 Task: Look for space in Texarkana, United States from 12th June, 2023 to 15th June, 2023 for 2 adults in price range Rs.10000 to Rs.15000. Place can be entire place with 1  bedroom having 1 bed and 1 bathroom. Property type can be house, flat, guest house, hotel. Booking option can be shelf check-in. Required host language is English.
Action: Mouse moved to (432, 93)
Screenshot: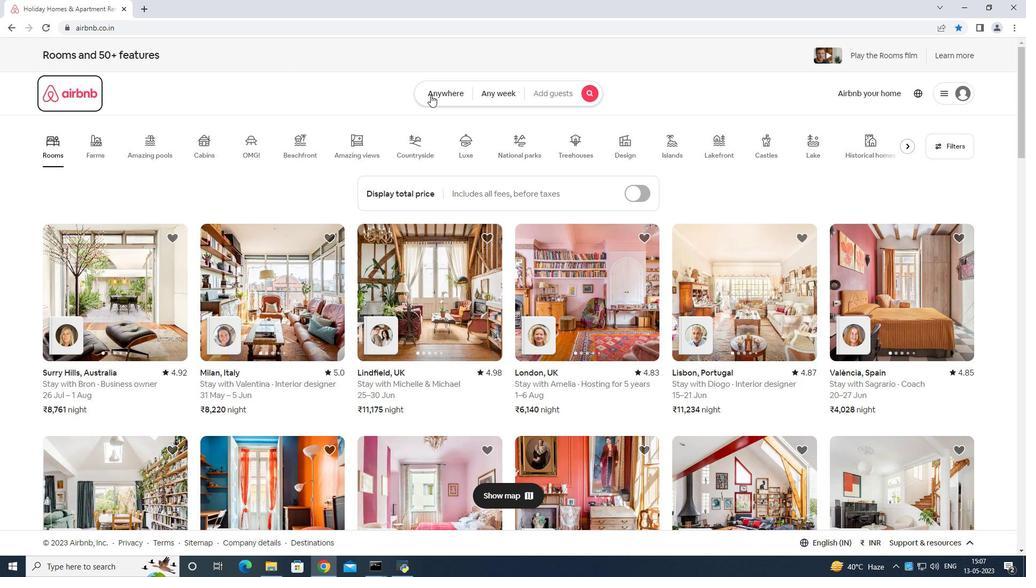 
Action: Mouse pressed left at (432, 93)
Screenshot: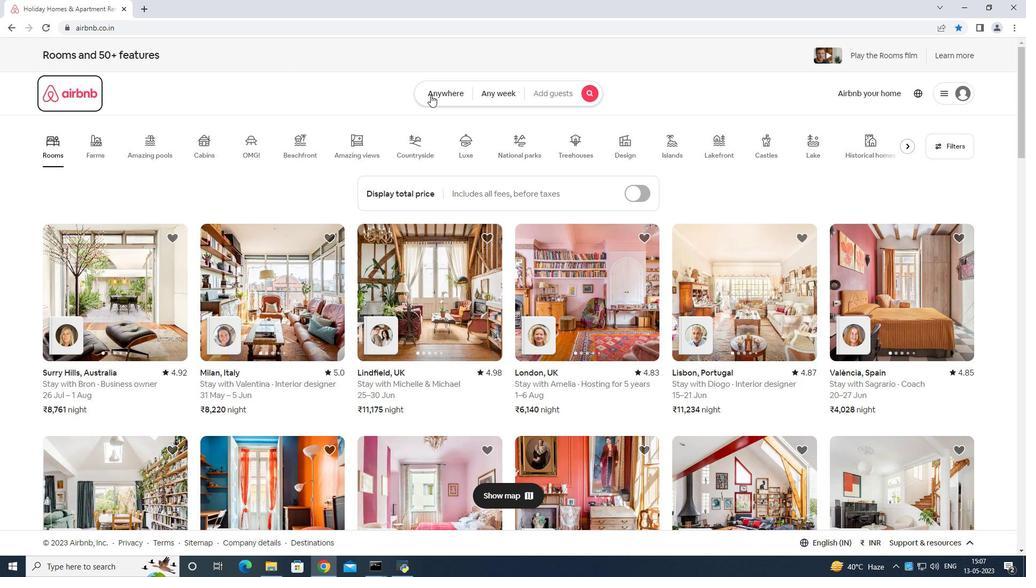 
Action: Mouse moved to (343, 133)
Screenshot: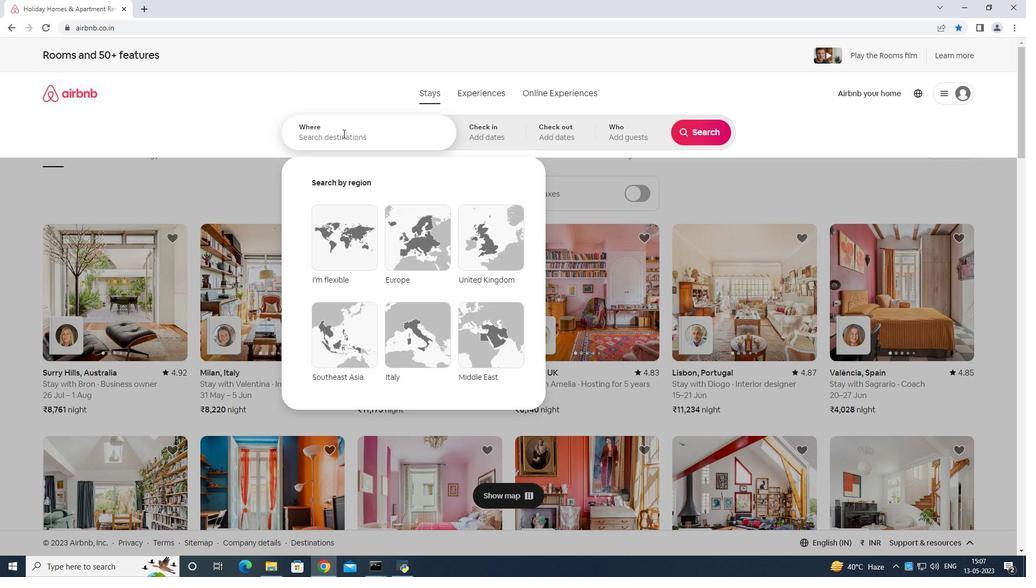
Action: Mouse pressed left at (343, 133)
Screenshot: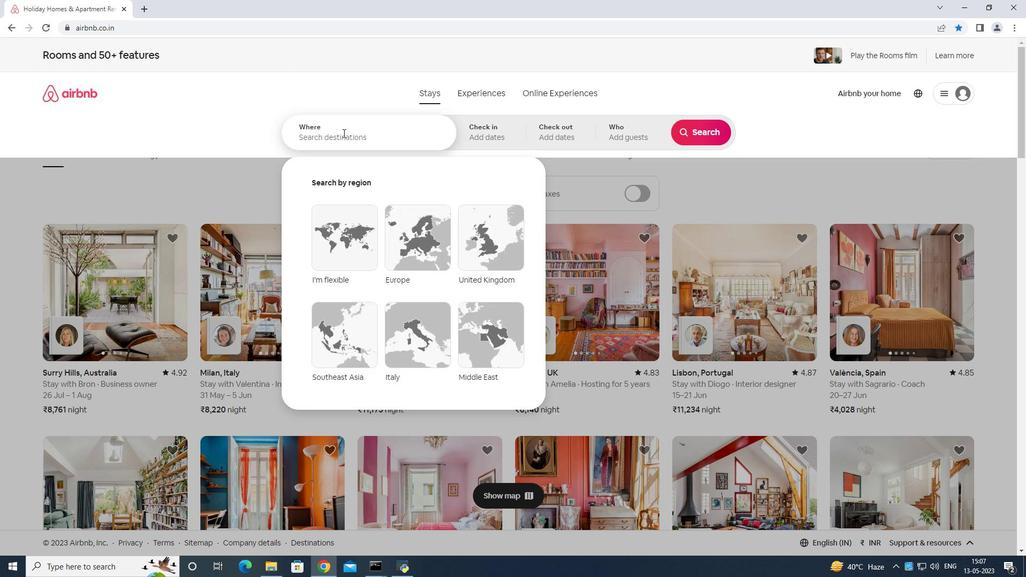 
Action: Mouse moved to (343, 133)
Screenshot: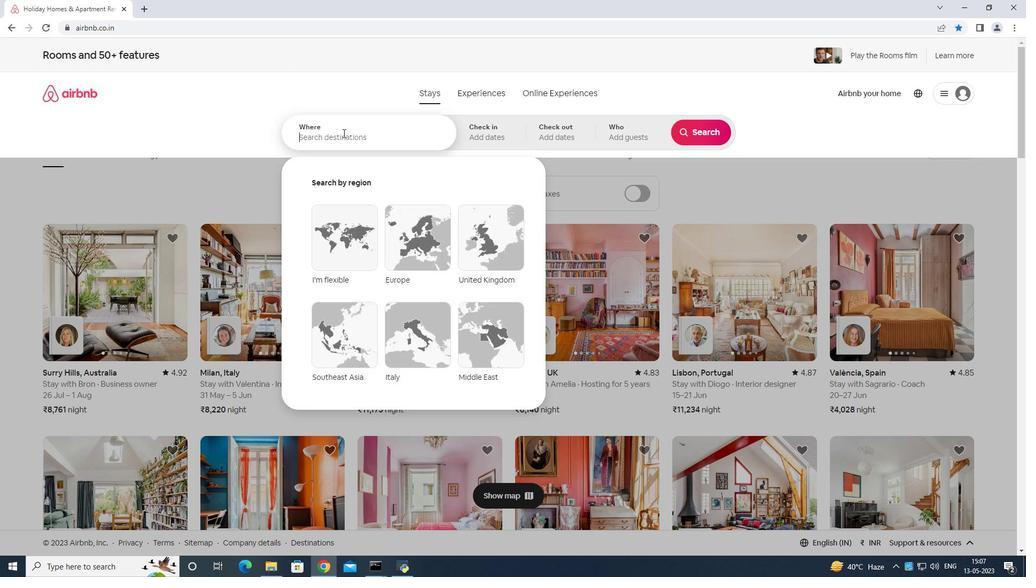 
Action: Key pressed <Key.shift>Taxerkana<Key.space>united<Key.space>sttes<Key.backspace><Key.backspace><Key.backspace>ates<Key.enter>
Screenshot: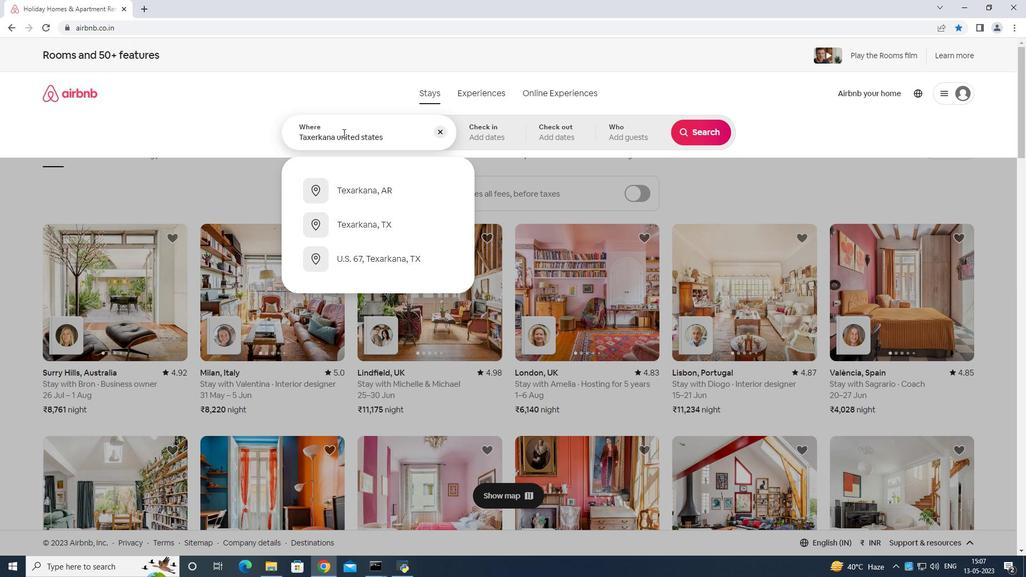 
Action: Mouse moved to (569, 309)
Screenshot: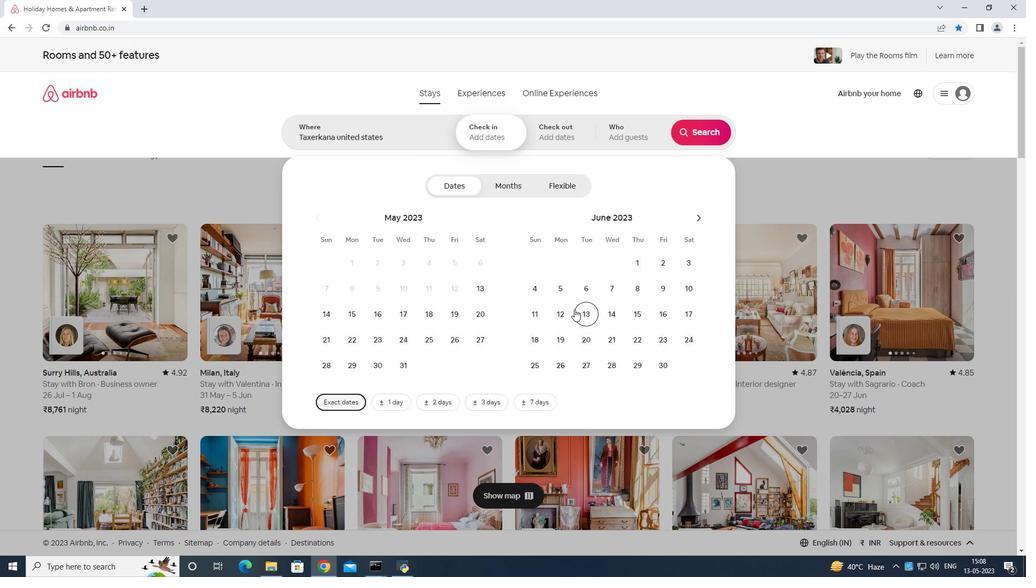 
Action: Mouse pressed left at (569, 309)
Screenshot: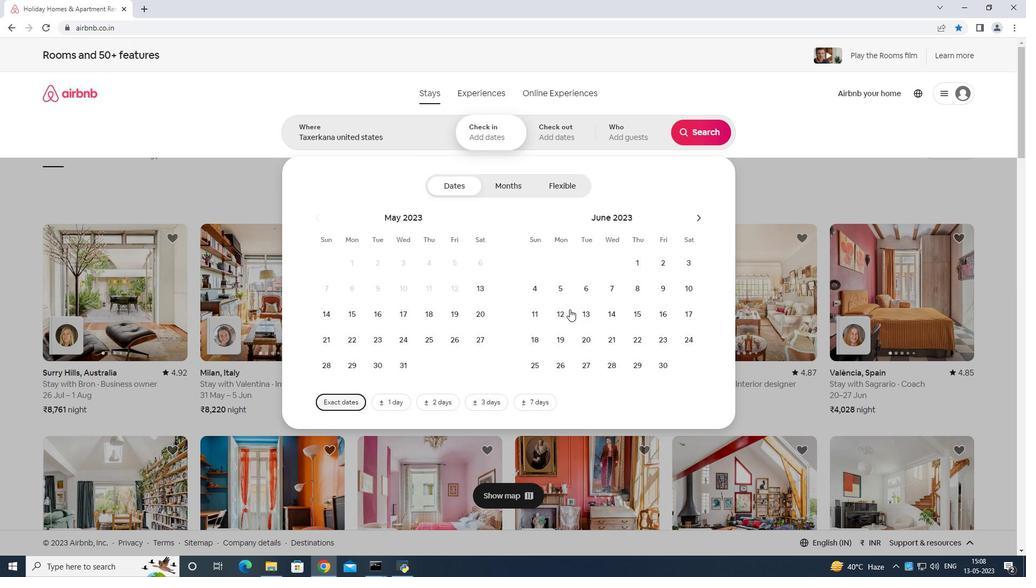 
Action: Mouse moved to (631, 306)
Screenshot: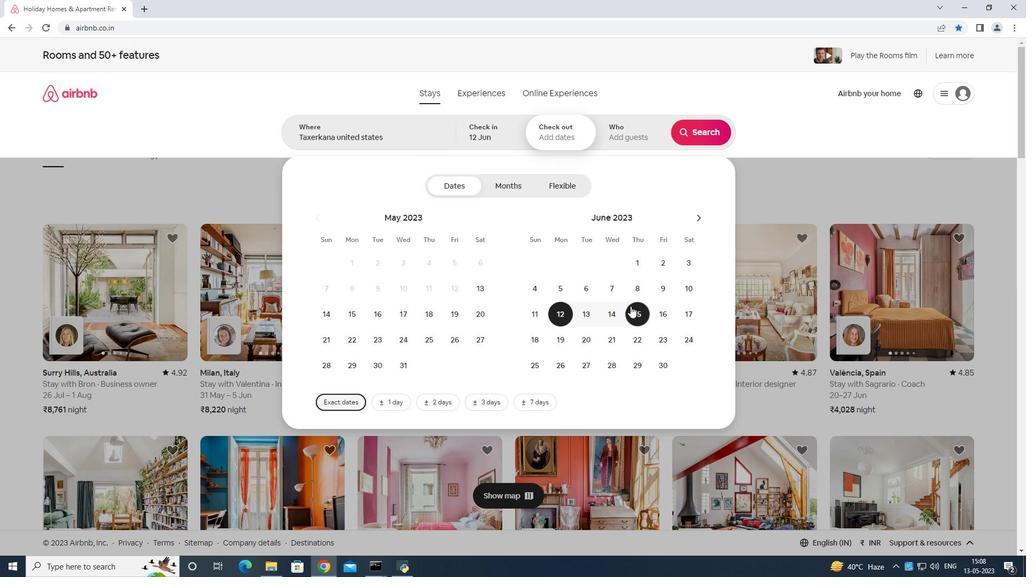 
Action: Mouse pressed left at (631, 306)
Screenshot: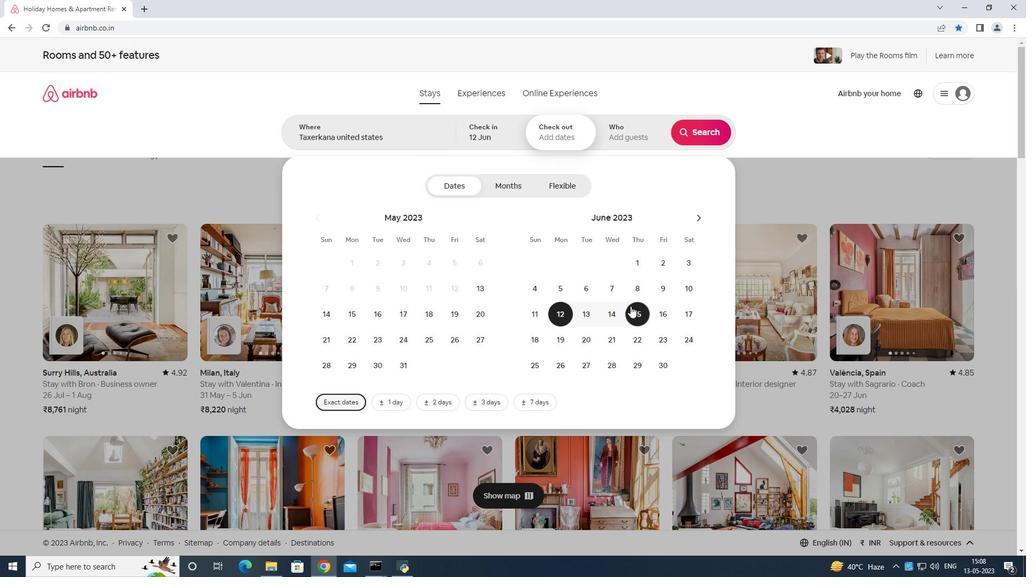 
Action: Mouse moved to (635, 132)
Screenshot: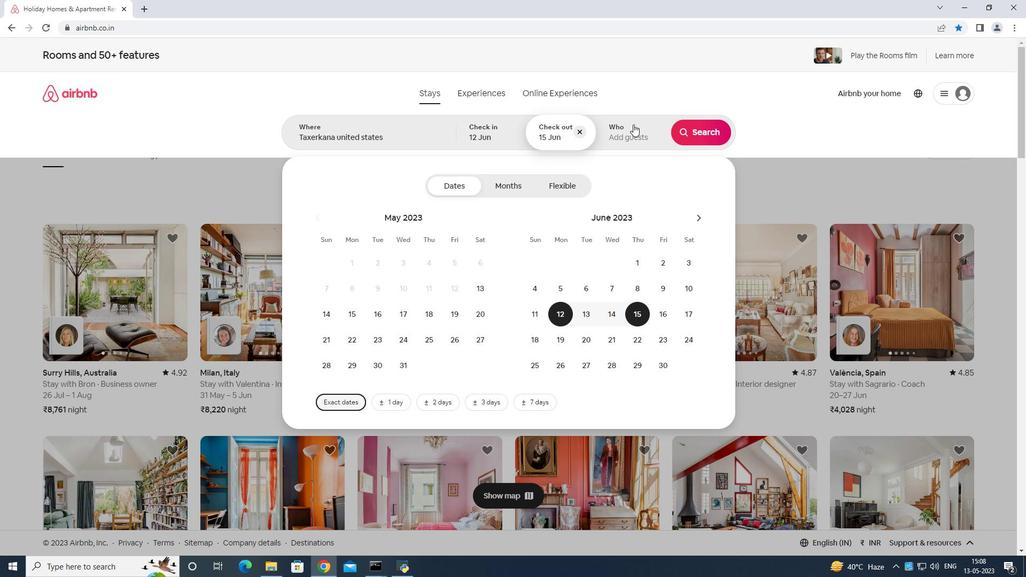 
Action: Mouse pressed left at (635, 132)
Screenshot: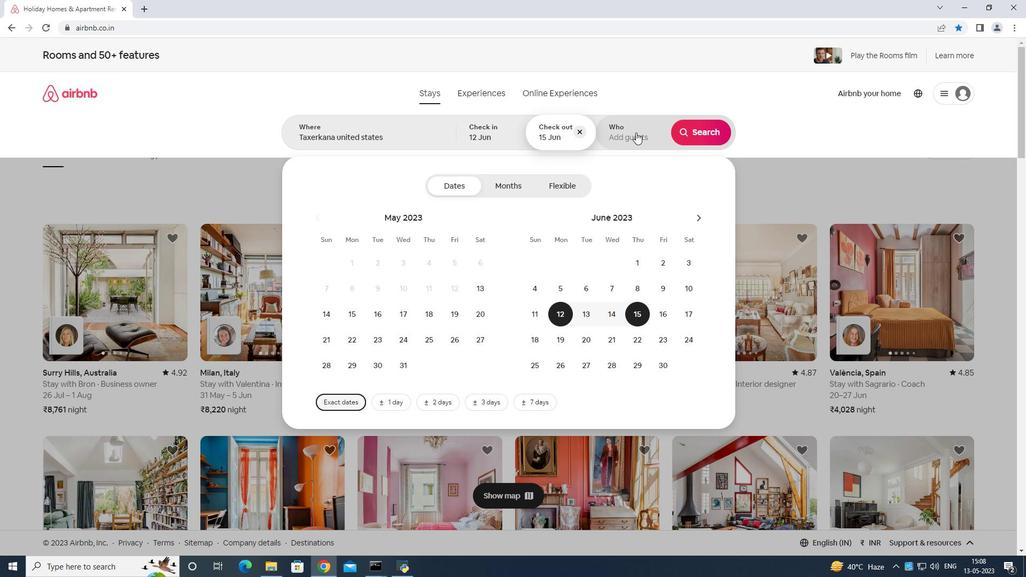 
Action: Mouse moved to (703, 184)
Screenshot: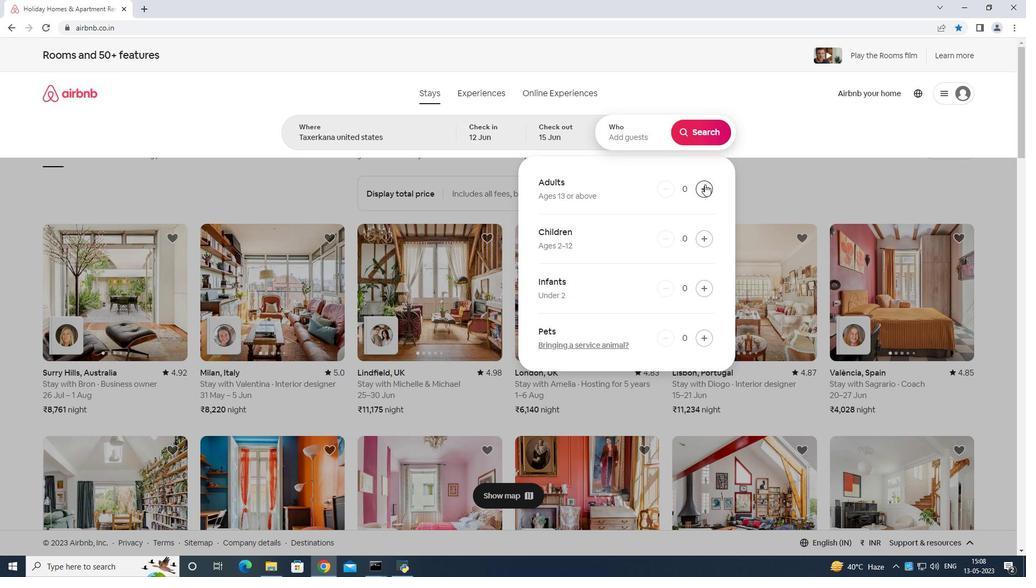 
Action: Mouse pressed left at (703, 184)
Screenshot: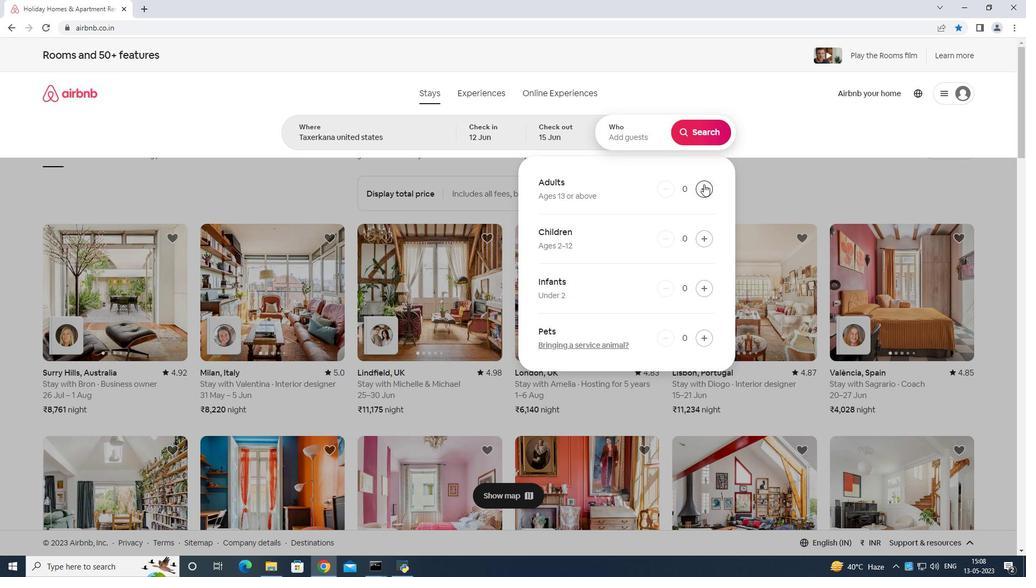 
Action: Mouse pressed left at (703, 184)
Screenshot: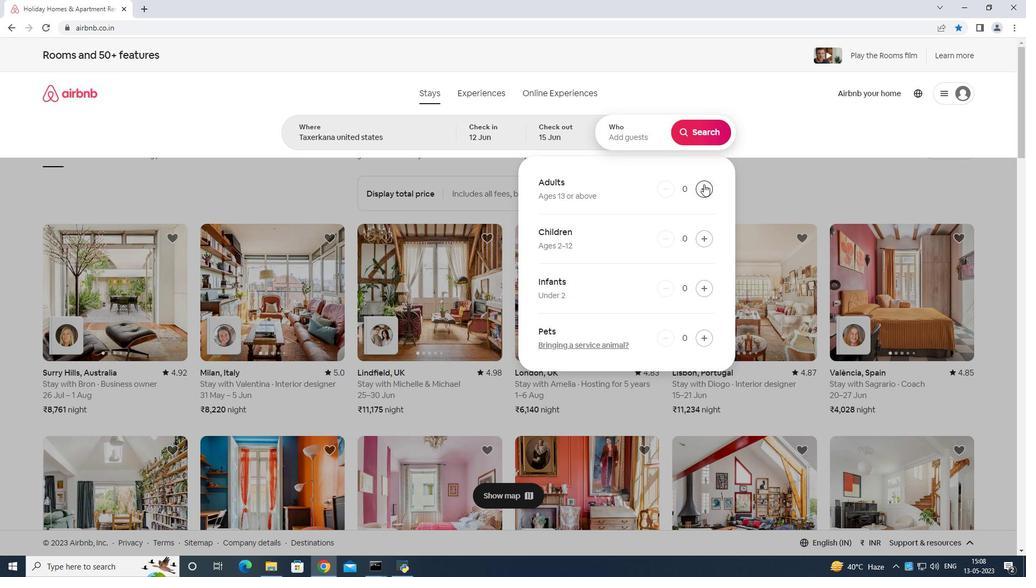 
Action: Mouse moved to (704, 136)
Screenshot: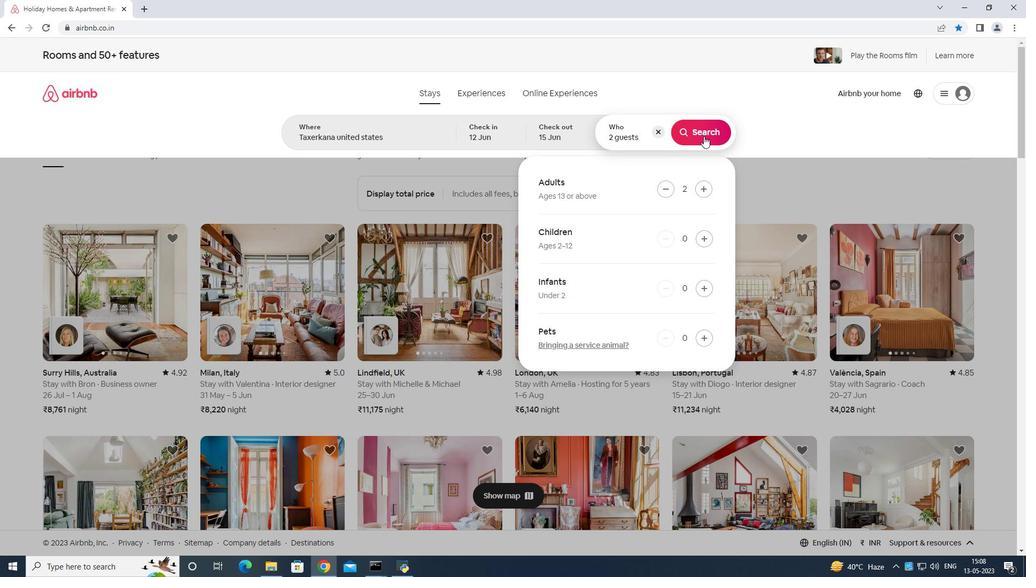 
Action: Mouse pressed left at (704, 136)
Screenshot: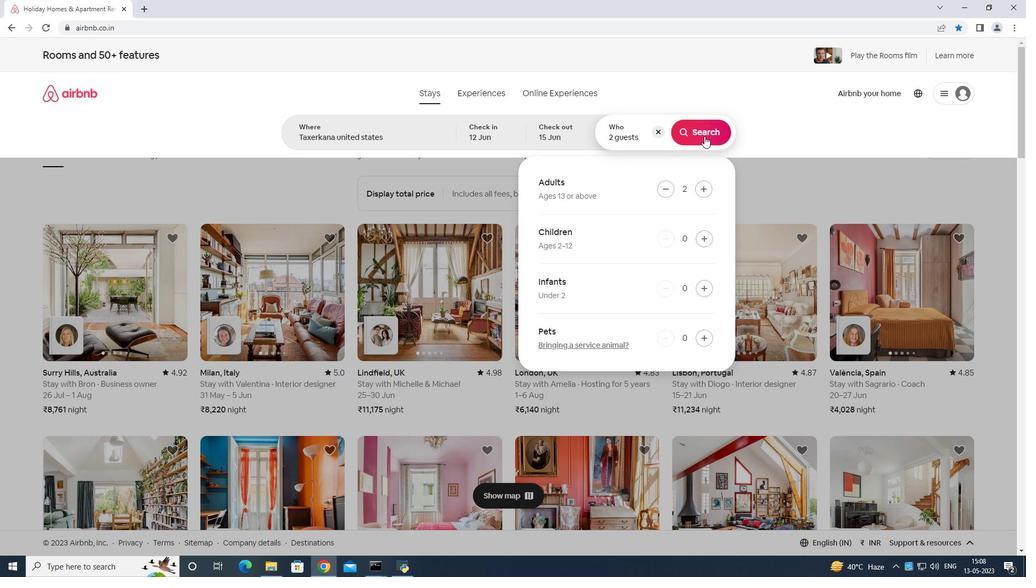 
Action: Mouse moved to (979, 96)
Screenshot: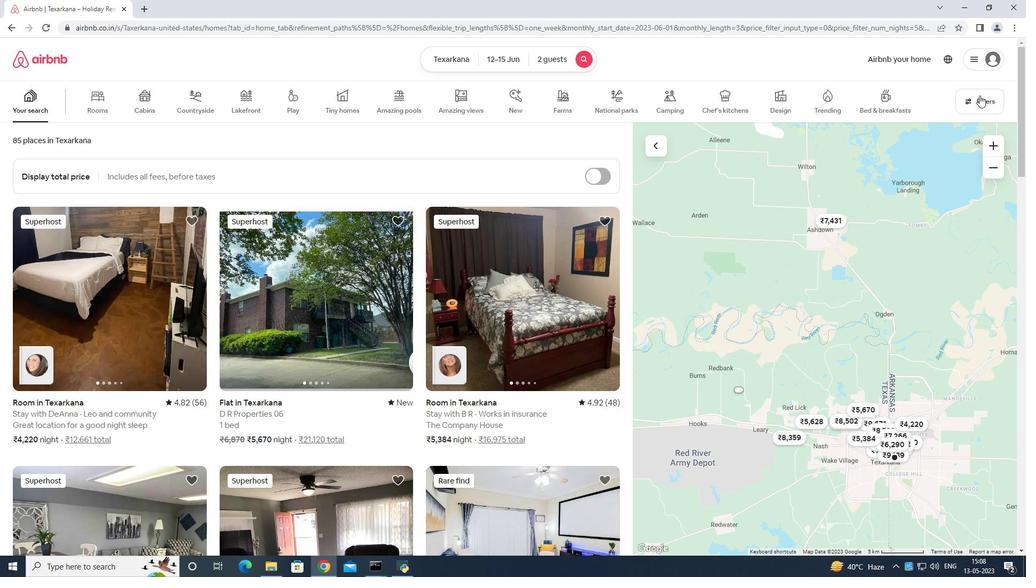 
Action: Mouse pressed left at (979, 96)
Screenshot: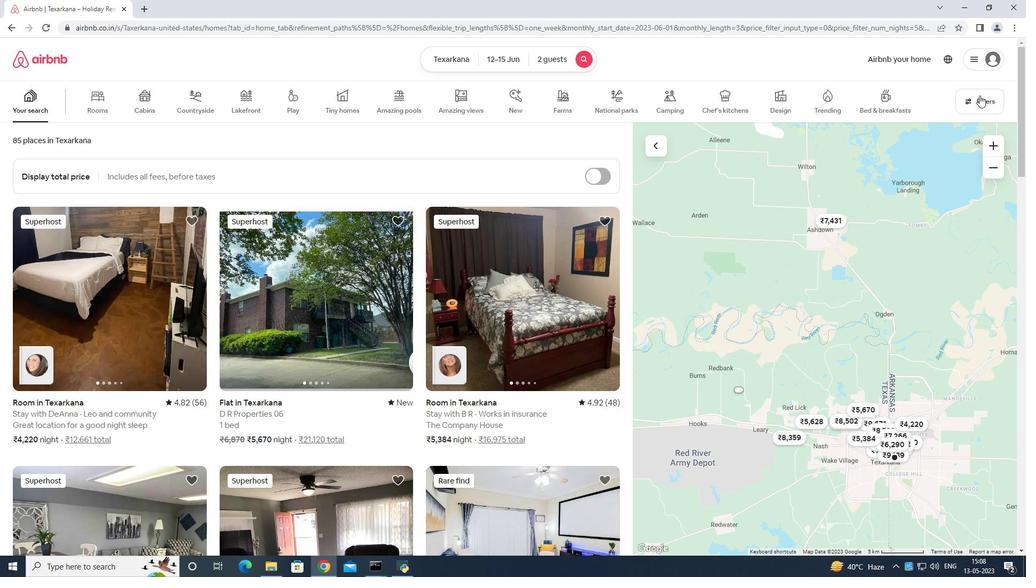
Action: Mouse moved to (448, 369)
Screenshot: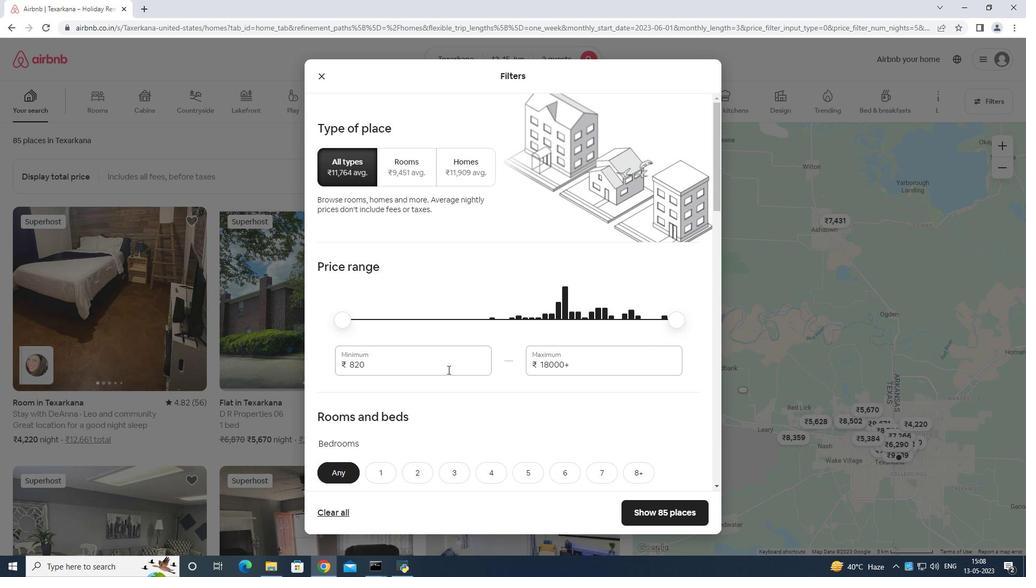 
Action: Mouse pressed left at (448, 369)
Screenshot: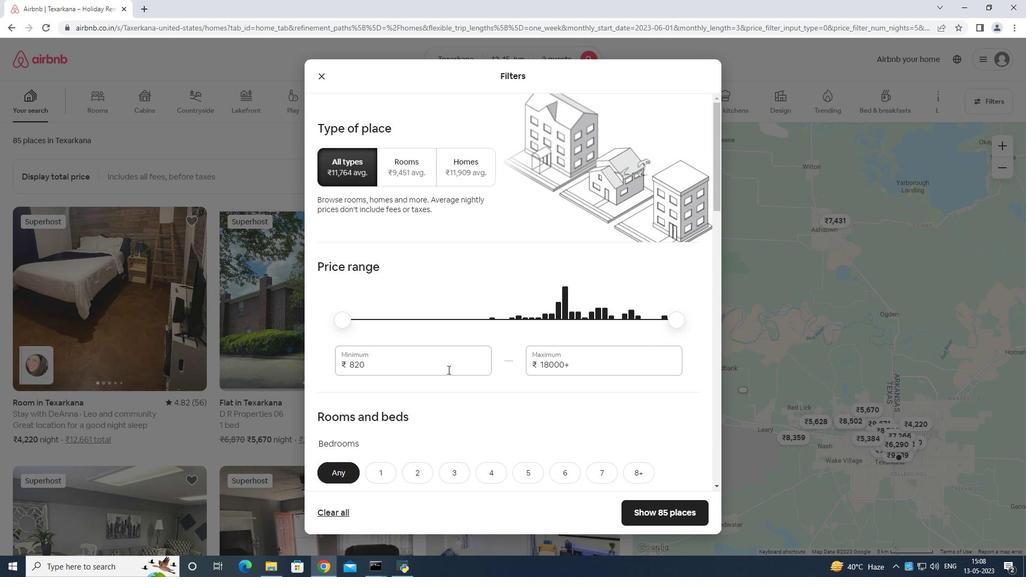 
Action: Mouse moved to (457, 363)
Screenshot: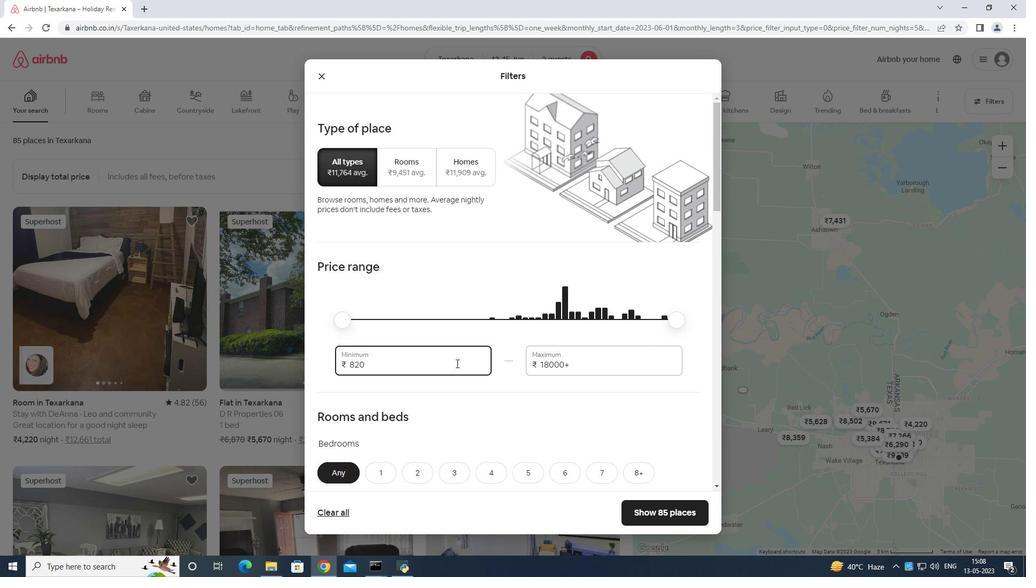 
Action: Key pressed <Key.backspace>
Screenshot: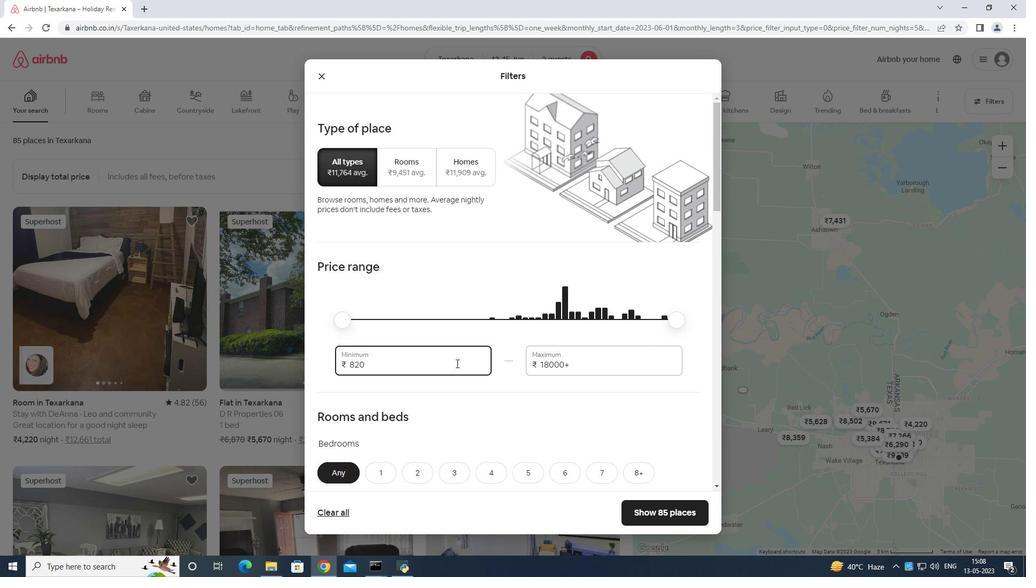 
Action: Mouse moved to (459, 363)
Screenshot: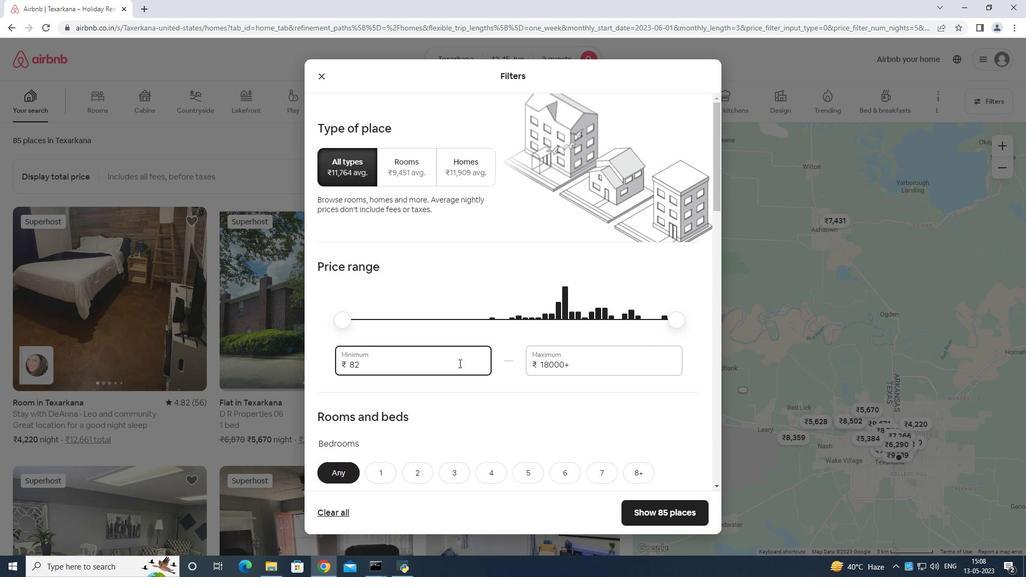 
Action: Key pressed <Key.backspace><Key.backspace><Key.backspace><Key.backspace><Key.backspace><Key.backspace><Key.backspace><Key.backspace><Key.backspace><Key.backspace><Key.backspace>
Screenshot: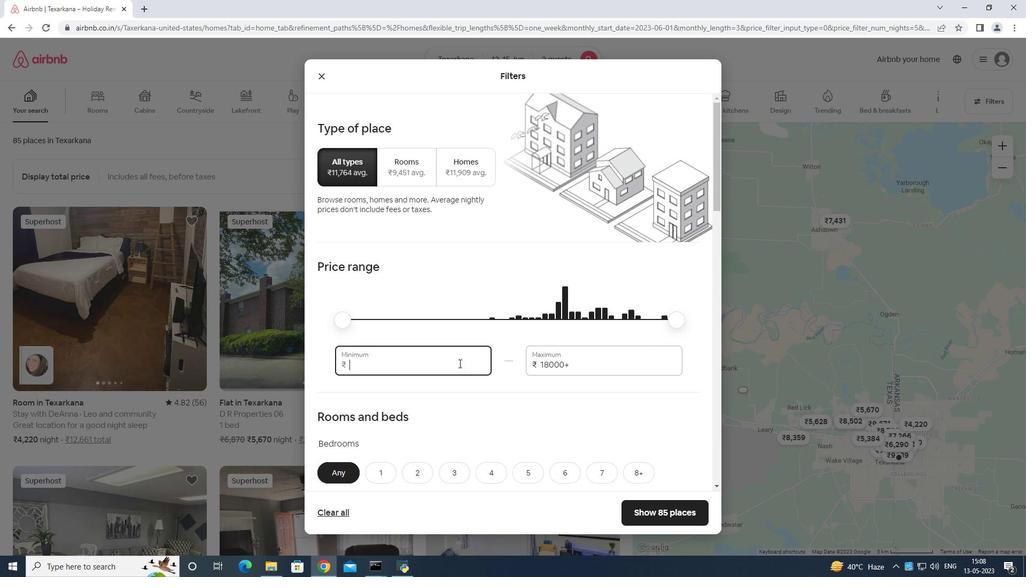 
Action: Mouse moved to (459, 363)
Screenshot: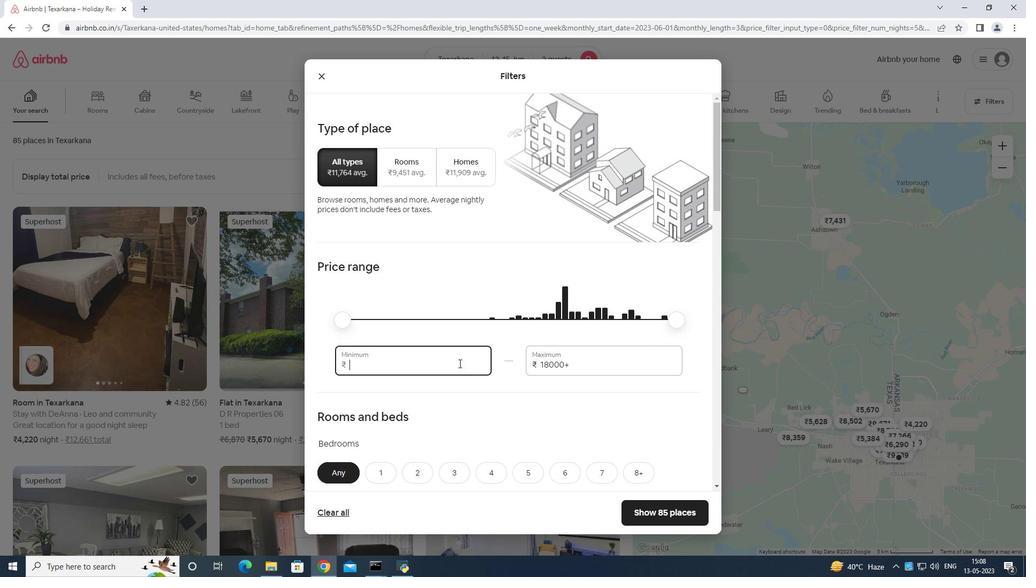 
Action: Key pressed <Key.backspace><Key.backspace>
Screenshot: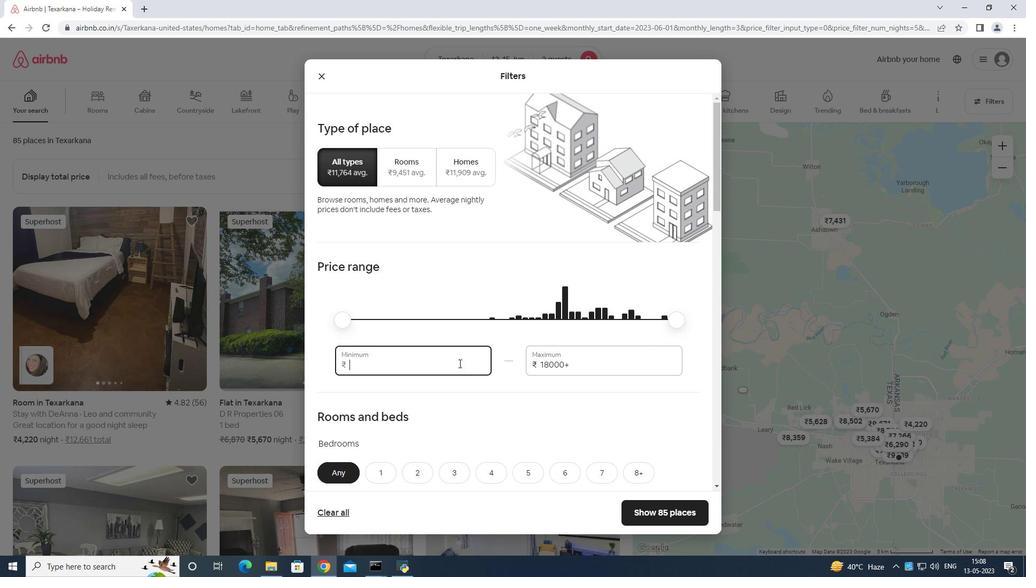 
Action: Mouse moved to (467, 363)
Screenshot: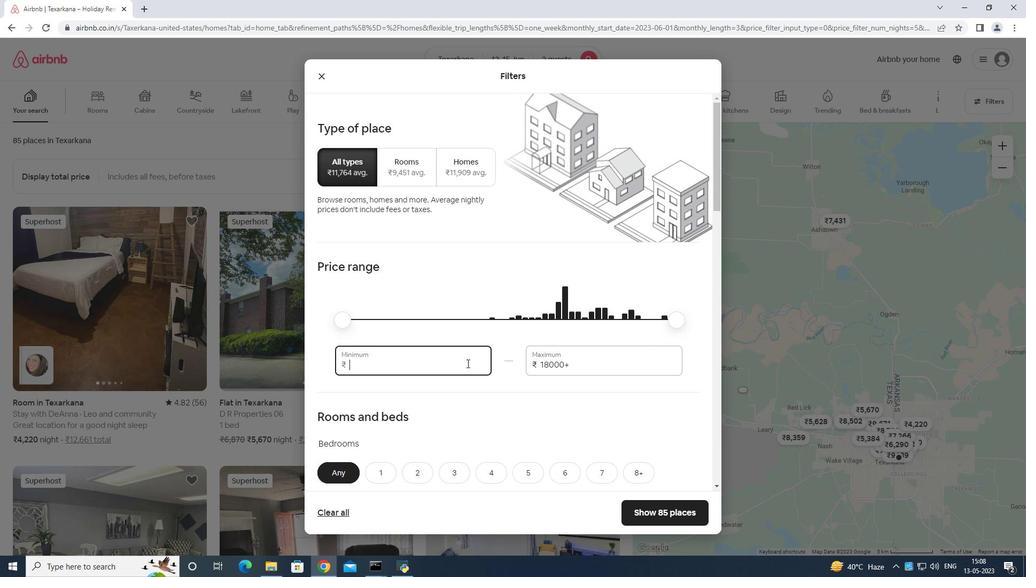 
Action: Key pressed 1
Screenshot: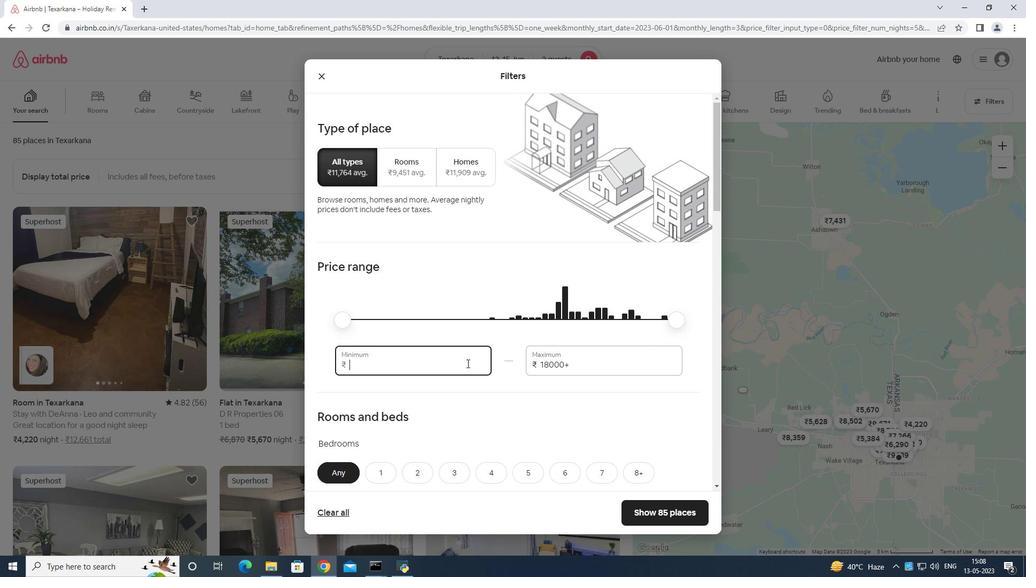 
Action: Mouse moved to (468, 363)
Screenshot: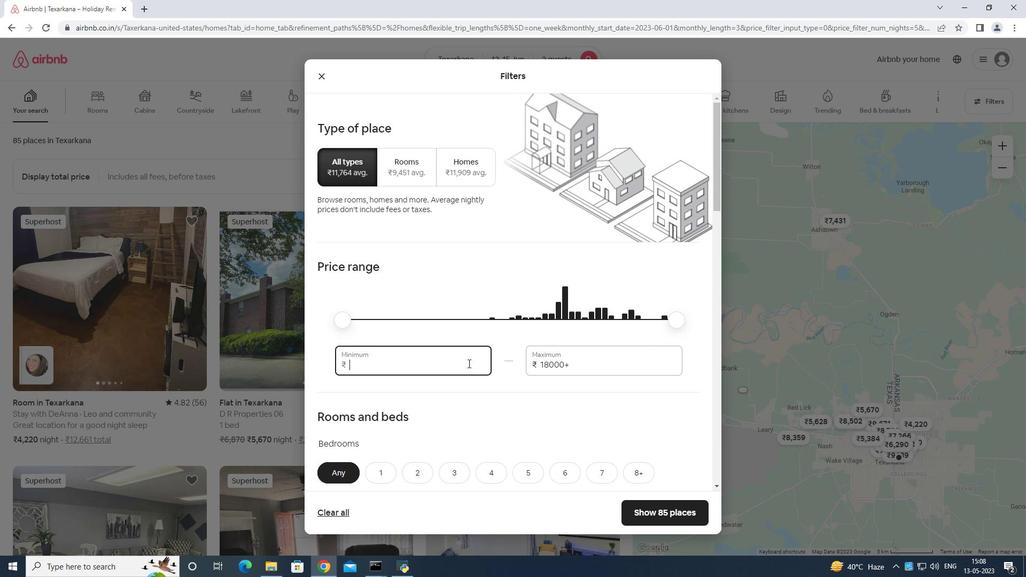 
Action: Key pressed 000
Screenshot: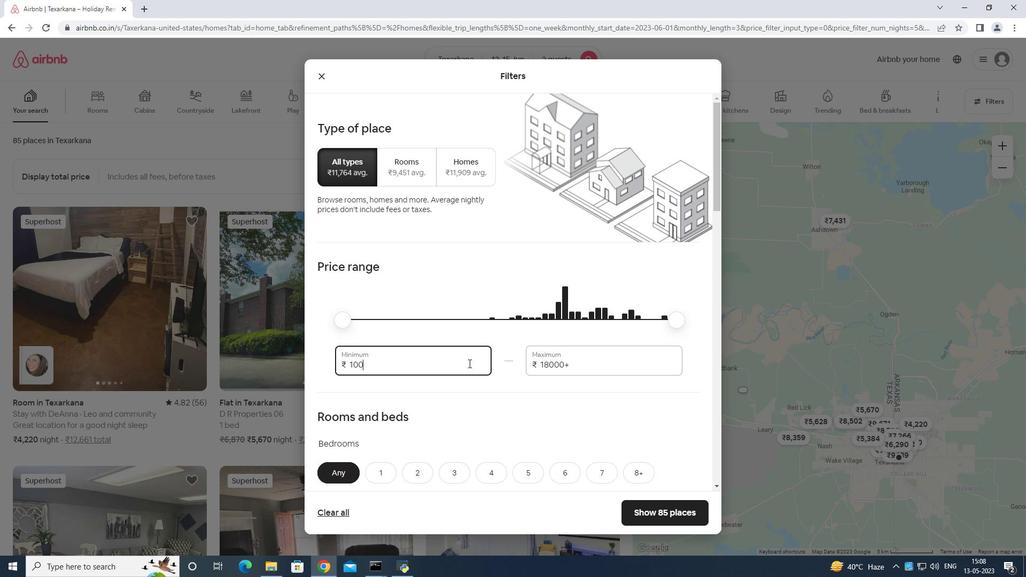 
Action: Mouse moved to (484, 363)
Screenshot: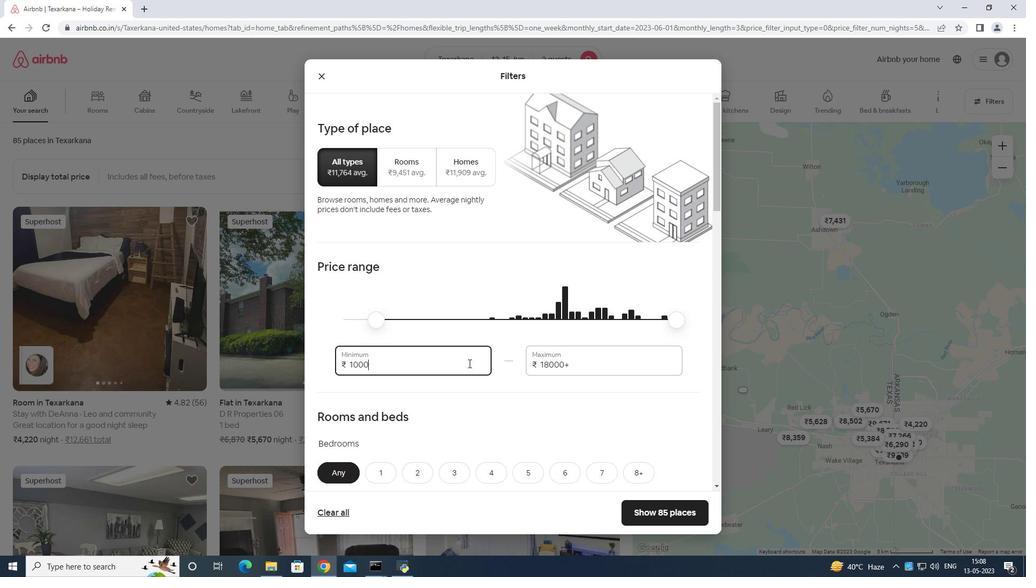 
Action: Key pressed 0
Screenshot: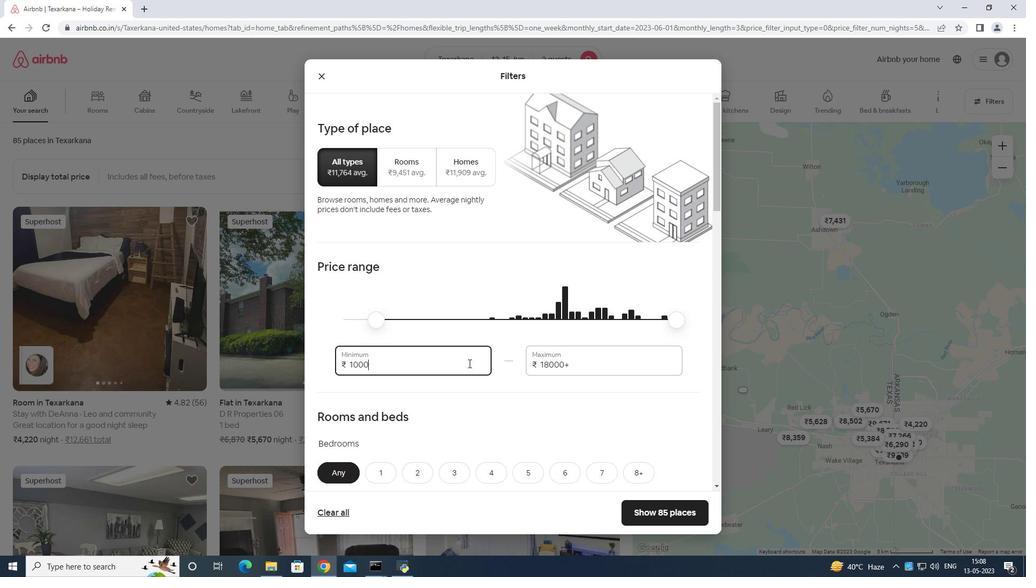 
Action: Mouse moved to (611, 360)
Screenshot: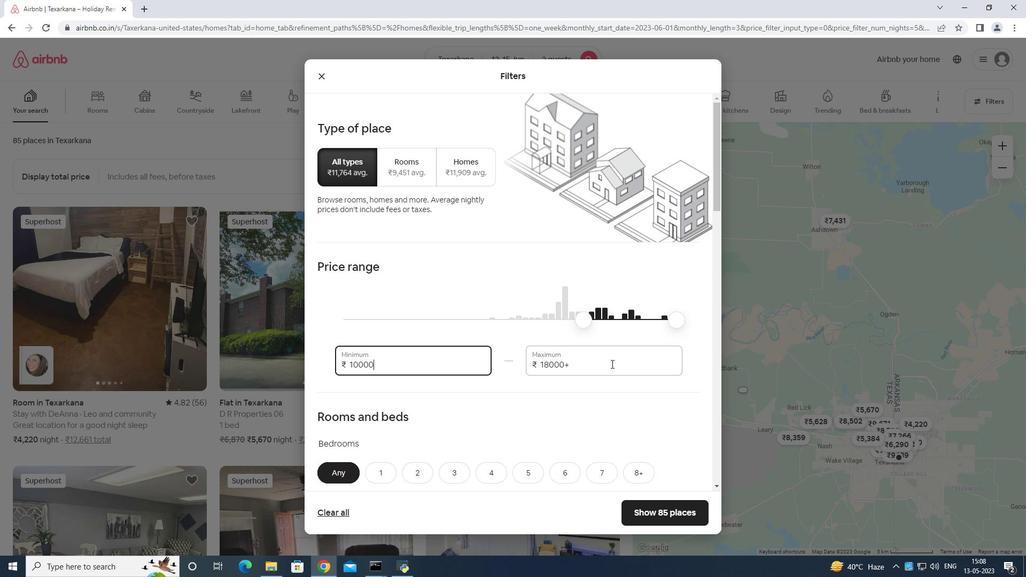 
Action: Mouse pressed left at (611, 360)
Screenshot: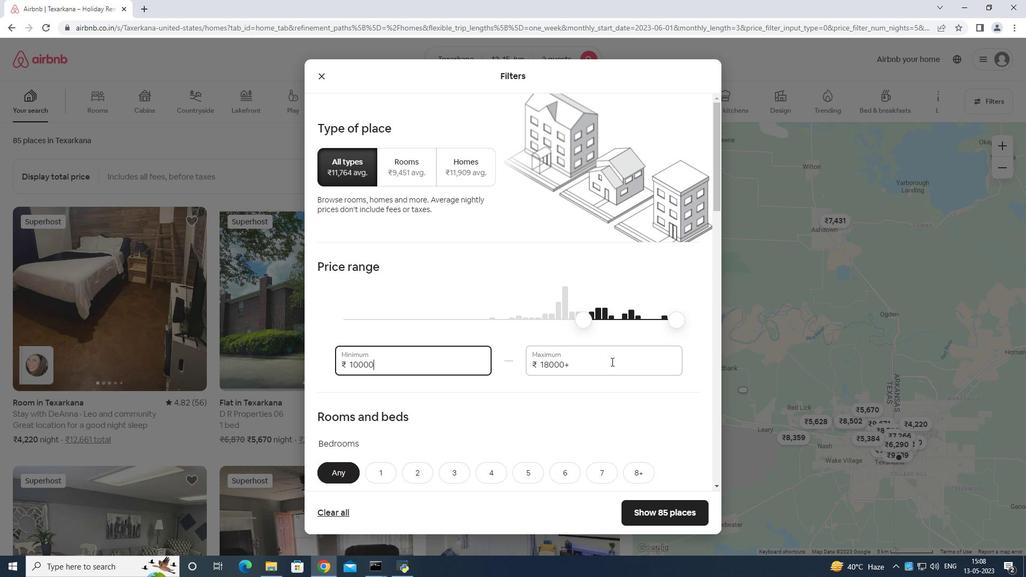 
Action: Mouse moved to (612, 359)
Screenshot: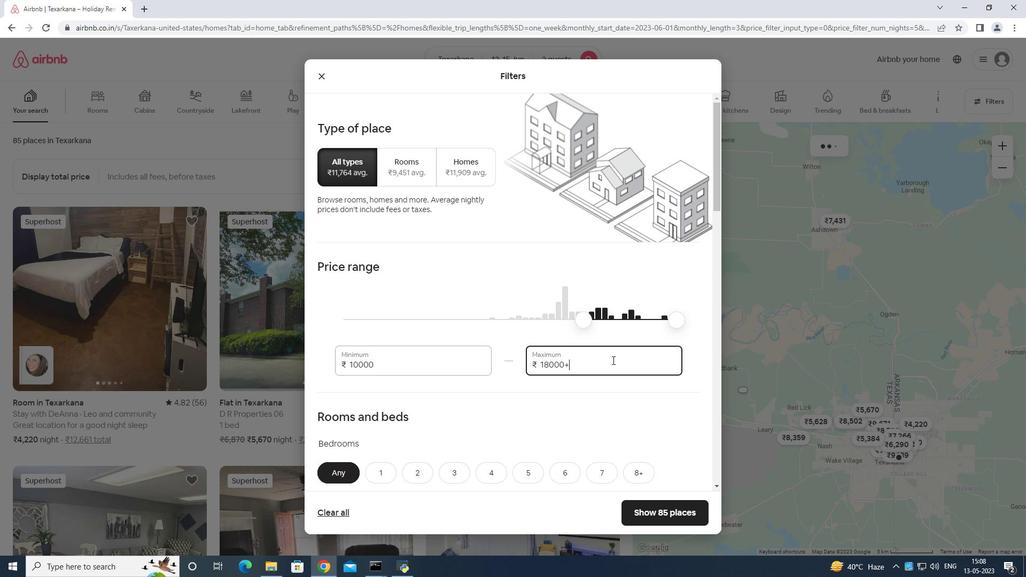 
Action: Key pressed <Key.backspace><Key.backspace><Key.backspace><Key.backspace><Key.backspace><Key.backspace><Key.backspace><Key.backspace><Key.backspace><Key.backspace>
Screenshot: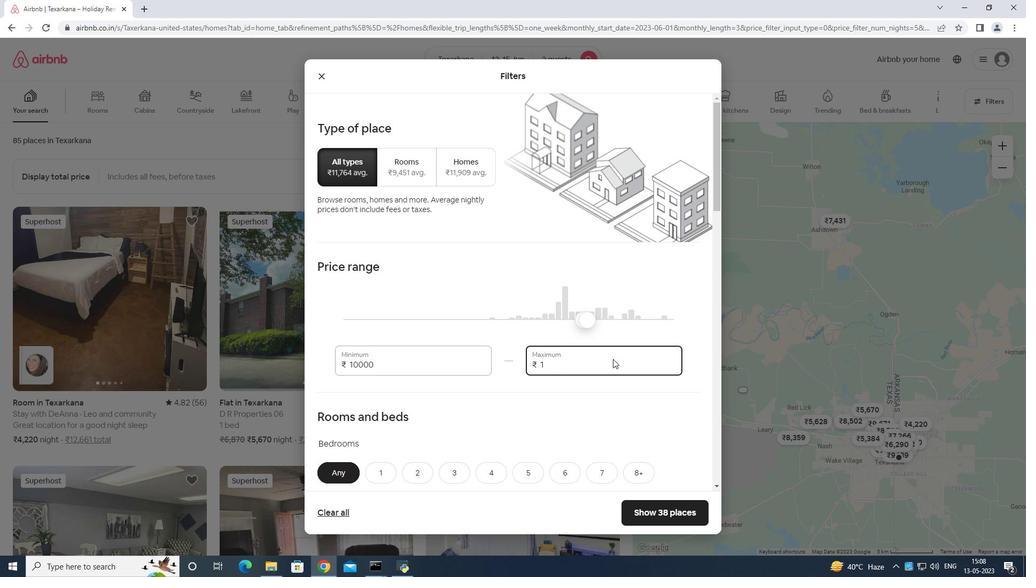 
Action: Mouse moved to (614, 359)
Screenshot: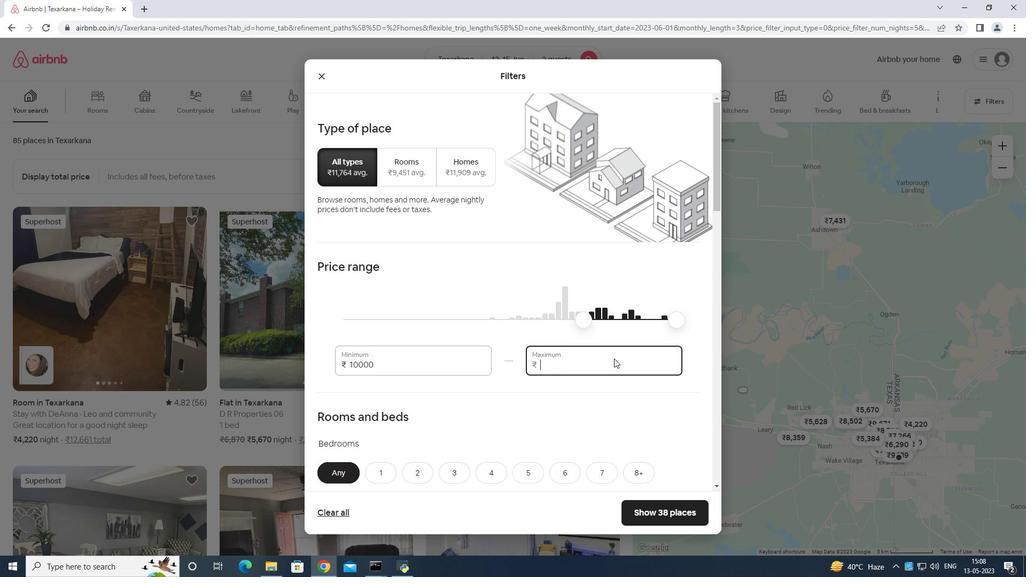 
Action: Key pressed 1
Screenshot: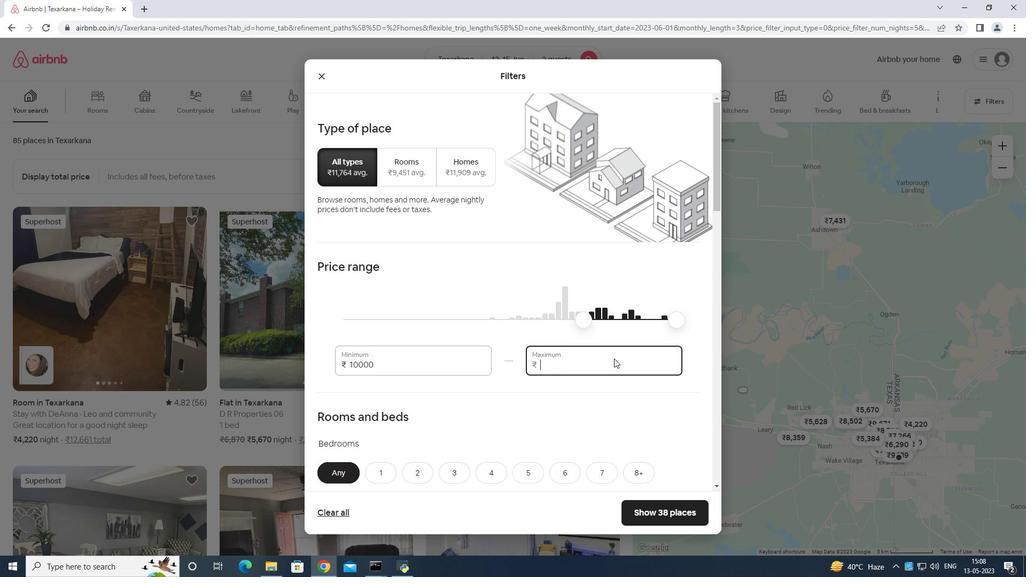 
Action: Mouse moved to (615, 359)
Screenshot: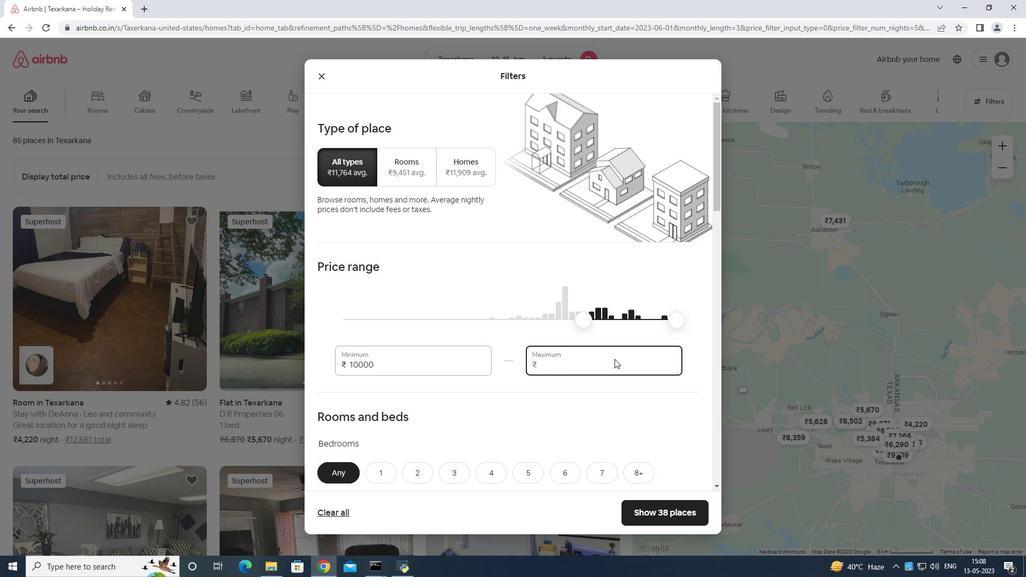 
Action: Key pressed 5000
Screenshot: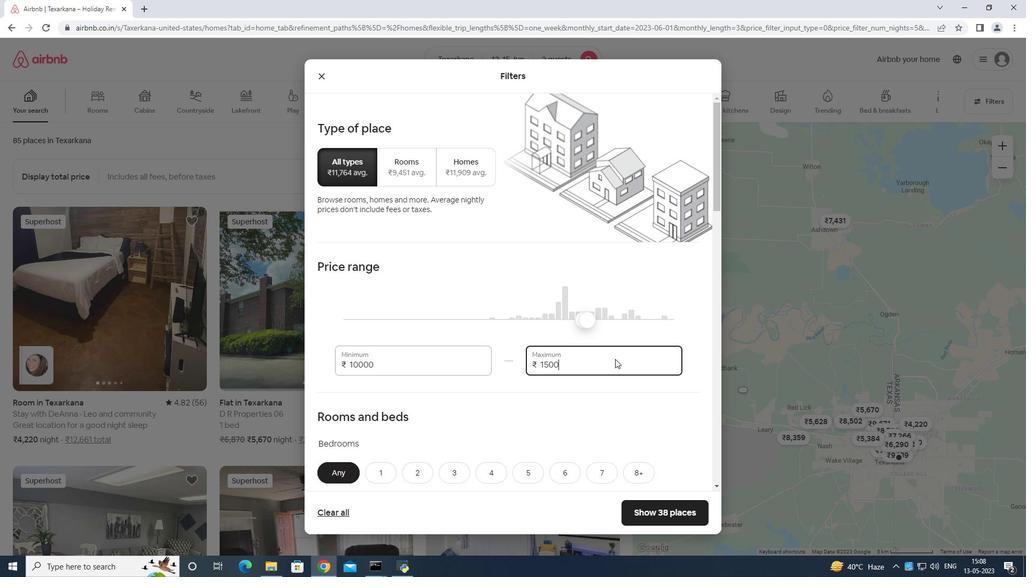 
Action: Mouse moved to (621, 355)
Screenshot: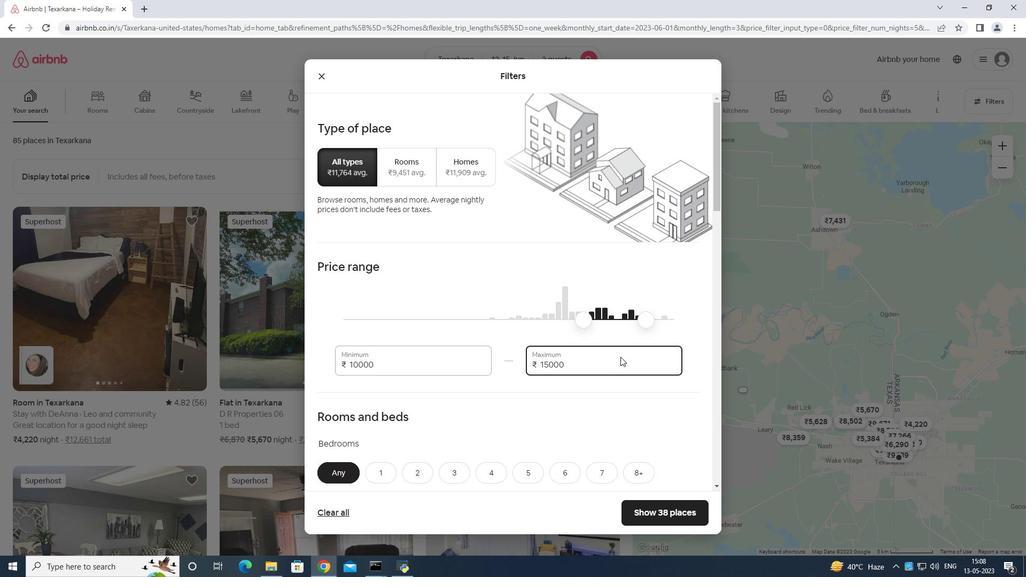 
Action: Mouse scrolled (621, 354) with delta (0, 0)
Screenshot: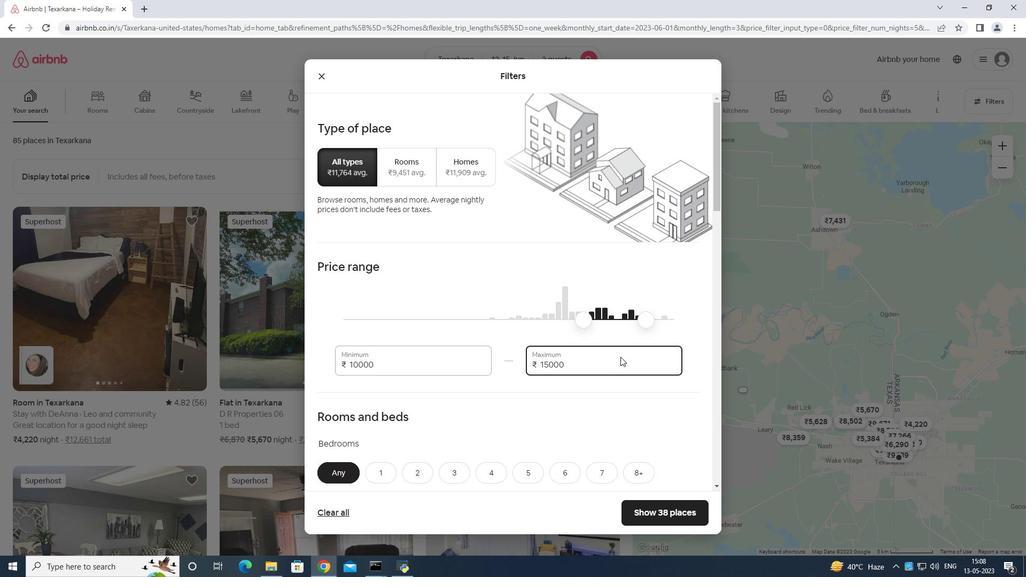 
Action: Mouse moved to (377, 415)
Screenshot: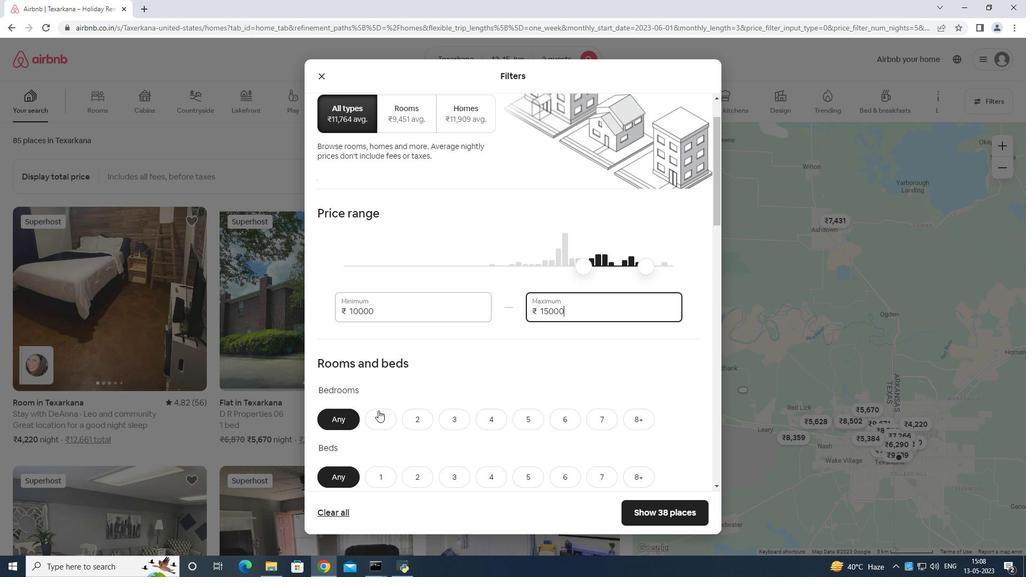 
Action: Mouse pressed left at (377, 415)
Screenshot: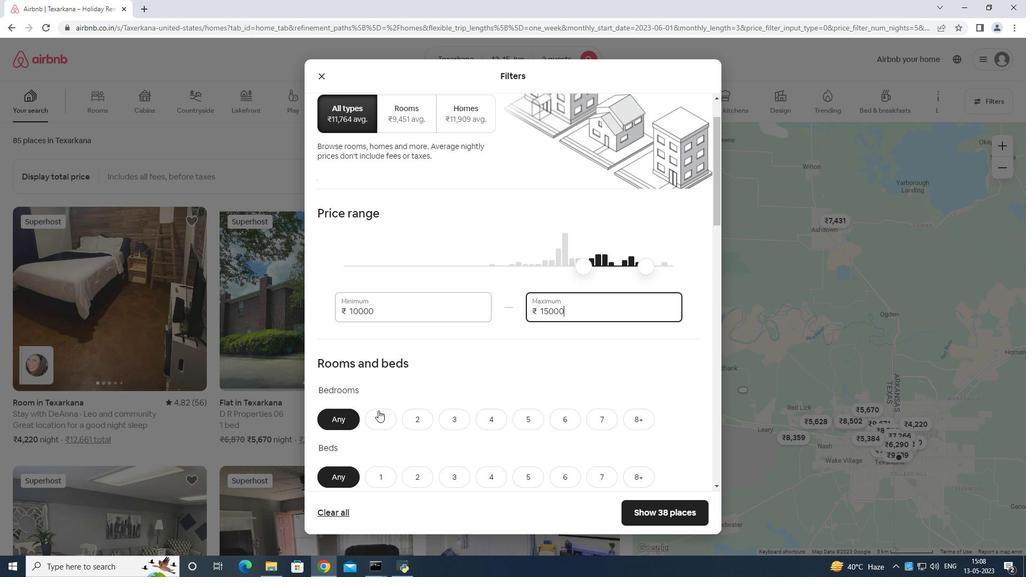 
Action: Mouse moved to (441, 362)
Screenshot: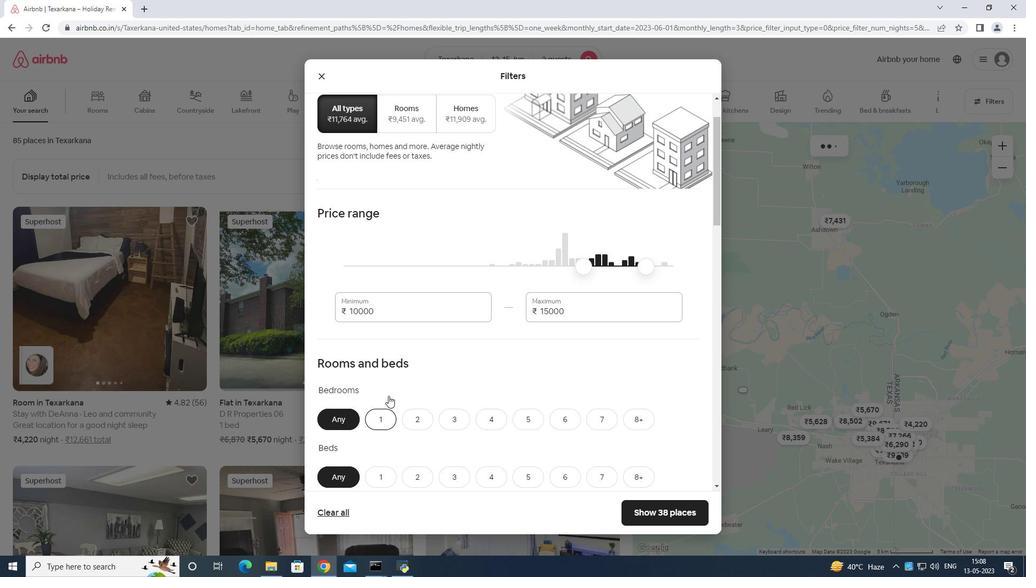 
Action: Mouse scrolled (441, 362) with delta (0, 0)
Screenshot: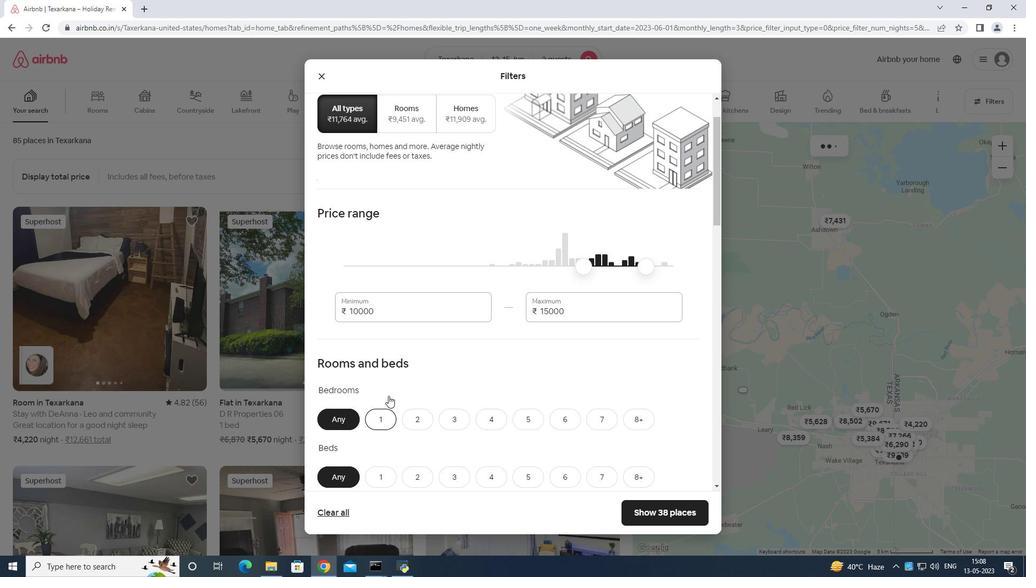 
Action: Mouse moved to (443, 363)
Screenshot: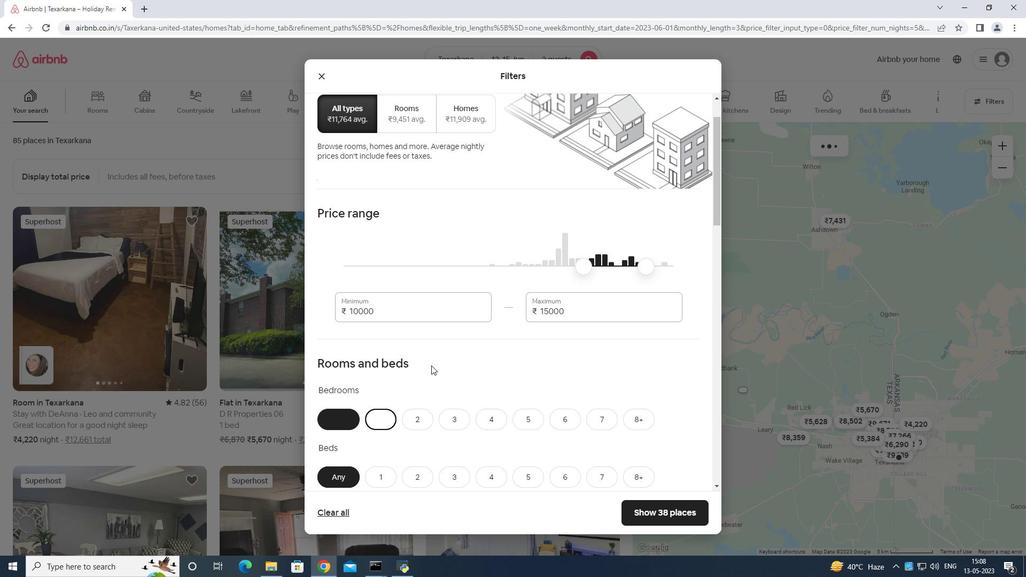
Action: Mouse scrolled (443, 362) with delta (0, 0)
Screenshot: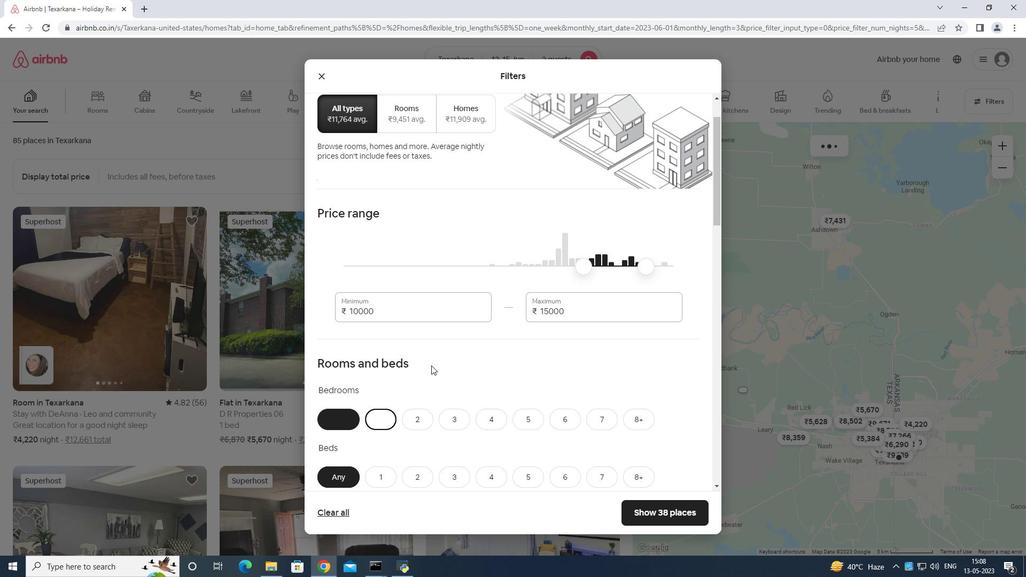 
Action: Mouse moved to (383, 368)
Screenshot: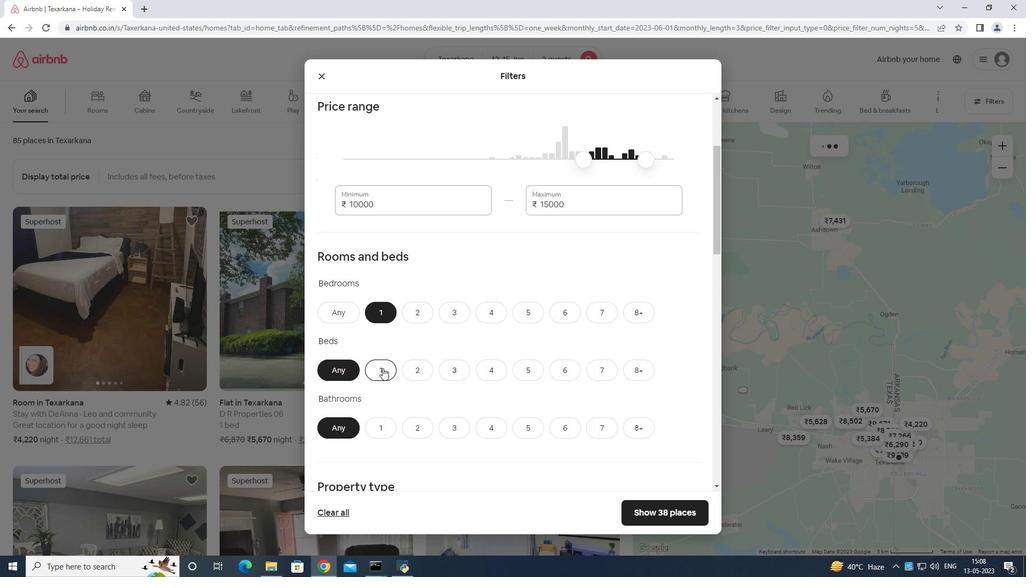 
Action: Mouse pressed left at (383, 368)
Screenshot: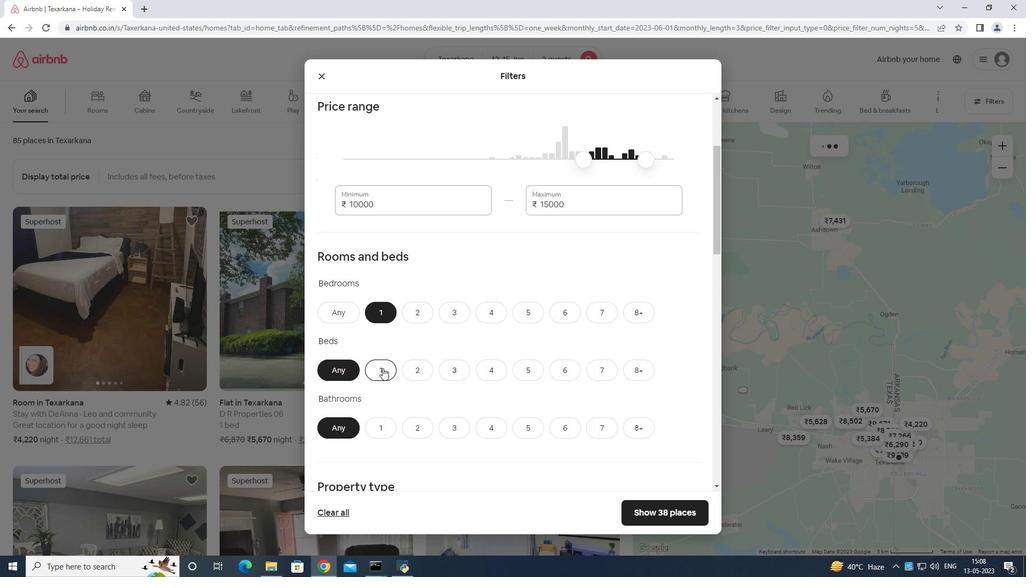 
Action: Mouse moved to (383, 422)
Screenshot: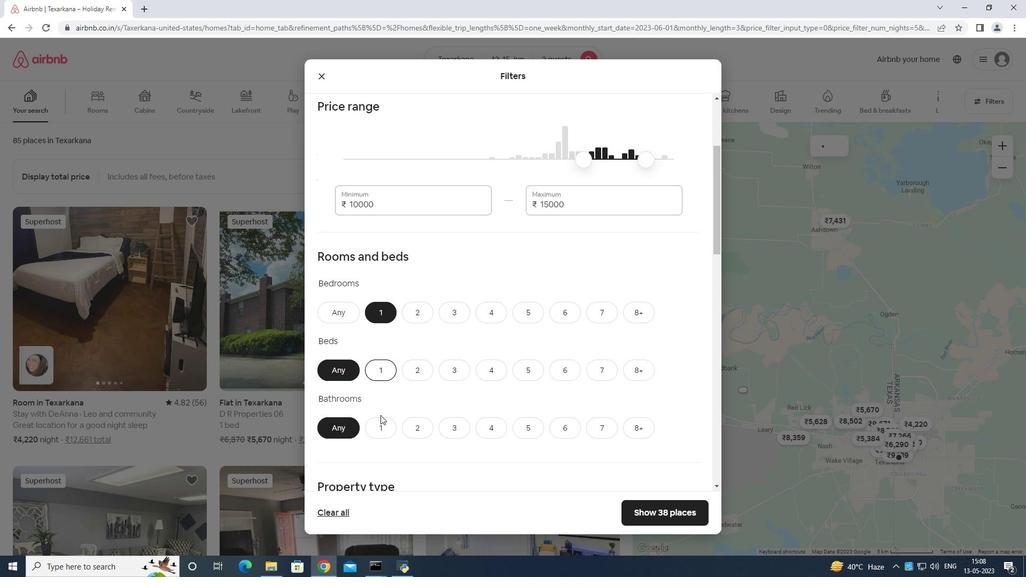 
Action: Mouse pressed left at (383, 422)
Screenshot: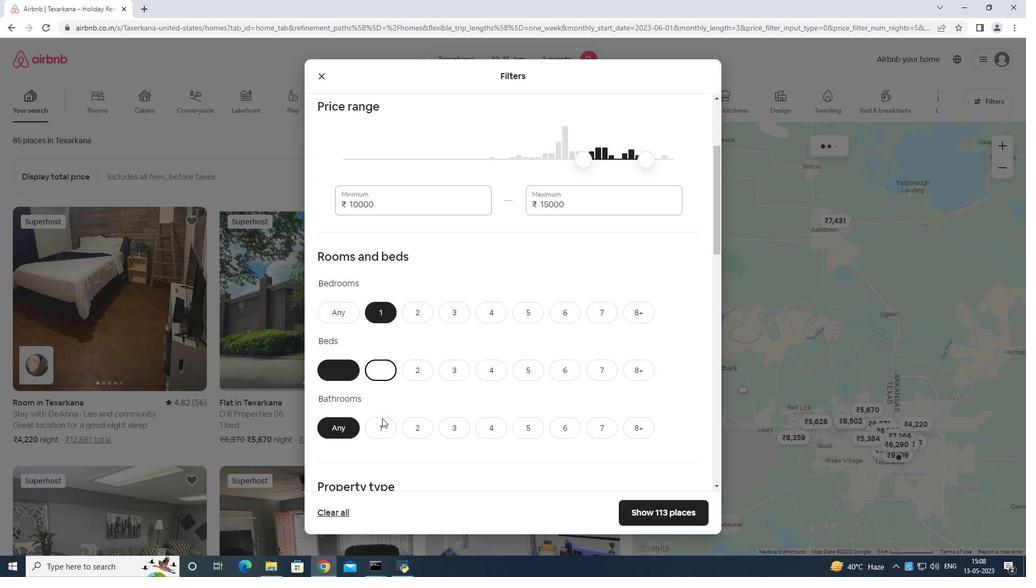 
Action: Mouse moved to (532, 335)
Screenshot: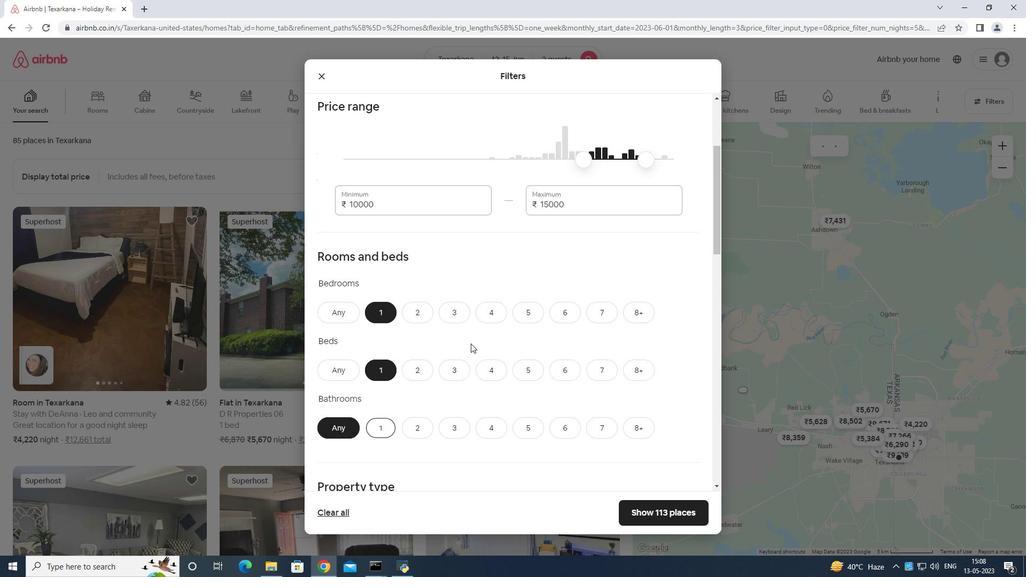 
Action: Mouse scrolled (532, 334) with delta (0, 0)
Screenshot: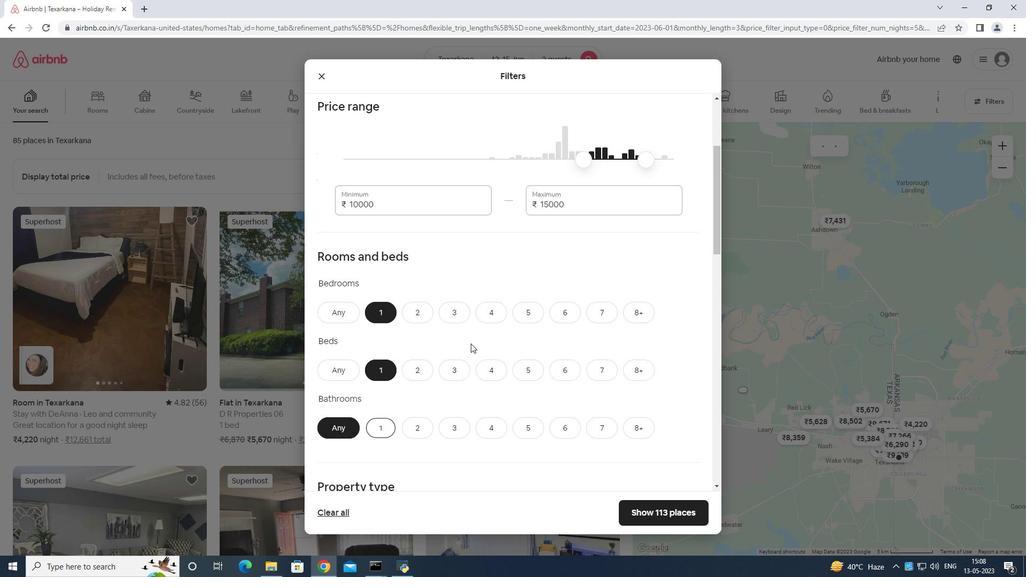 
Action: Mouse moved to (540, 337)
Screenshot: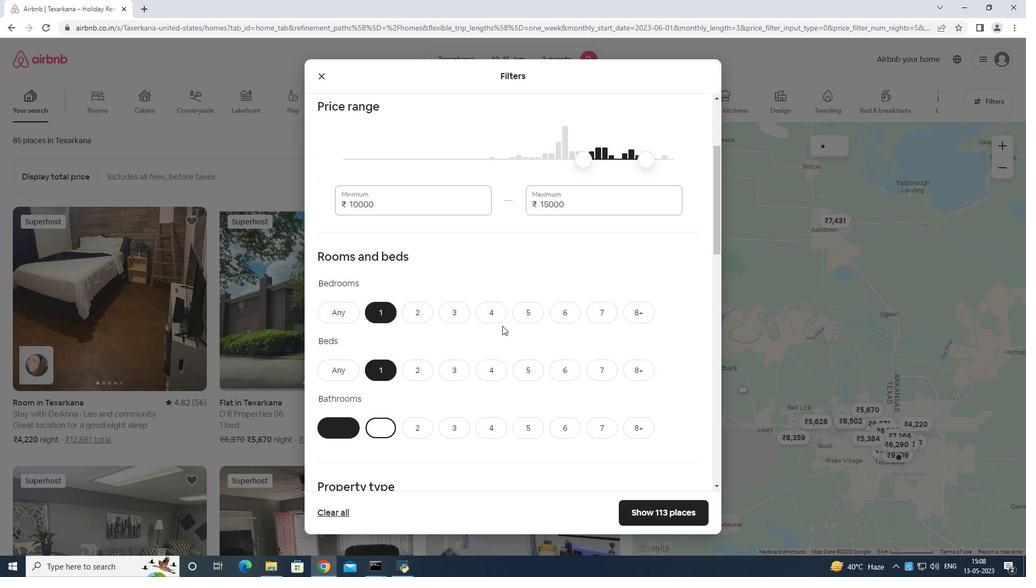 
Action: Mouse scrolled (540, 337) with delta (0, 0)
Screenshot: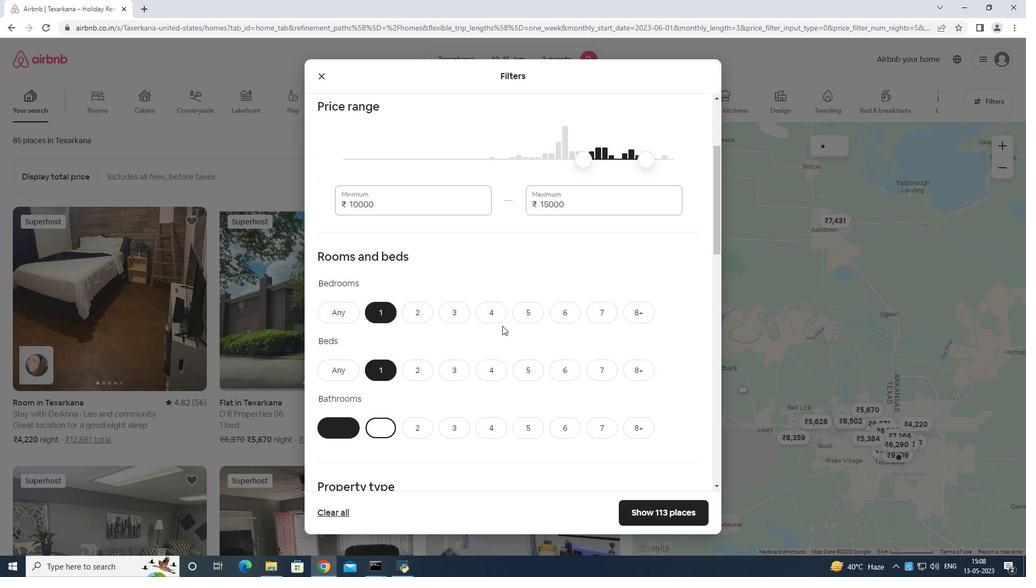 
Action: Mouse moved to (545, 336)
Screenshot: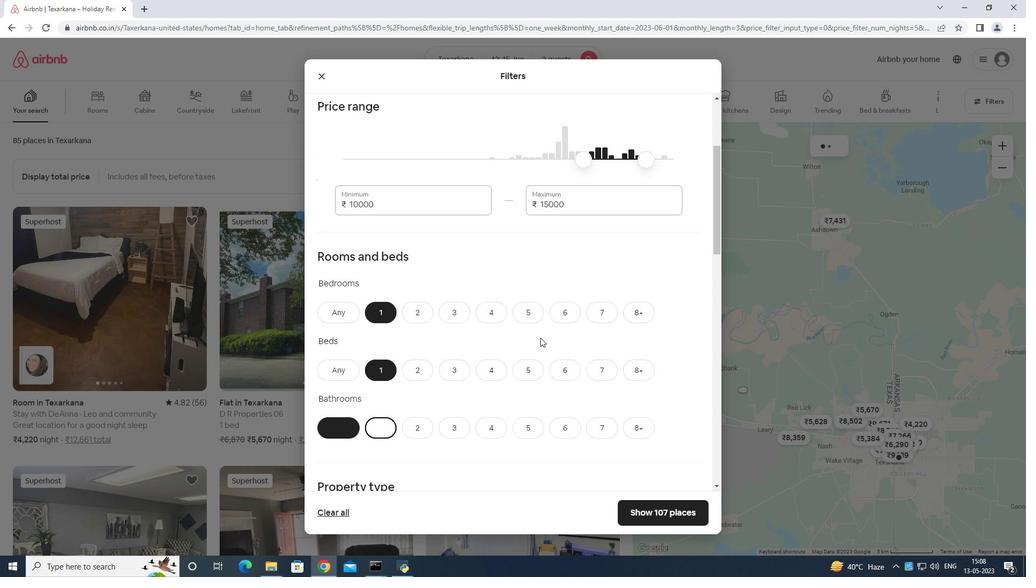 
Action: Mouse scrolled (545, 336) with delta (0, 0)
Screenshot: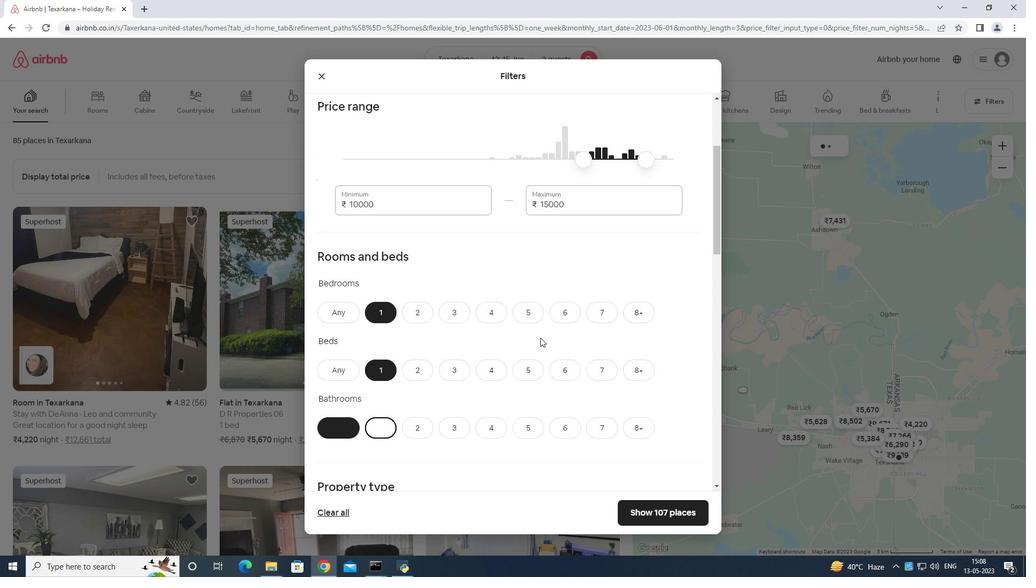 
Action: Mouse moved to (555, 330)
Screenshot: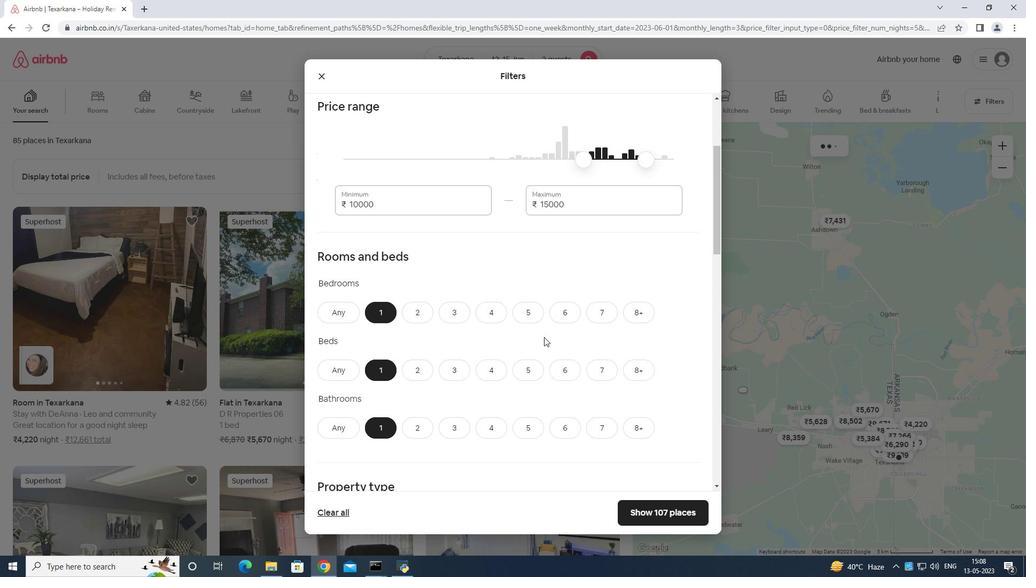 
Action: Mouse scrolled (555, 329) with delta (0, 0)
Screenshot: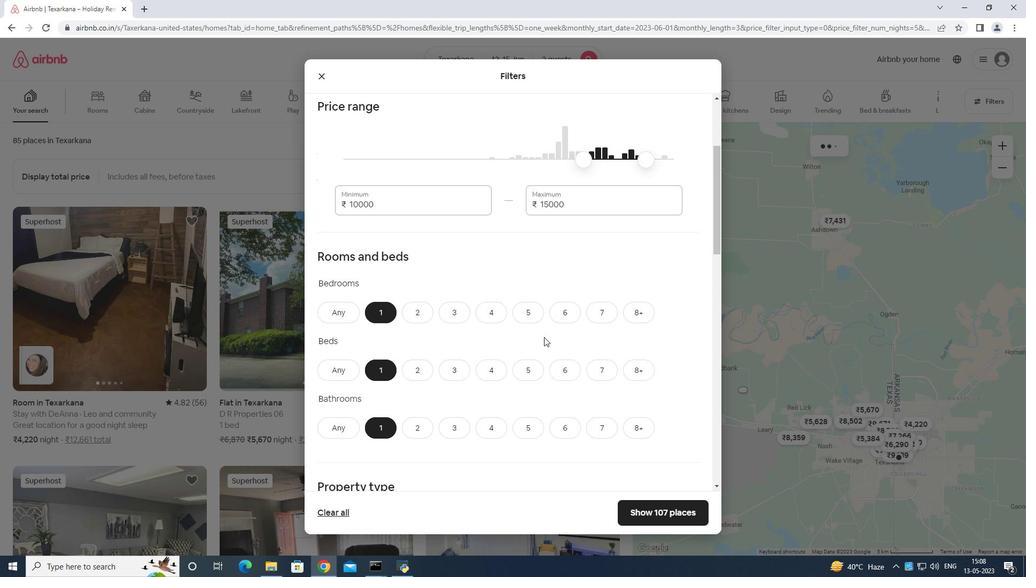 
Action: Mouse moved to (359, 330)
Screenshot: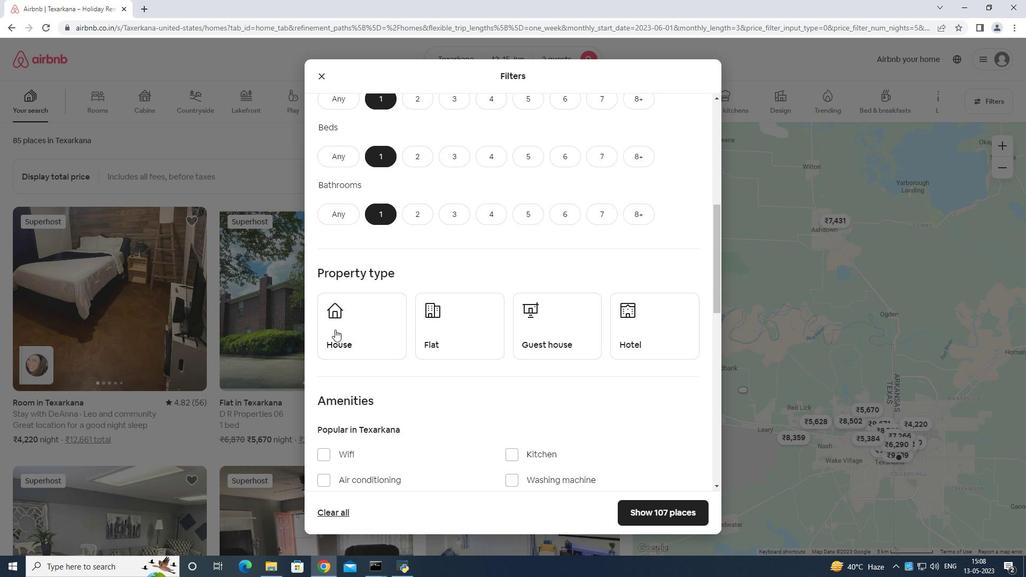 
Action: Mouse pressed left at (359, 330)
Screenshot: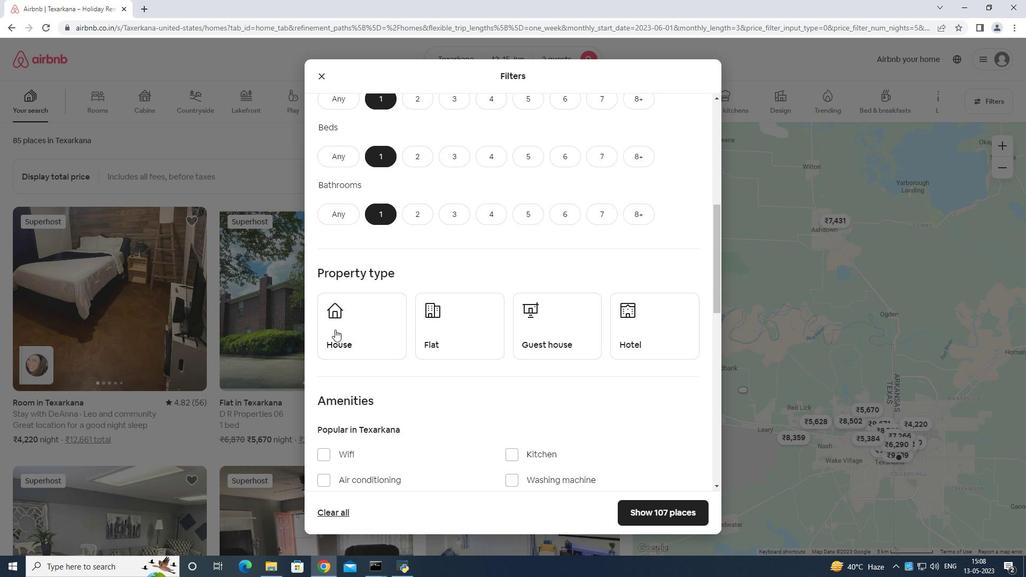 
Action: Mouse moved to (446, 334)
Screenshot: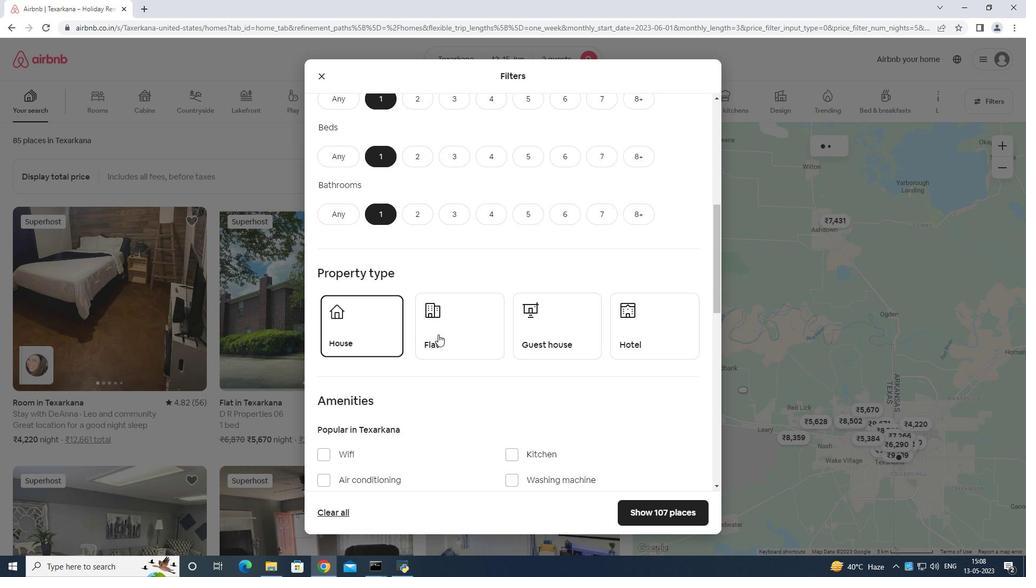 
Action: Mouse pressed left at (446, 334)
Screenshot: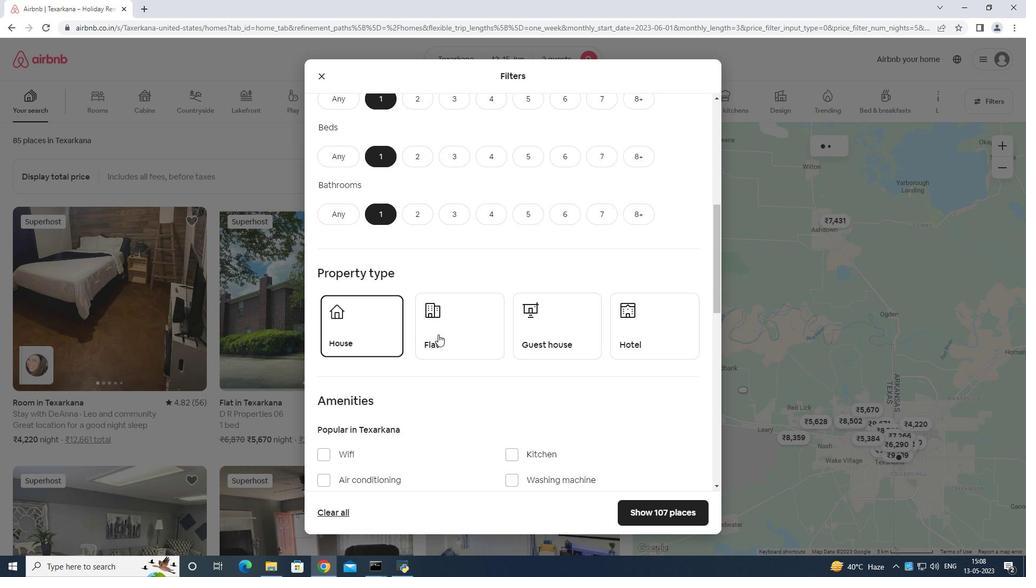 
Action: Mouse moved to (549, 319)
Screenshot: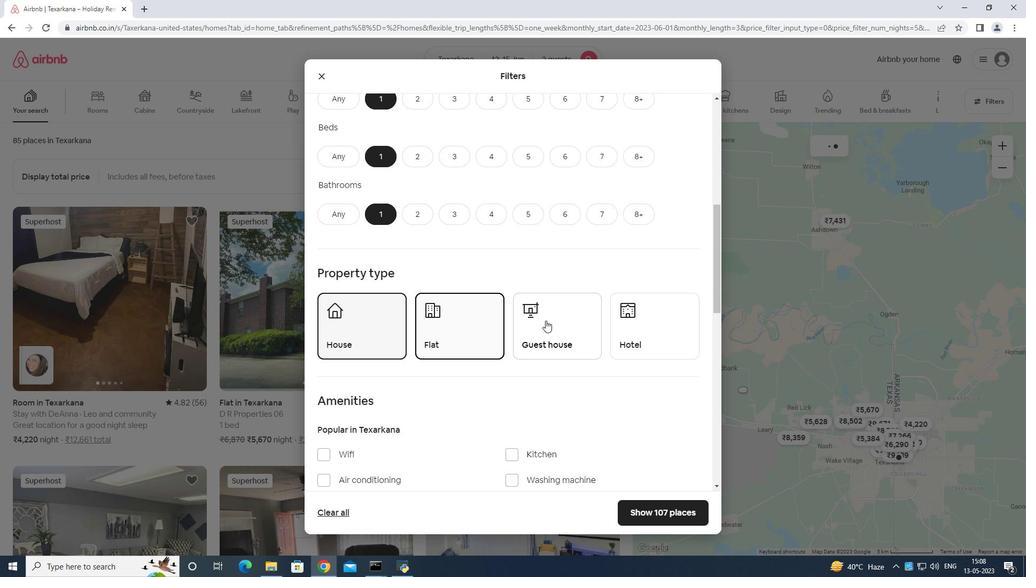 
Action: Mouse pressed left at (549, 319)
Screenshot: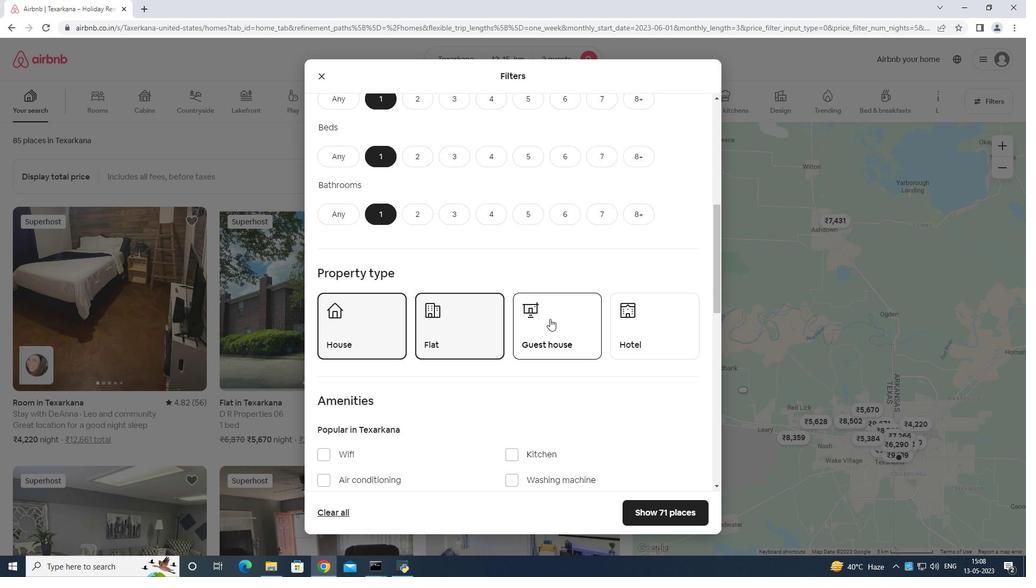 
Action: Mouse moved to (620, 279)
Screenshot: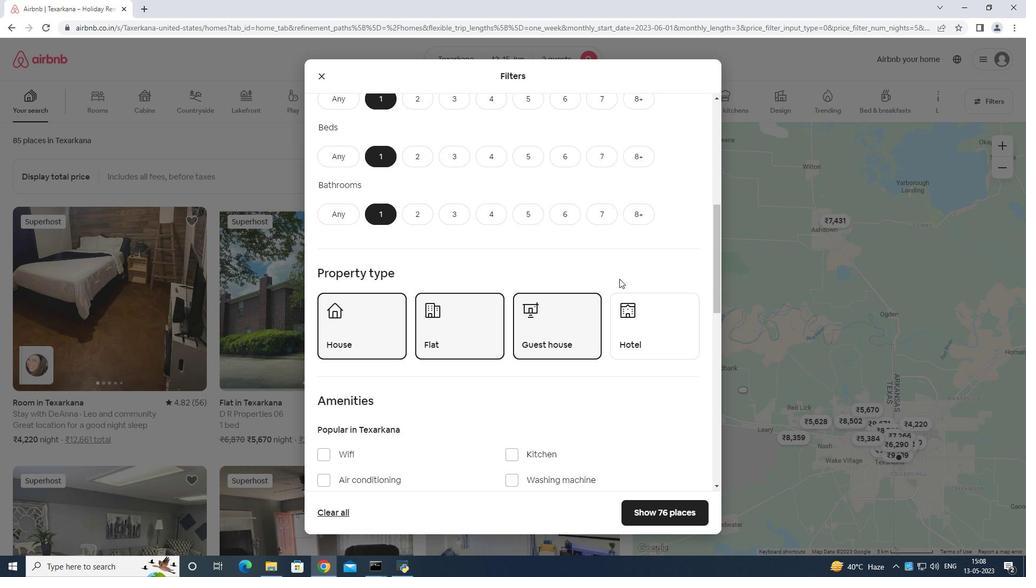 
Action: Mouse scrolled (620, 278) with delta (0, 0)
Screenshot: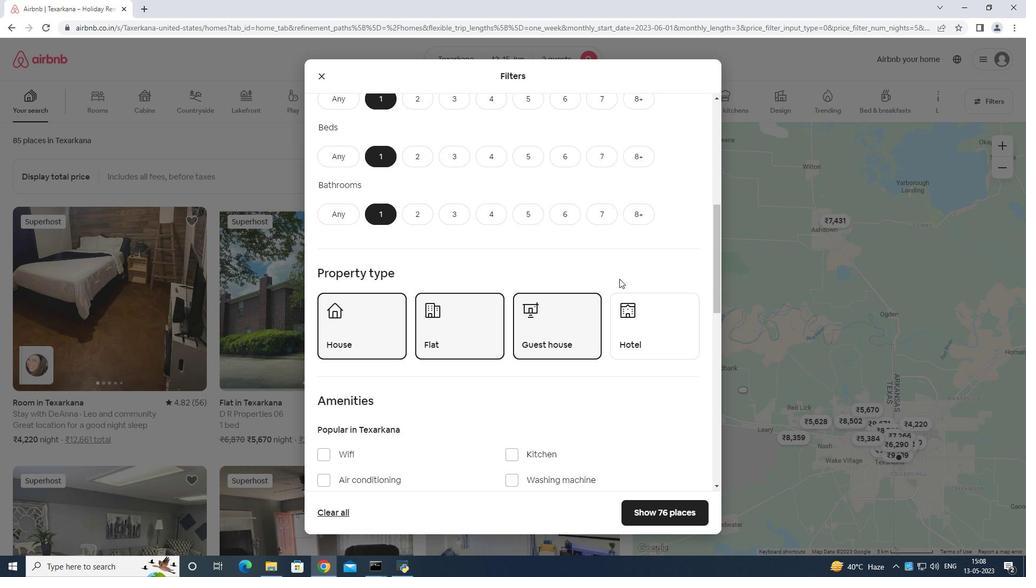 
Action: Mouse moved to (622, 280)
Screenshot: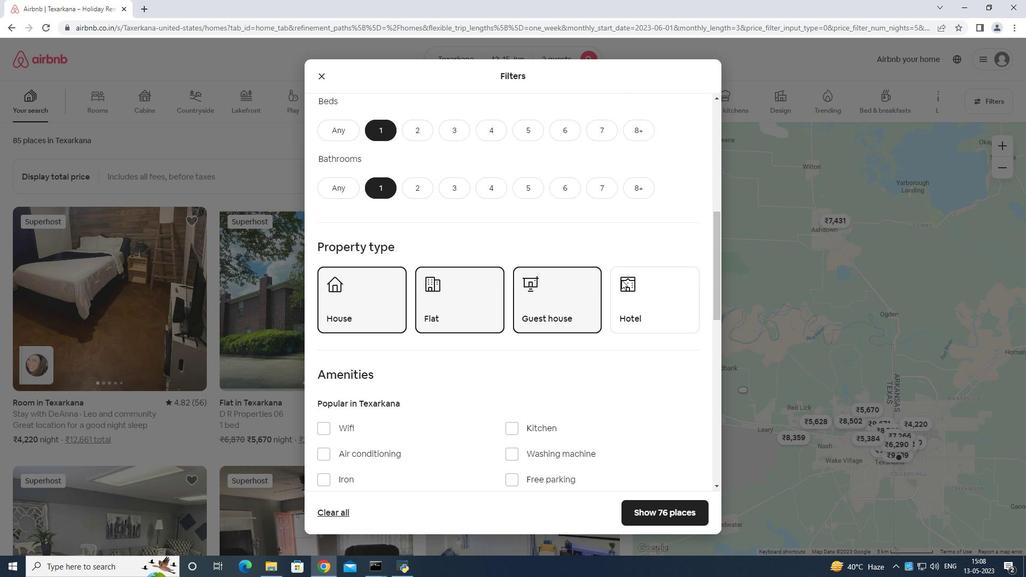 
Action: Mouse scrolled (622, 280) with delta (0, 0)
Screenshot: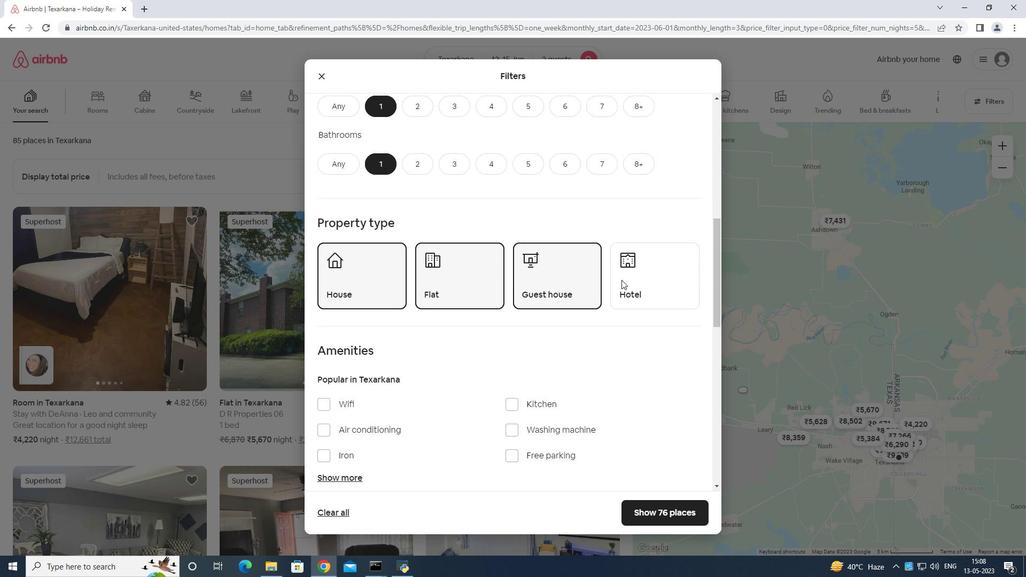 
Action: Mouse moved to (625, 284)
Screenshot: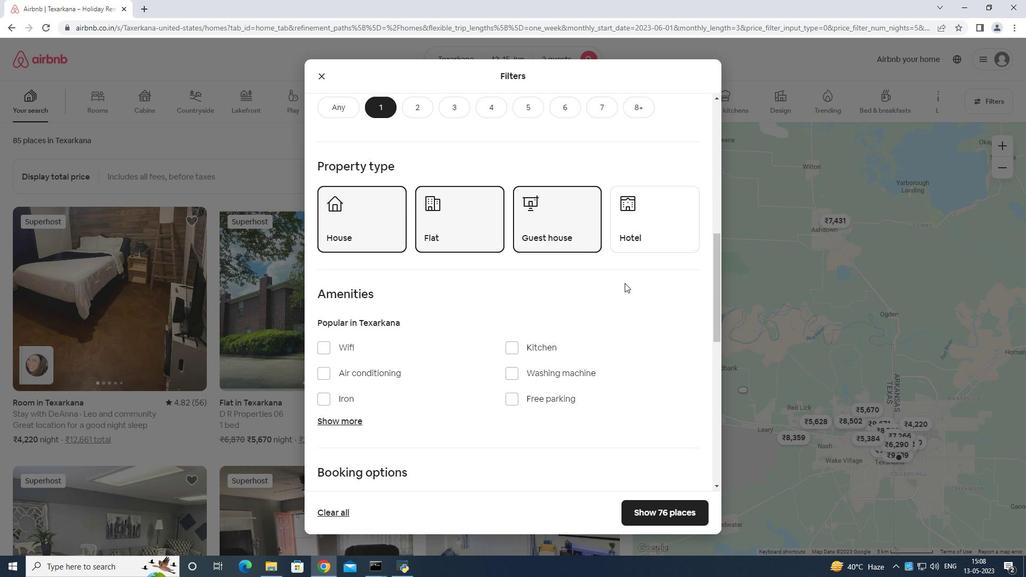 
Action: Mouse scrolled (625, 284) with delta (0, 0)
Screenshot: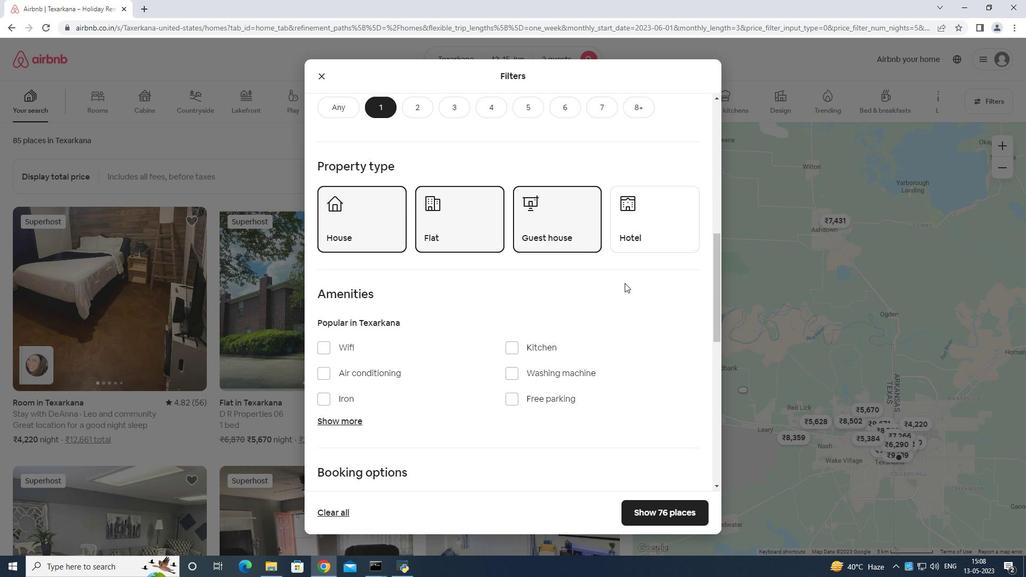 
Action: Mouse moved to (660, 159)
Screenshot: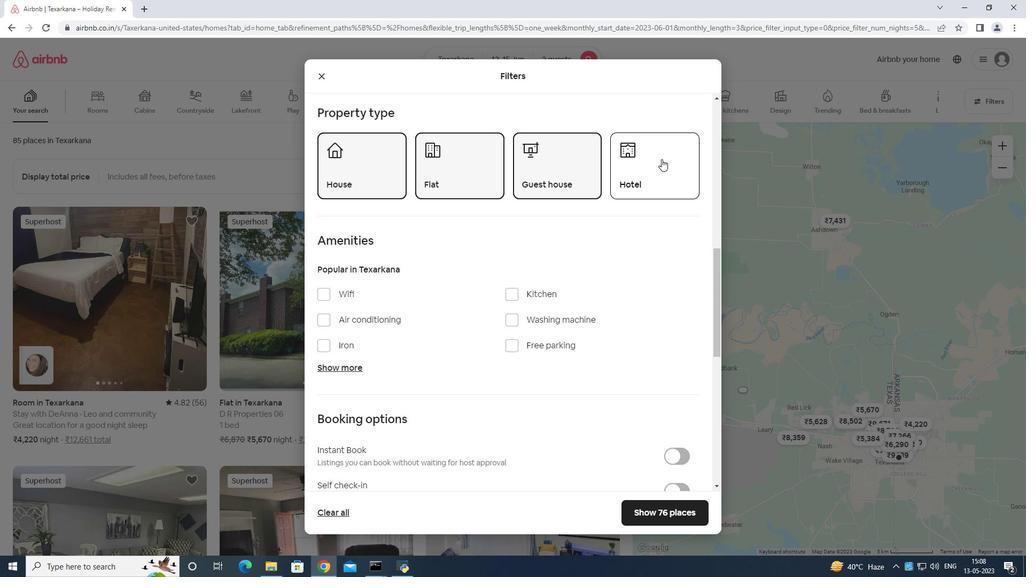 
Action: Mouse pressed left at (660, 159)
Screenshot: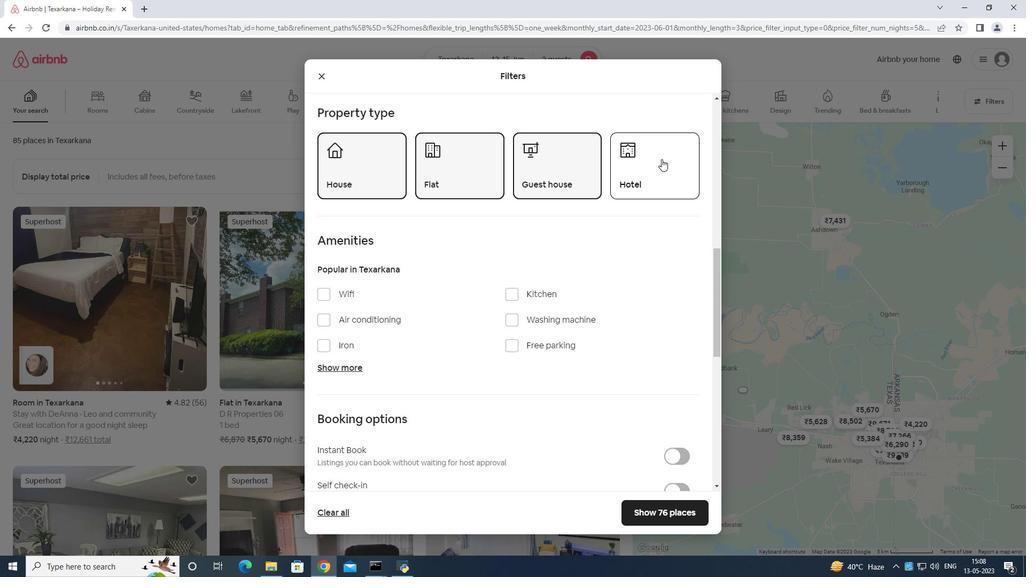 
Action: Mouse moved to (641, 166)
Screenshot: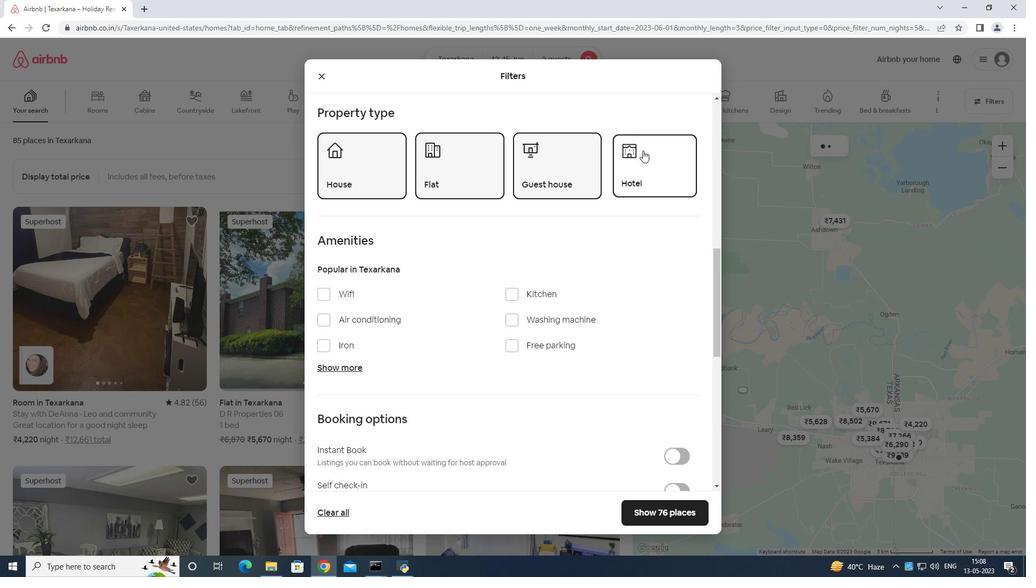 
Action: Mouse scrolled (641, 165) with delta (0, 0)
Screenshot: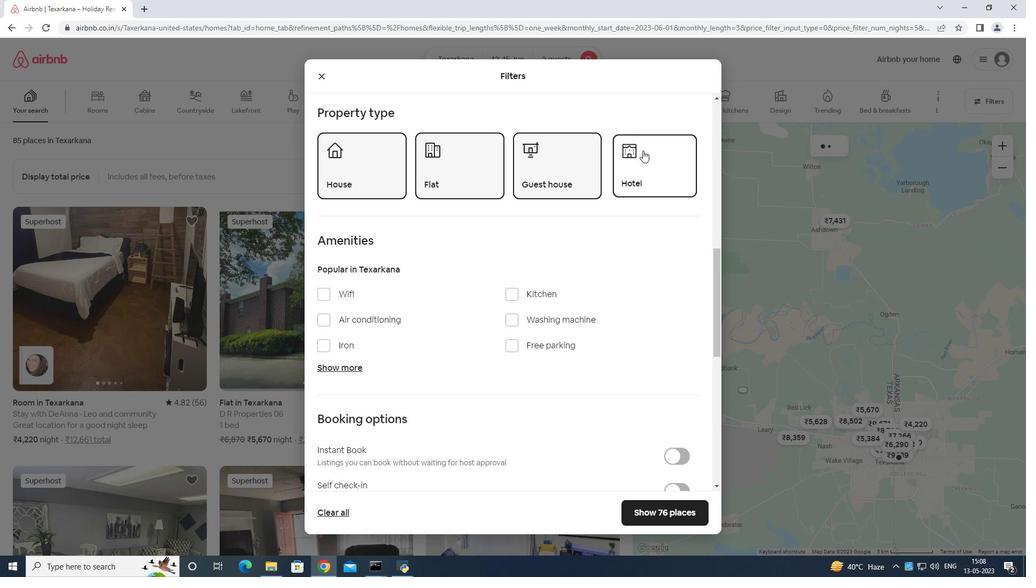 
Action: Mouse moved to (641, 182)
Screenshot: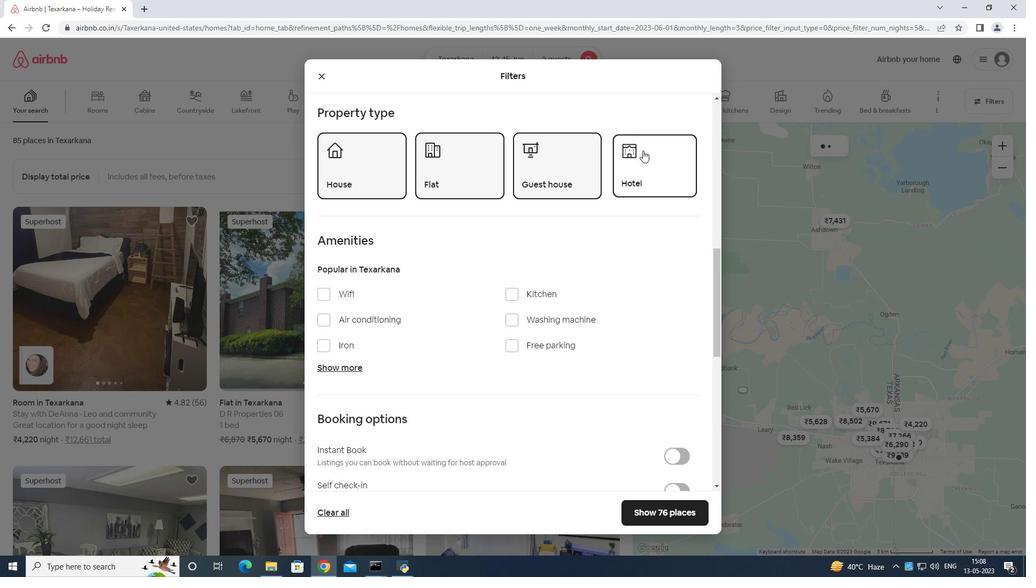 
Action: Mouse scrolled (641, 181) with delta (0, 0)
Screenshot: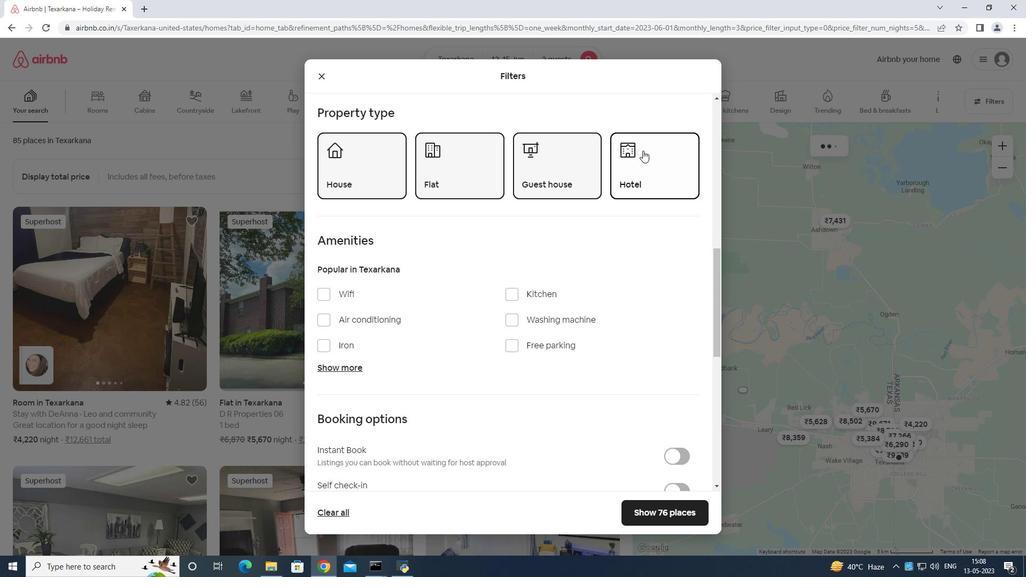 
Action: Mouse moved to (641, 190)
Screenshot: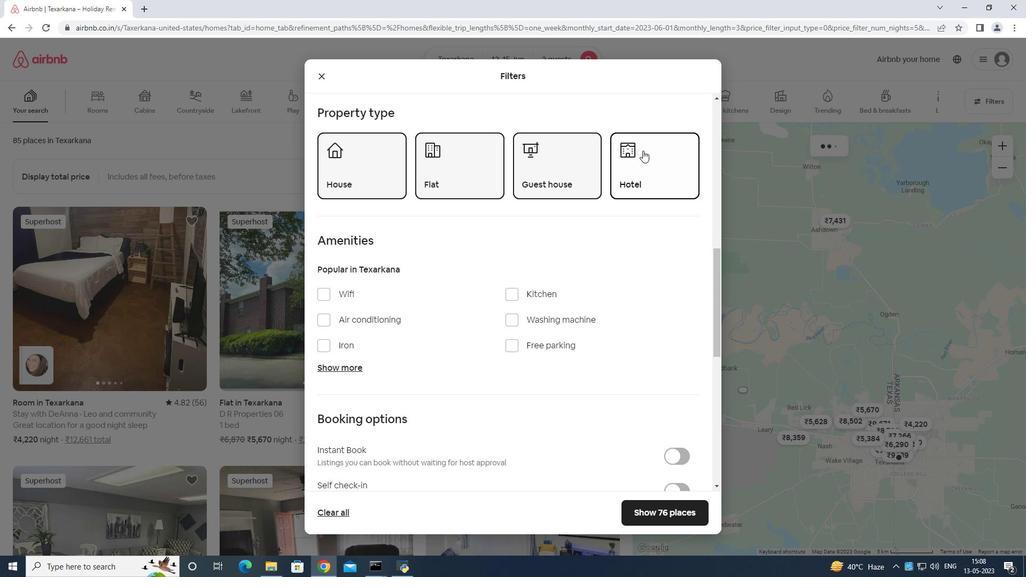 
Action: Mouse scrolled (641, 190) with delta (0, 0)
Screenshot: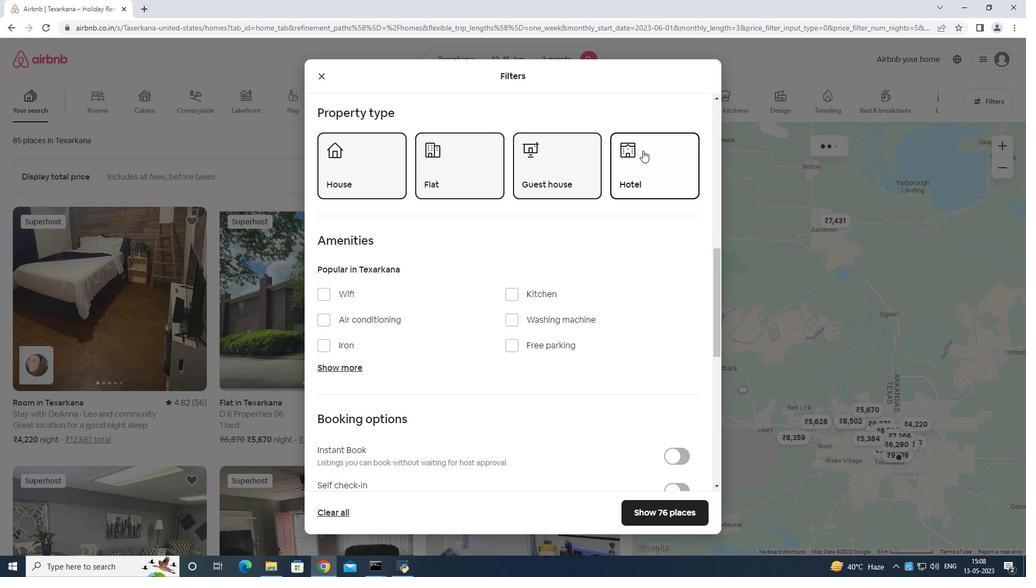 
Action: Mouse moved to (641, 192)
Screenshot: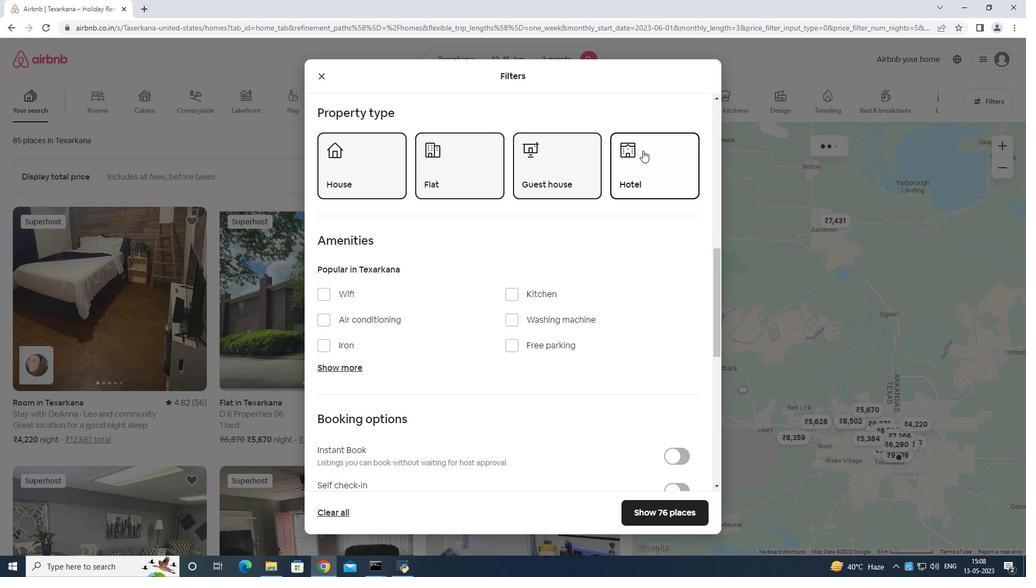 
Action: Mouse scrolled (641, 192) with delta (0, 0)
Screenshot: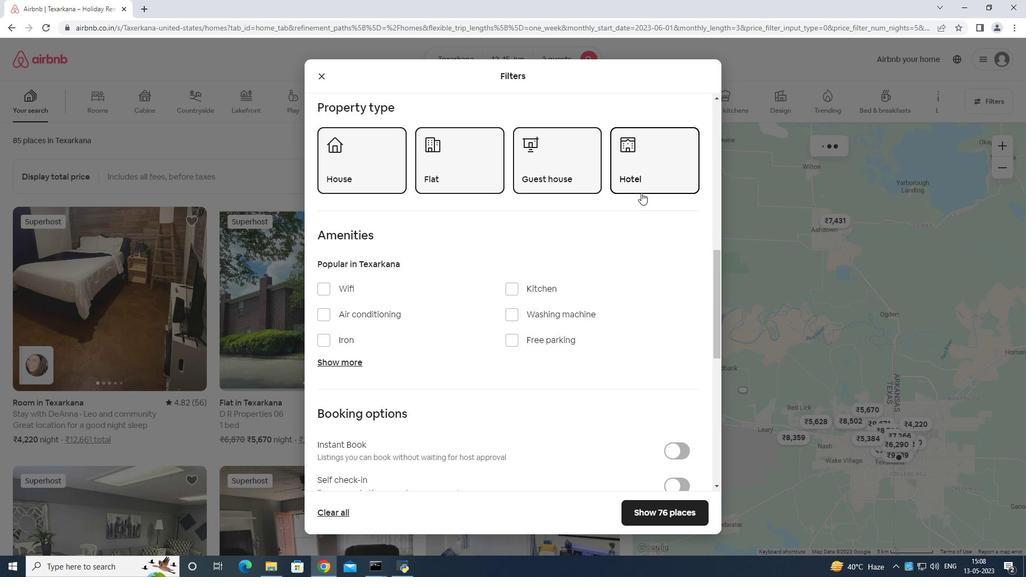 
Action: Mouse moved to (641, 194)
Screenshot: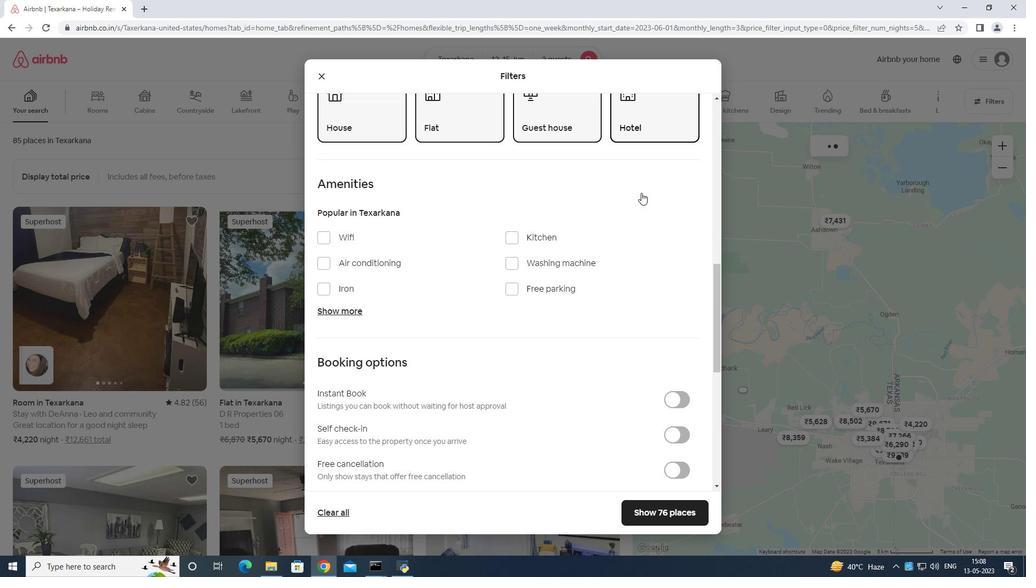 
Action: Mouse scrolled (641, 193) with delta (0, 0)
Screenshot: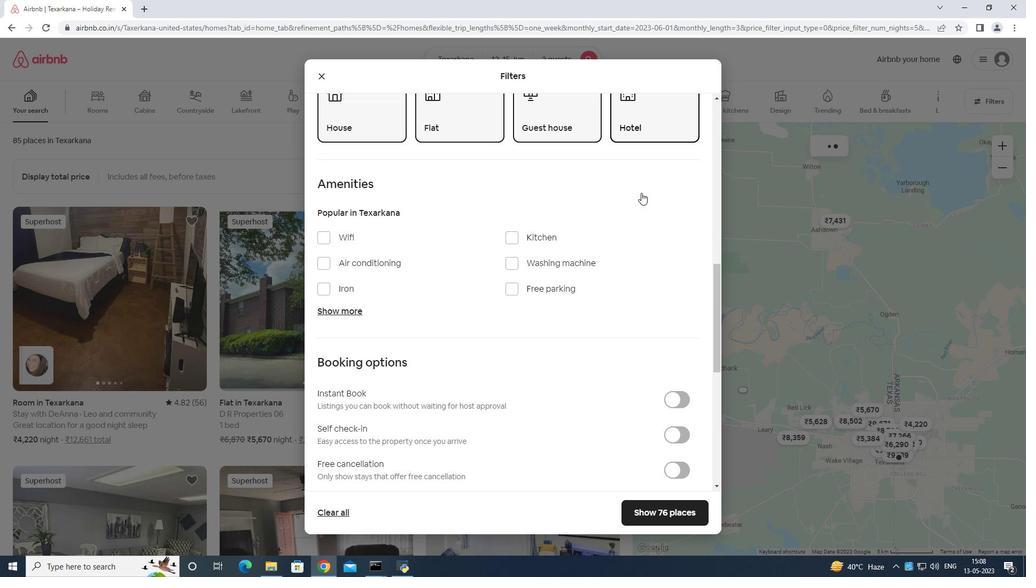 
Action: Mouse moved to (641, 196)
Screenshot: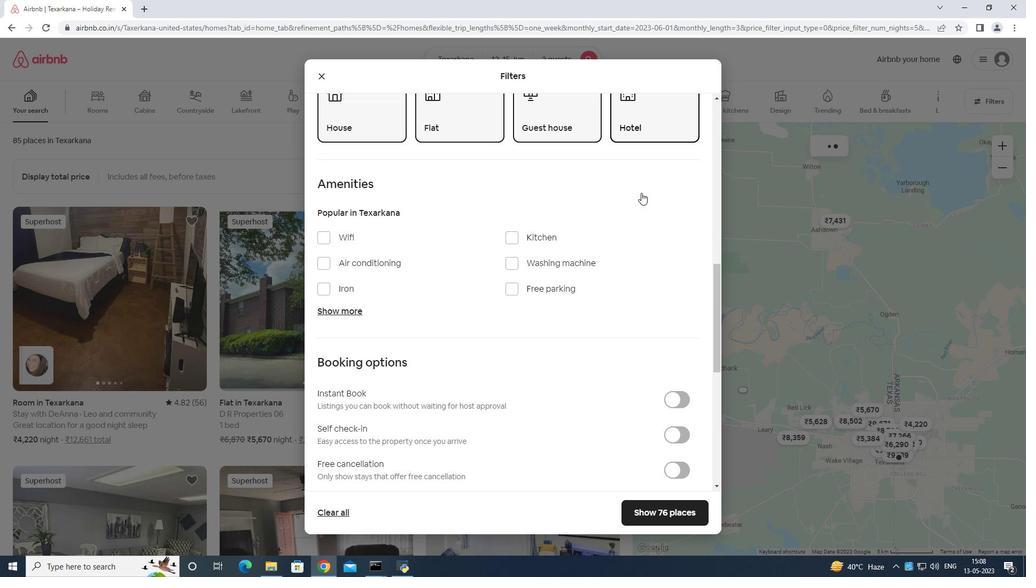 
Action: Mouse scrolled (641, 196) with delta (0, 0)
Screenshot: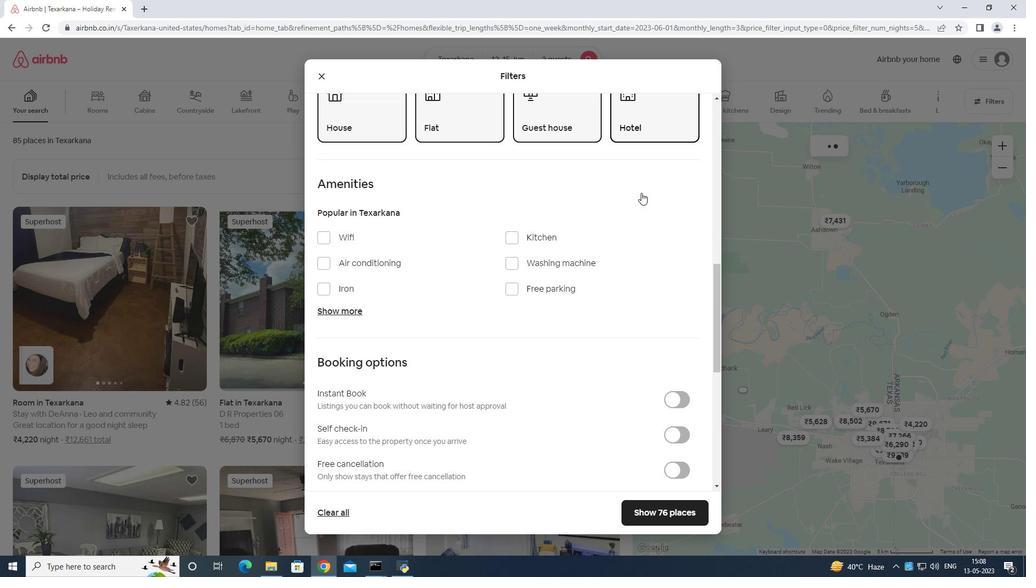 
Action: Mouse moved to (682, 172)
Screenshot: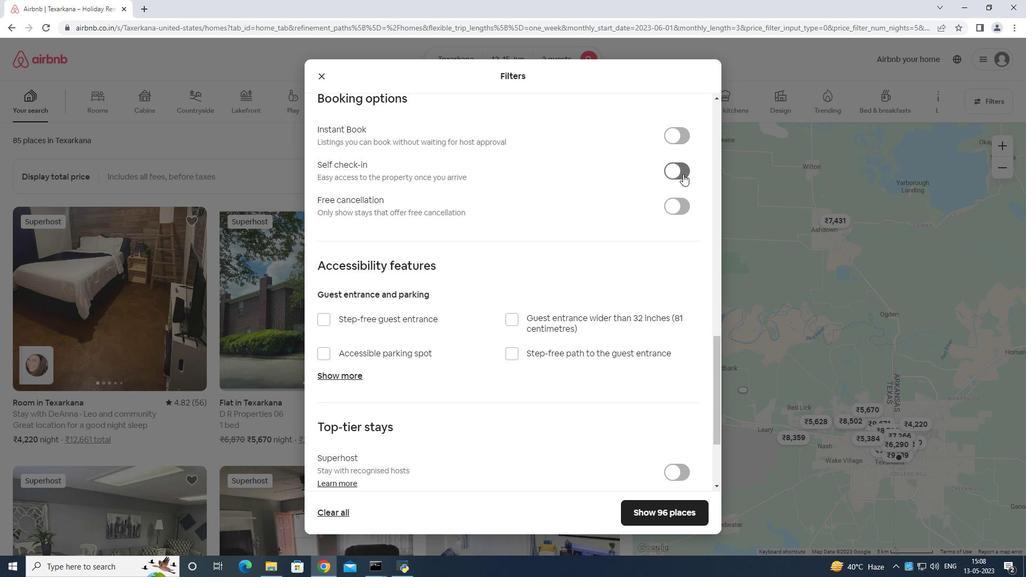 
Action: Mouse pressed left at (682, 172)
Screenshot: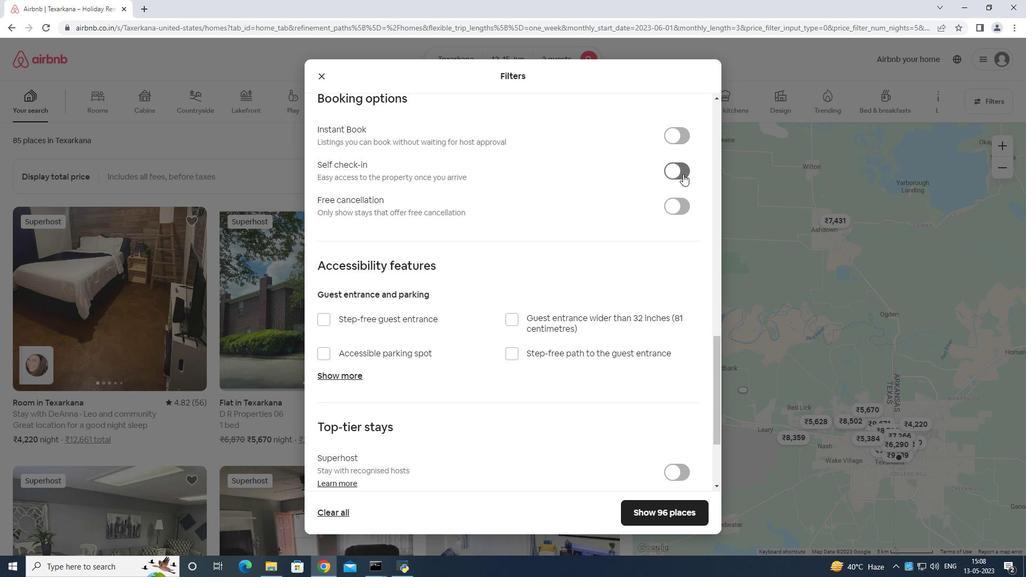 
Action: Mouse moved to (666, 182)
Screenshot: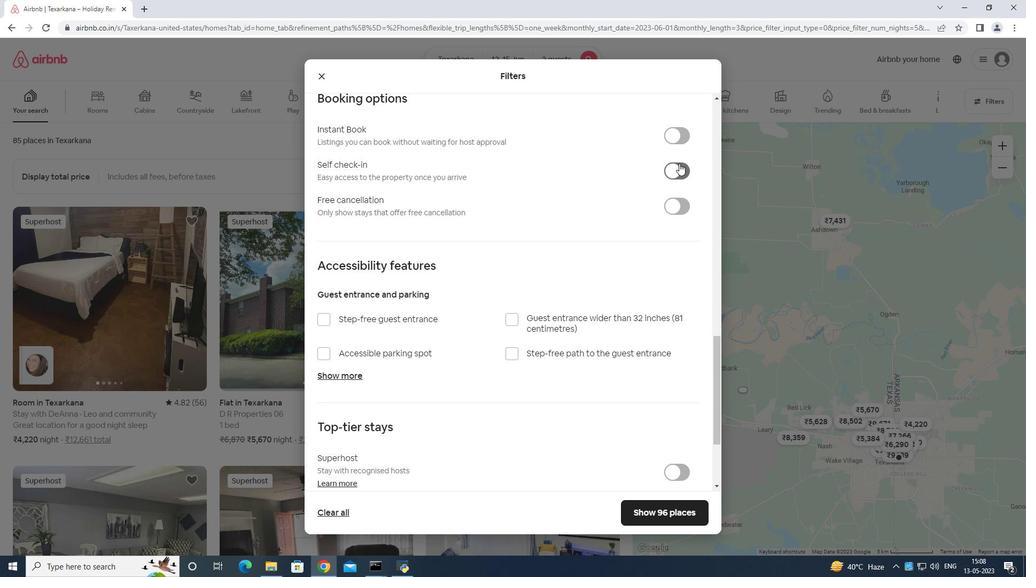 
Action: Mouse scrolled (666, 182) with delta (0, 0)
Screenshot: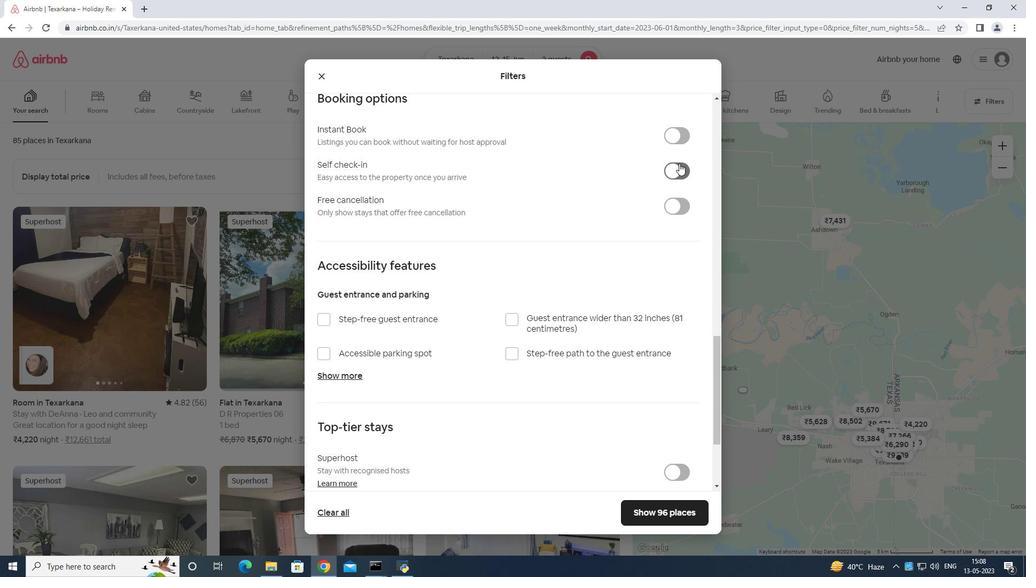 
Action: Mouse moved to (659, 218)
Screenshot: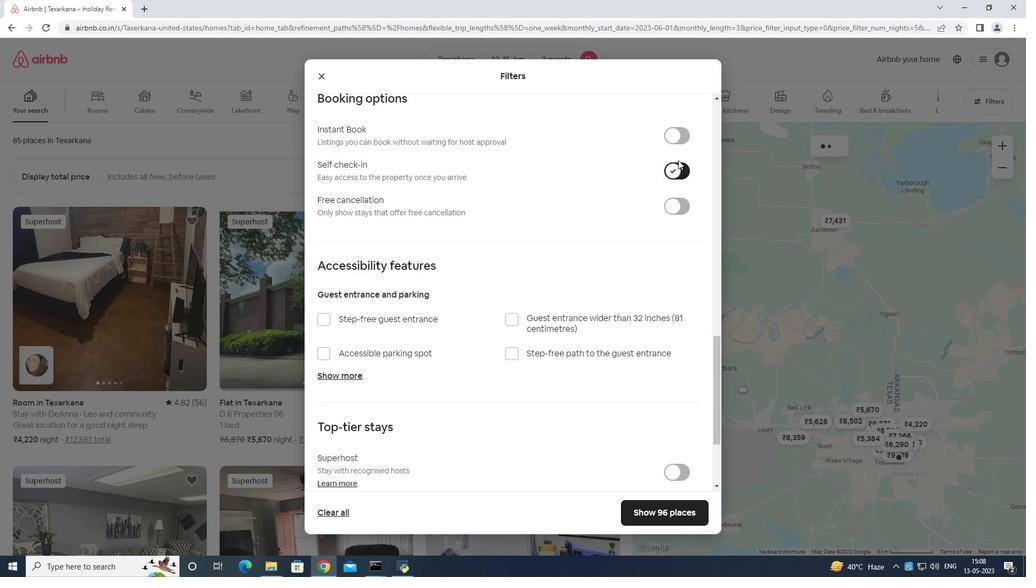 
Action: Mouse scrolled (659, 217) with delta (0, 0)
Screenshot: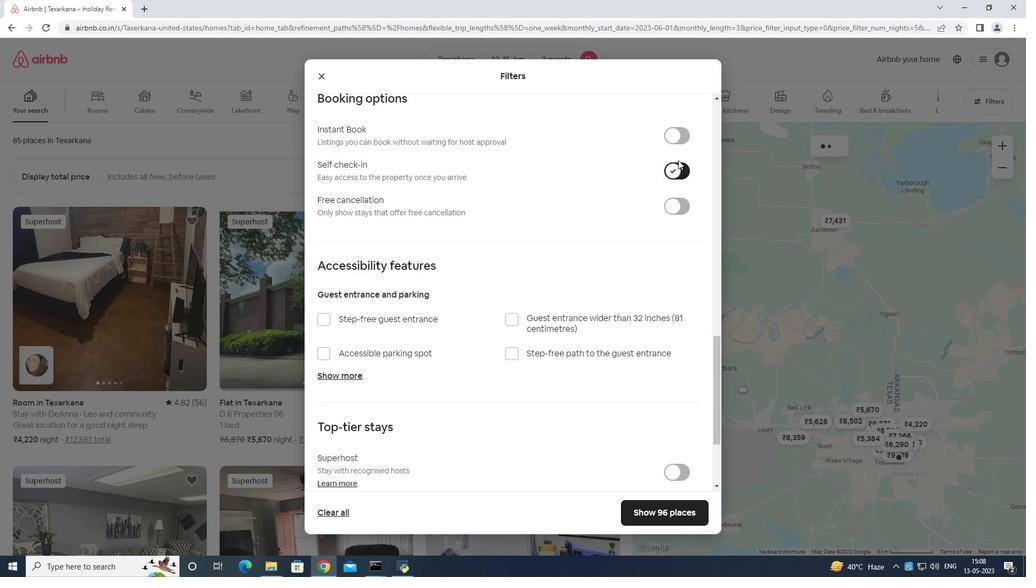 
Action: Mouse moved to (654, 231)
Screenshot: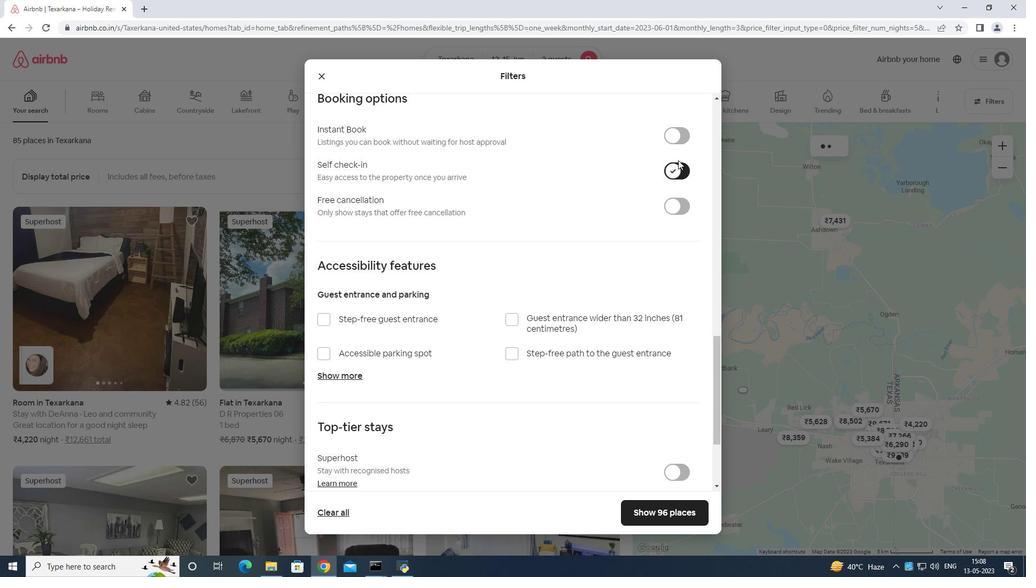 
Action: Mouse scrolled (654, 230) with delta (0, 0)
Screenshot: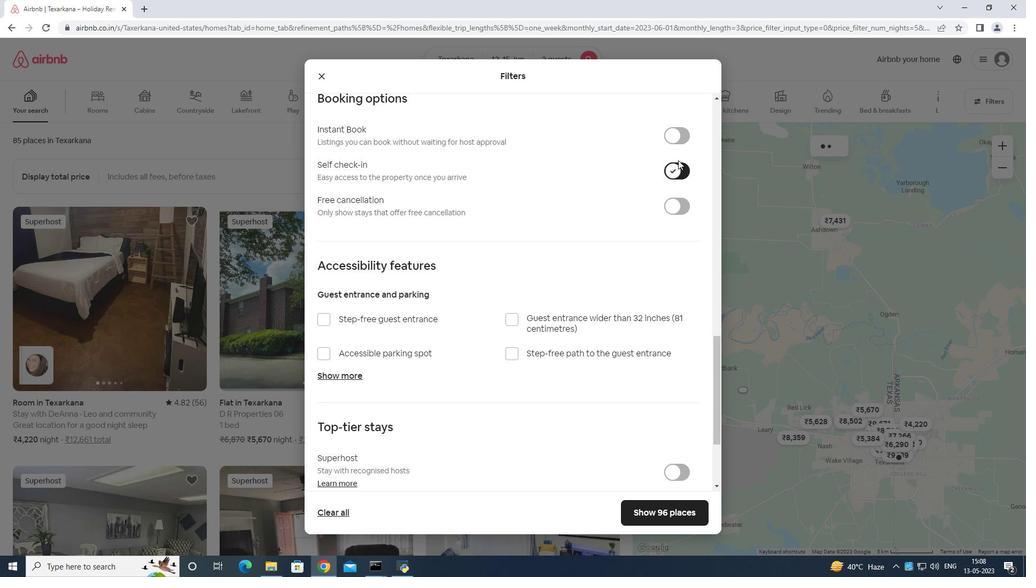 
Action: Mouse moved to (647, 243)
Screenshot: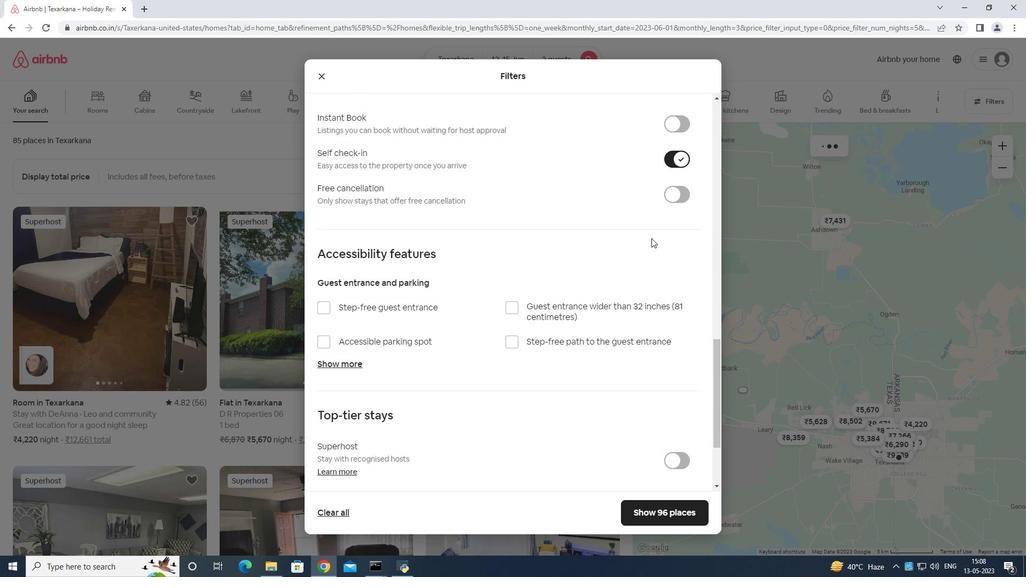 
Action: Mouse scrolled (650, 237) with delta (0, 0)
Screenshot: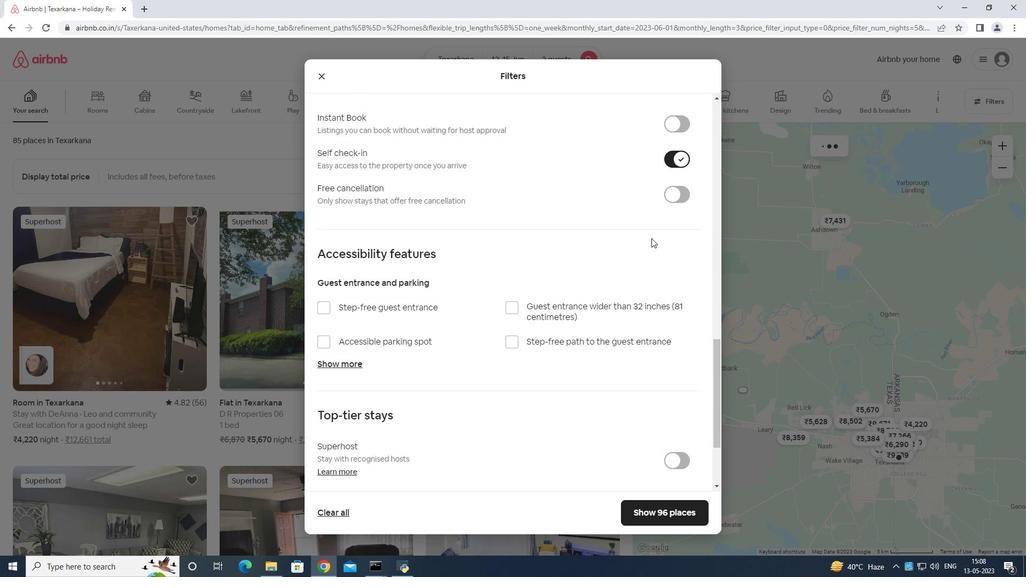 
Action: Mouse moved to (643, 258)
Screenshot: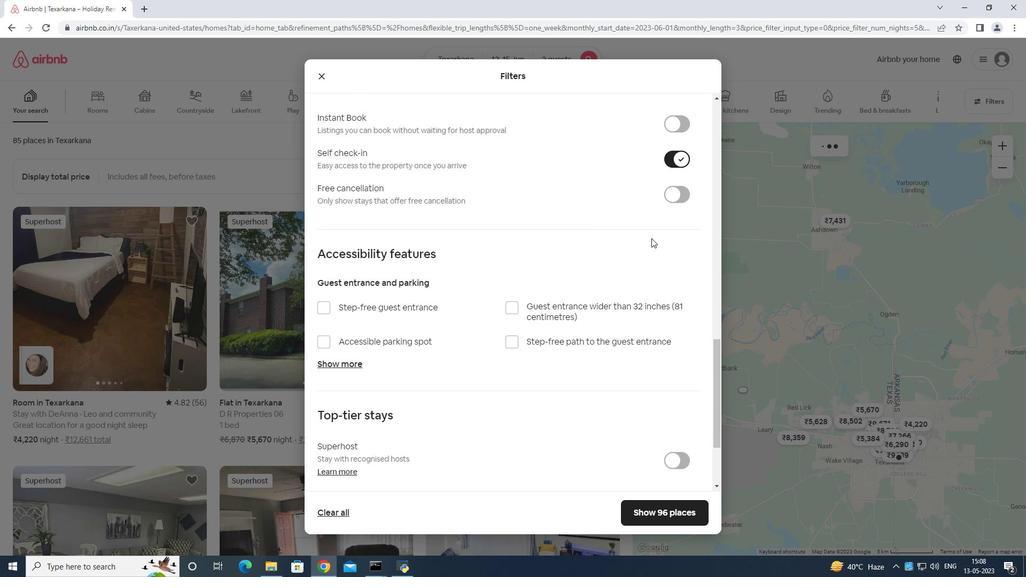 
Action: Mouse scrolled (645, 251) with delta (0, 0)
Screenshot: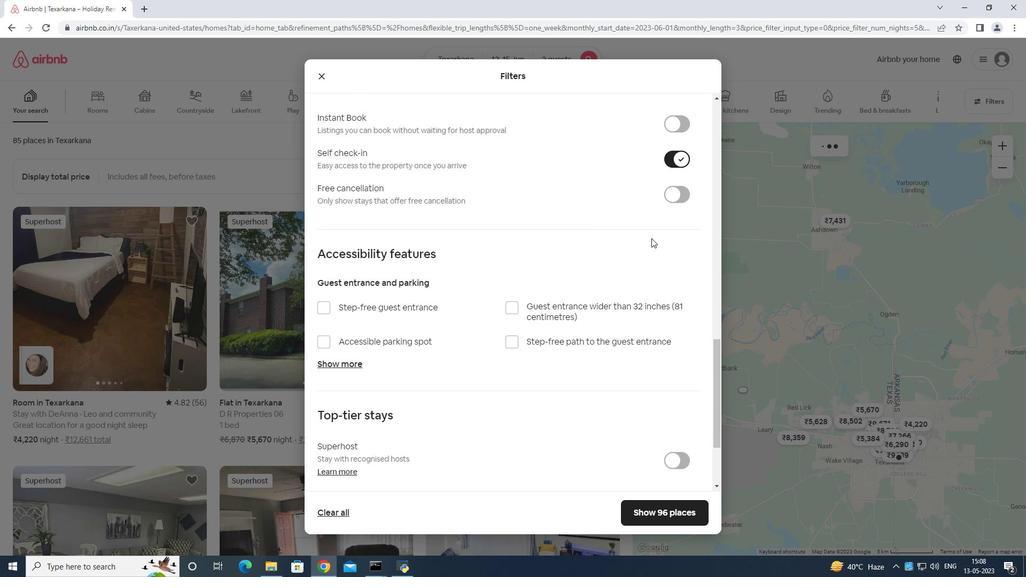 
Action: Mouse moved to (638, 269)
Screenshot: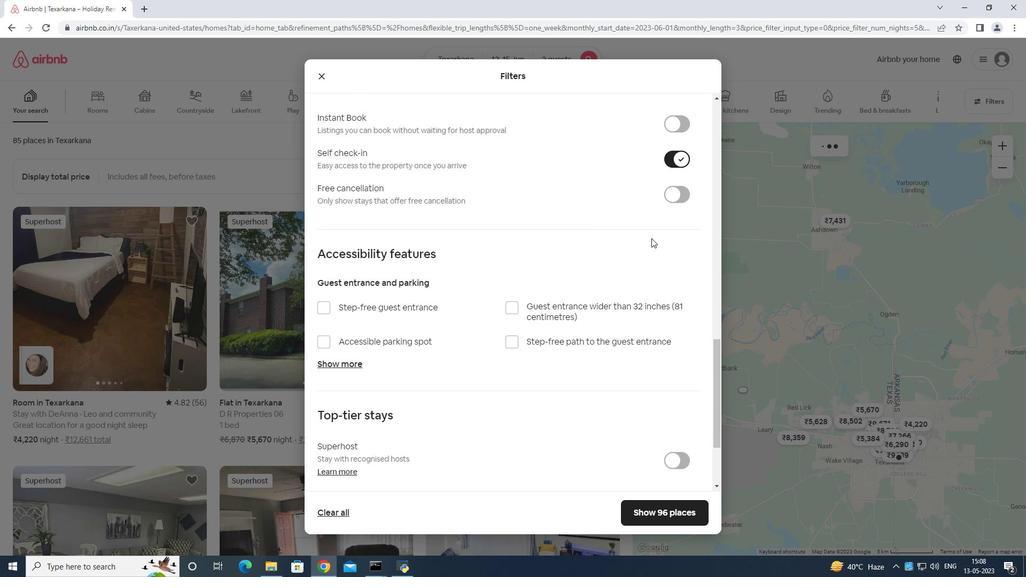 
Action: Mouse scrolled (640, 263) with delta (0, 0)
Screenshot: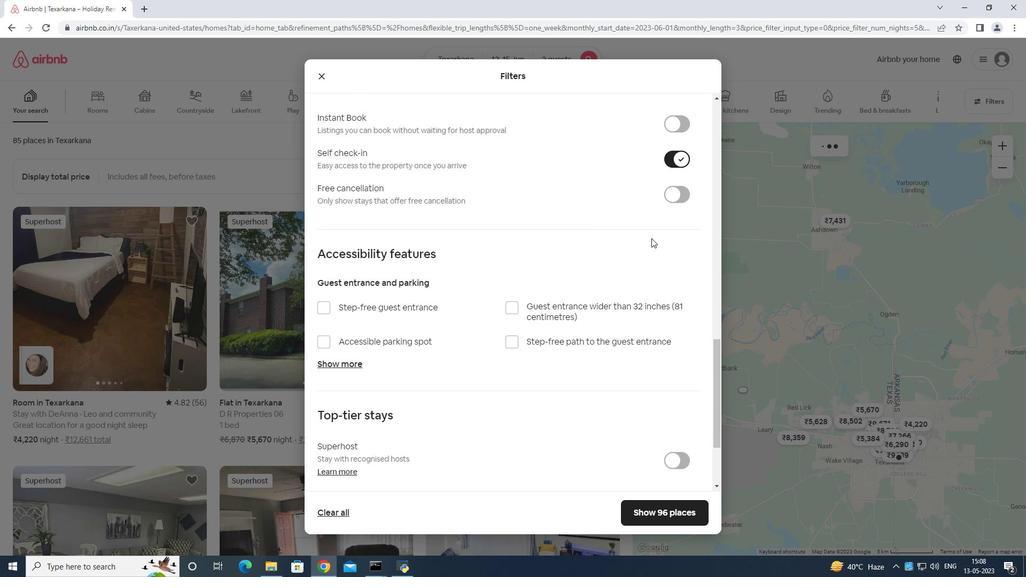 
Action: Mouse moved to (634, 282)
Screenshot: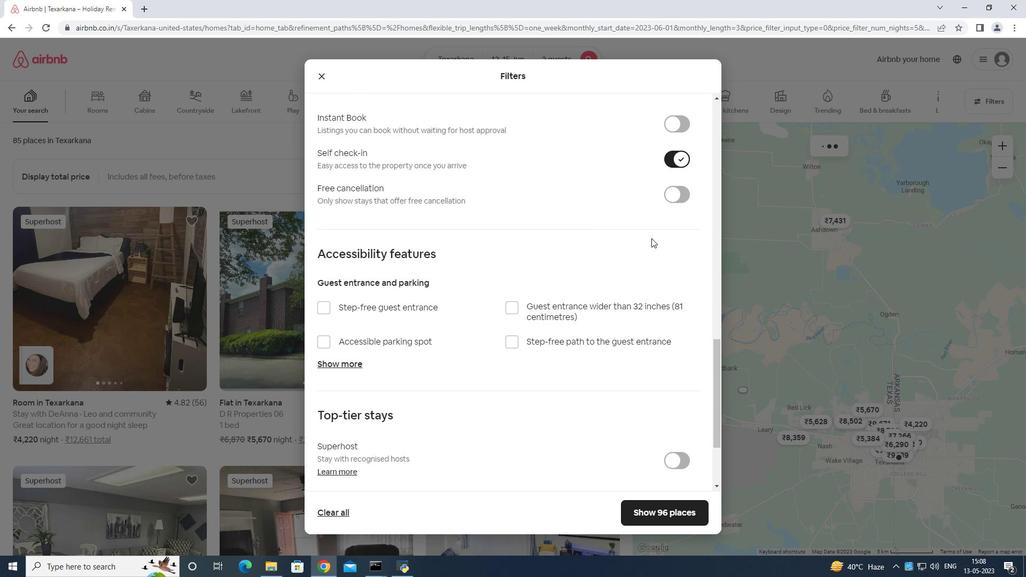 
Action: Mouse scrolled (636, 274) with delta (0, 0)
Screenshot: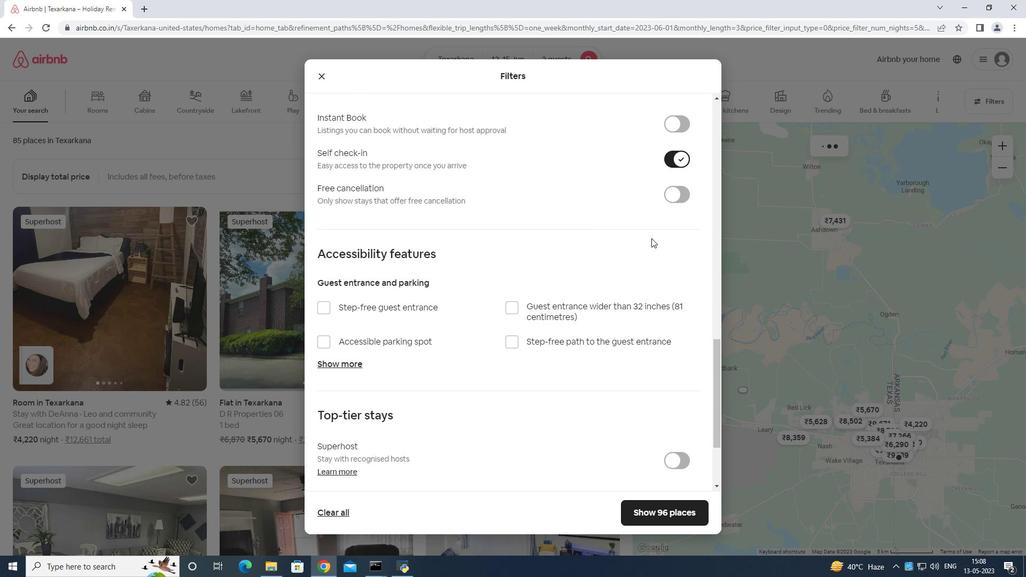 
Action: Mouse moved to (617, 333)
Screenshot: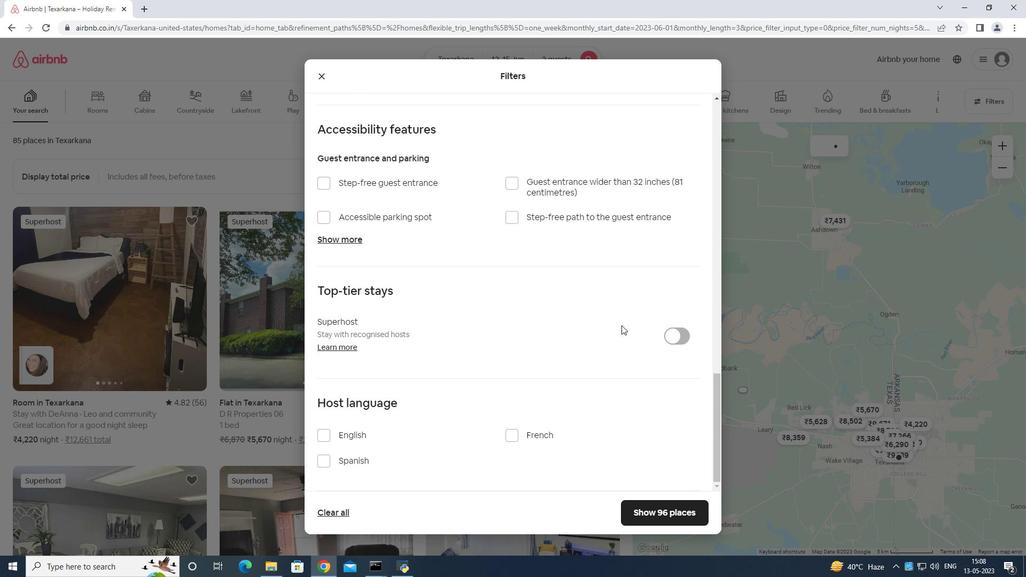 
Action: Mouse scrolled (617, 332) with delta (0, 0)
Screenshot: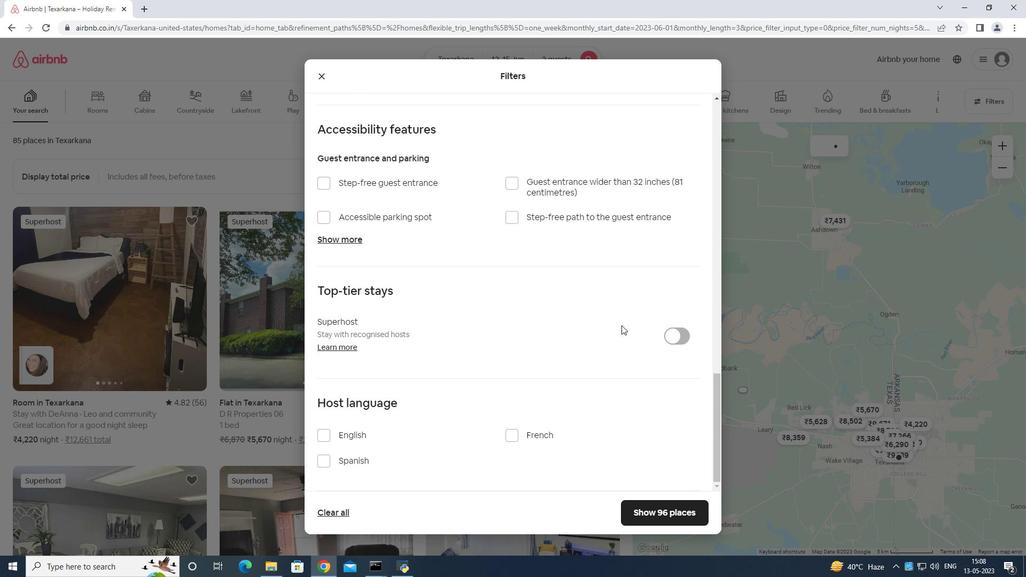 
Action: Mouse moved to (615, 348)
Screenshot: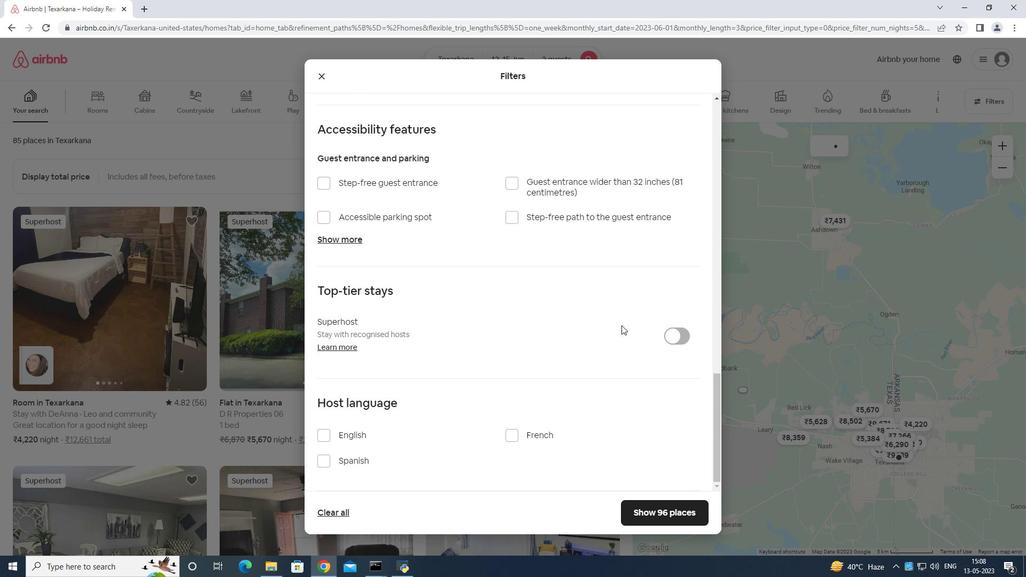 
Action: Mouse scrolled (615, 347) with delta (0, 0)
Screenshot: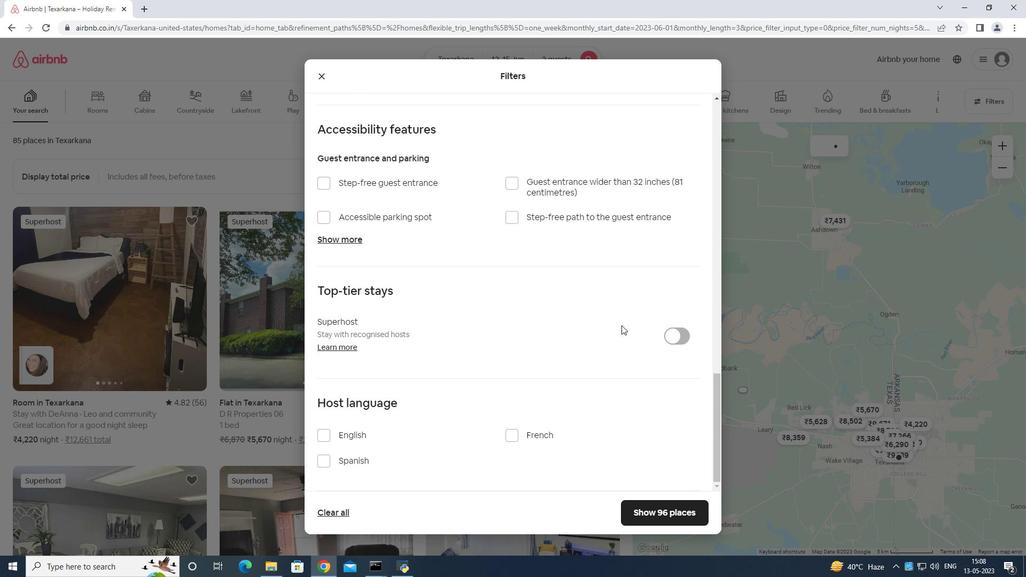 
Action: Mouse moved to (612, 356)
Screenshot: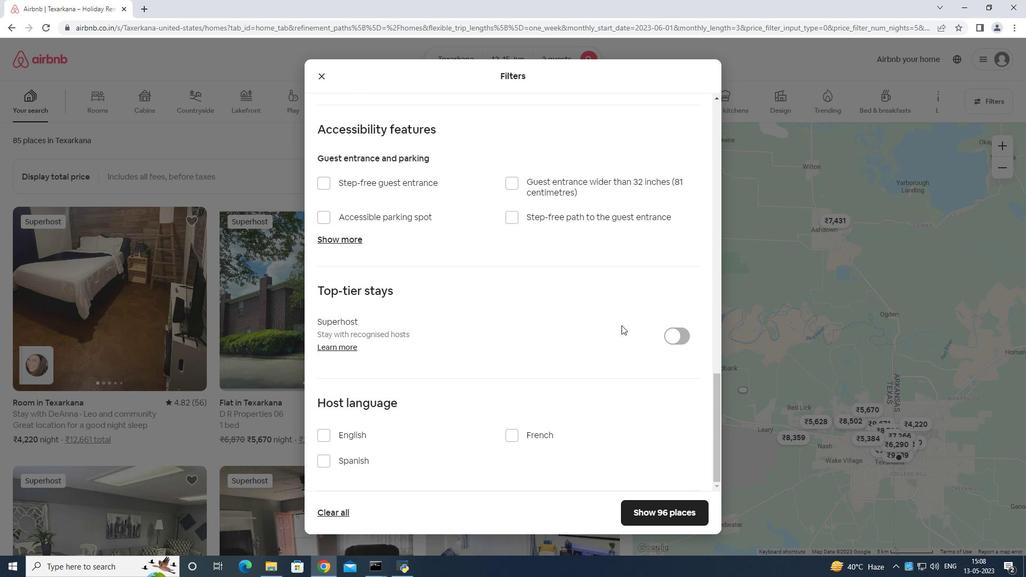 
Action: Mouse scrolled (612, 355) with delta (0, 0)
Screenshot: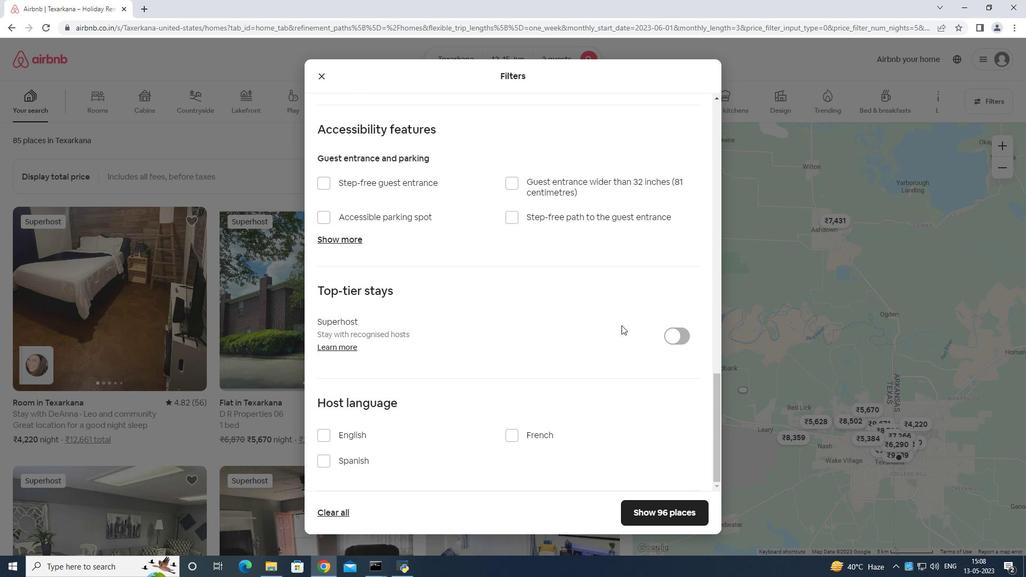 
Action: Mouse moved to (610, 362)
Screenshot: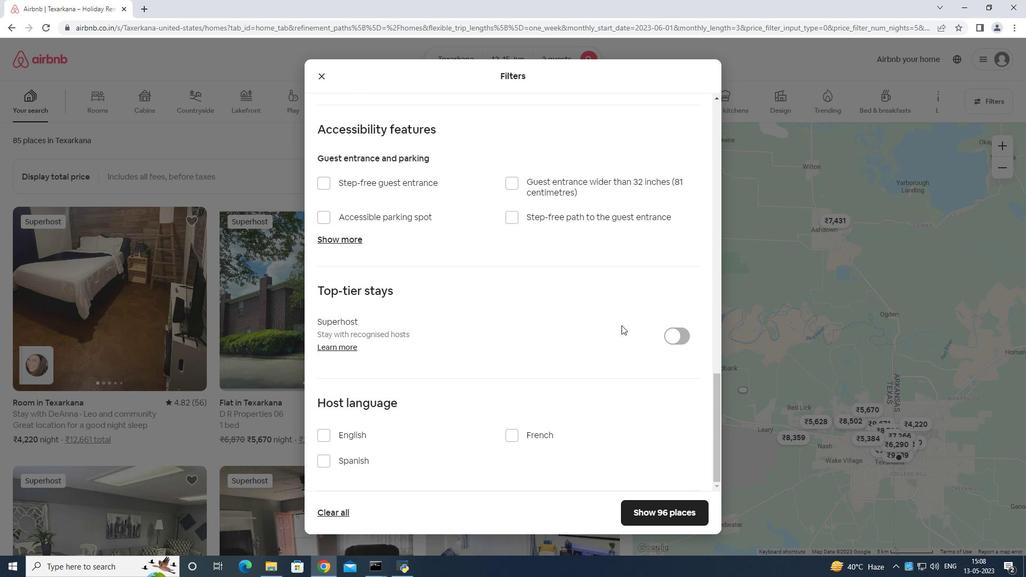 
Action: Mouse scrolled (610, 361) with delta (0, 0)
Screenshot: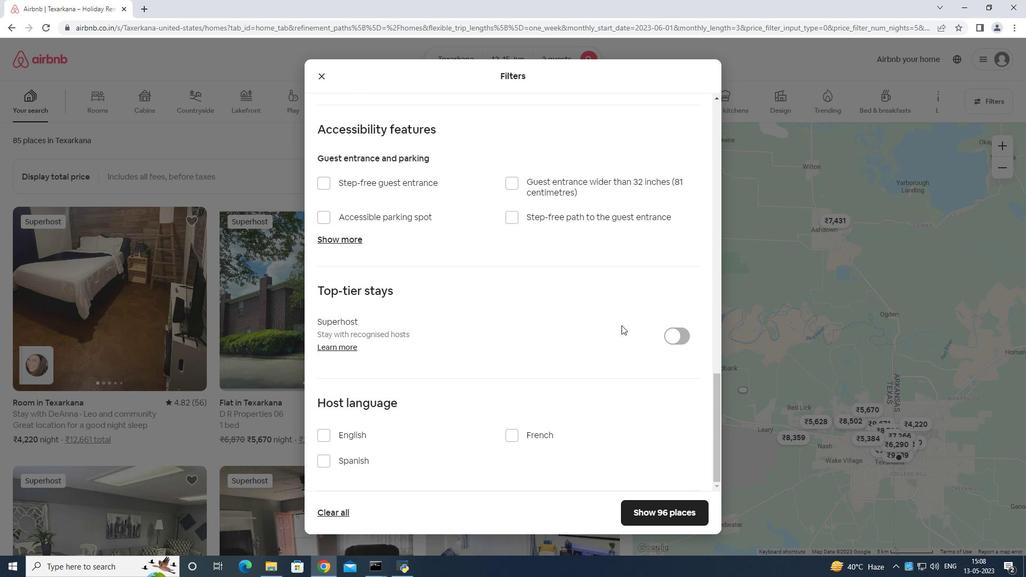 
Action: Mouse moved to (323, 433)
Screenshot: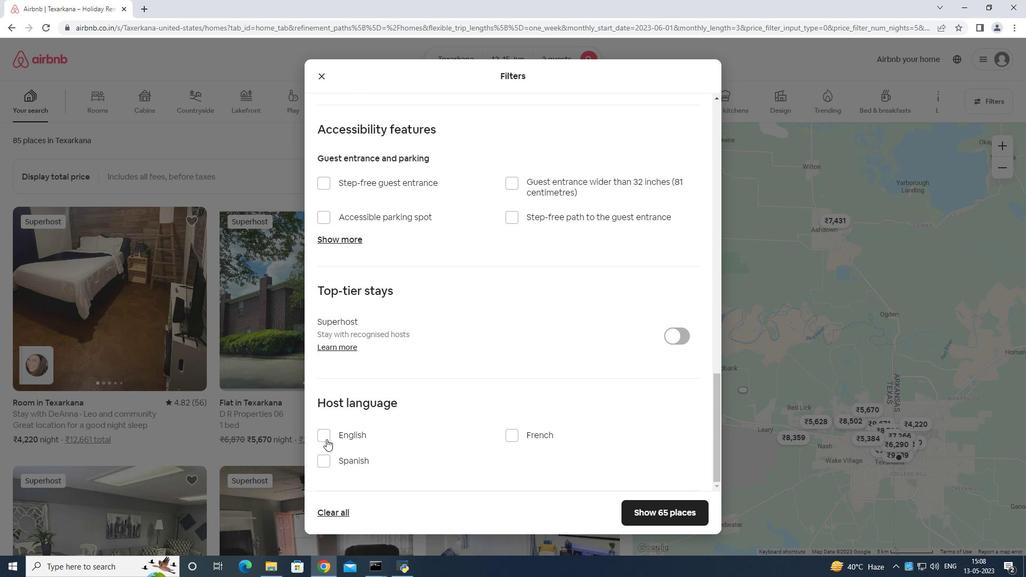 
Action: Mouse pressed left at (323, 433)
Screenshot: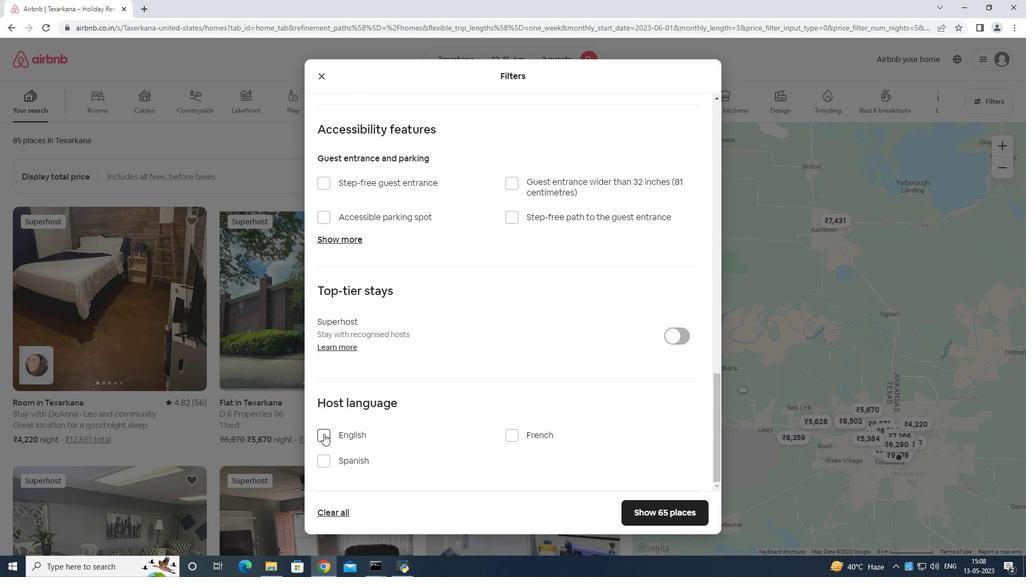 
Action: Mouse moved to (668, 505)
Screenshot: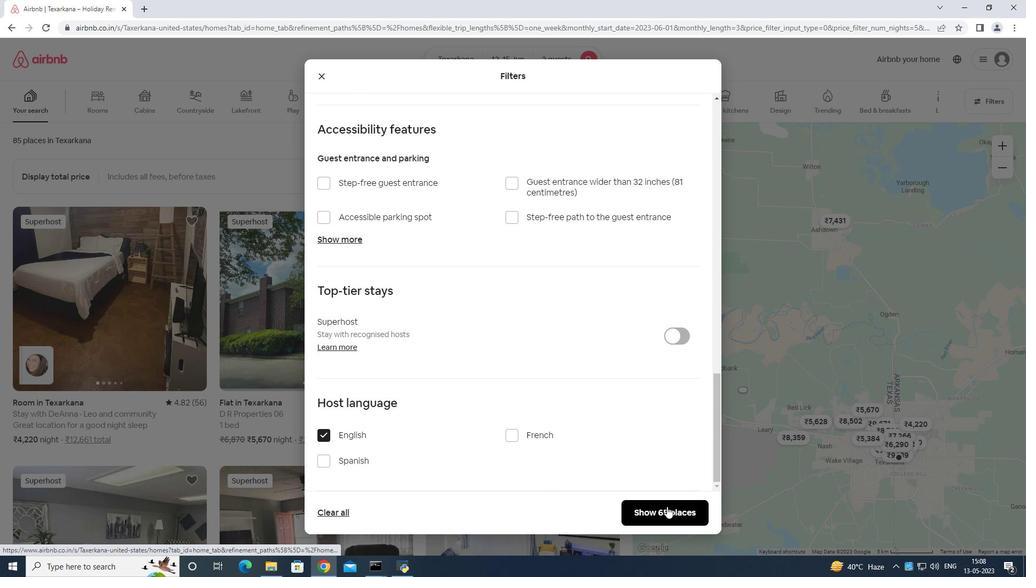 
Action: Mouse pressed left at (668, 505)
Screenshot: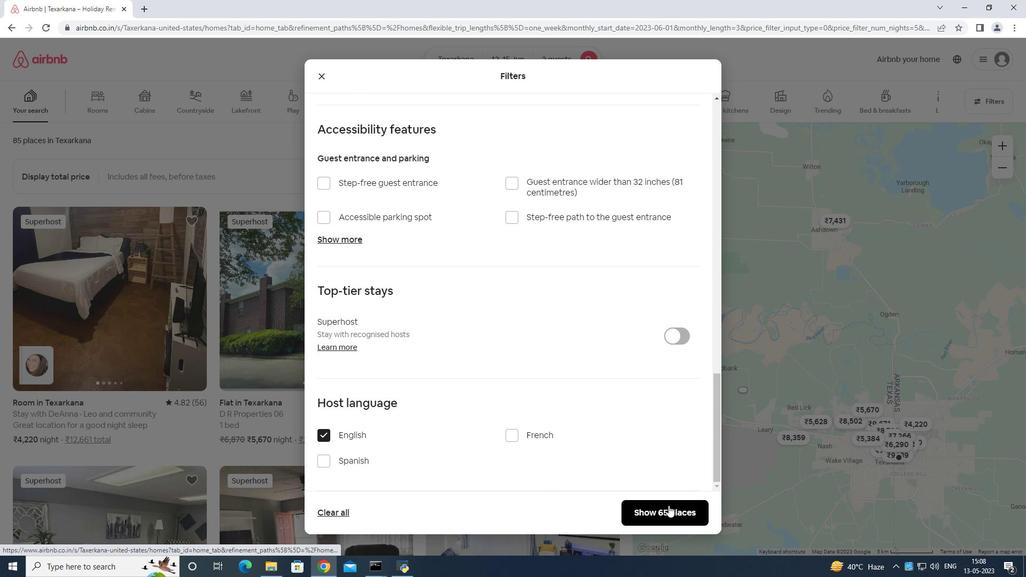 
Action: Mouse moved to (670, 505)
Screenshot: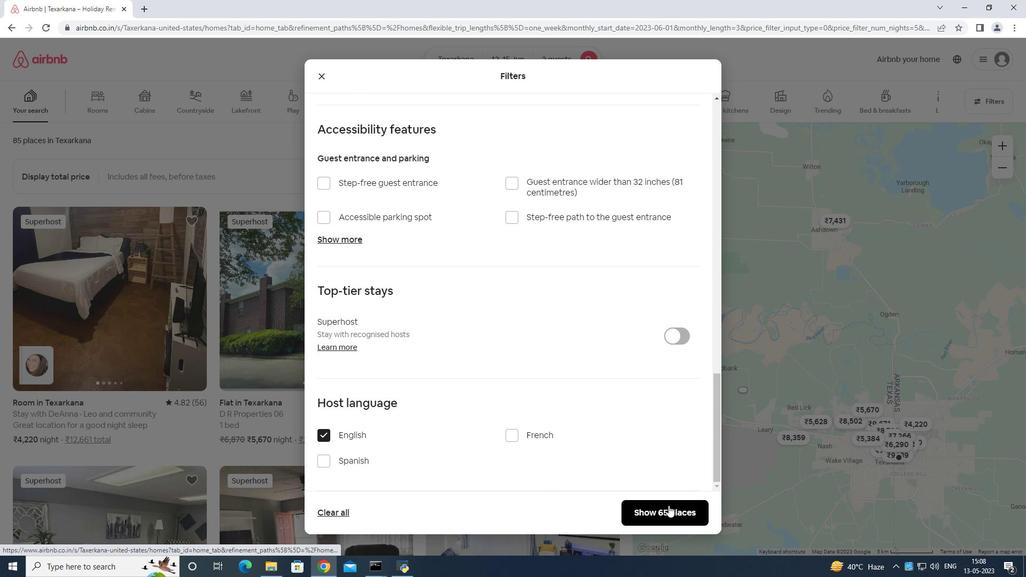 
